 Task: Open a blank google sheet and write heading  Expense ManagerAdd Datesin a column and its values below  '2023-05-01, 2023-05-03, 2023-05-05, 2023-05-10, 2023-05-15, 2023-05-20, 2023-05-25 & 2023-05-31'Add Categories in next column and its values below  Food, Transportation, Utilities, Food, Housing, Entertainment, Utilities & FoodAdd Descriptionsin next column and its values below  Grocery Store, Bus Fare, Internet Bill, Restaurant, Rent, Movie Tickets, Electricity Bill & Grocery StoreAdd Amountin next column and its values below  $50, $5, $60, $30, $800, $20, $70 & $40Save page Budget Tracking Sheet
Action: Mouse moved to (1342, 91)
Screenshot: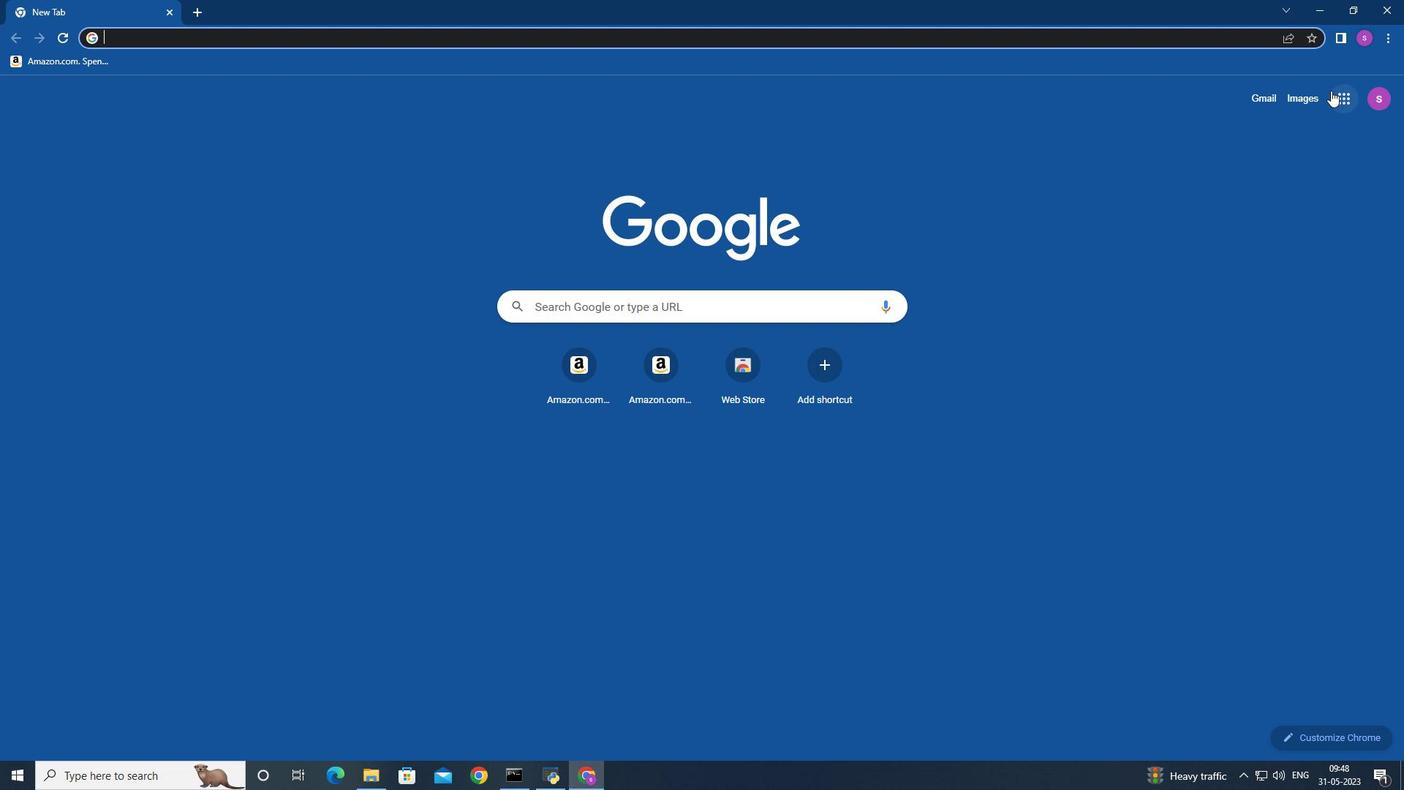 
Action: Mouse pressed left at (1342, 91)
Screenshot: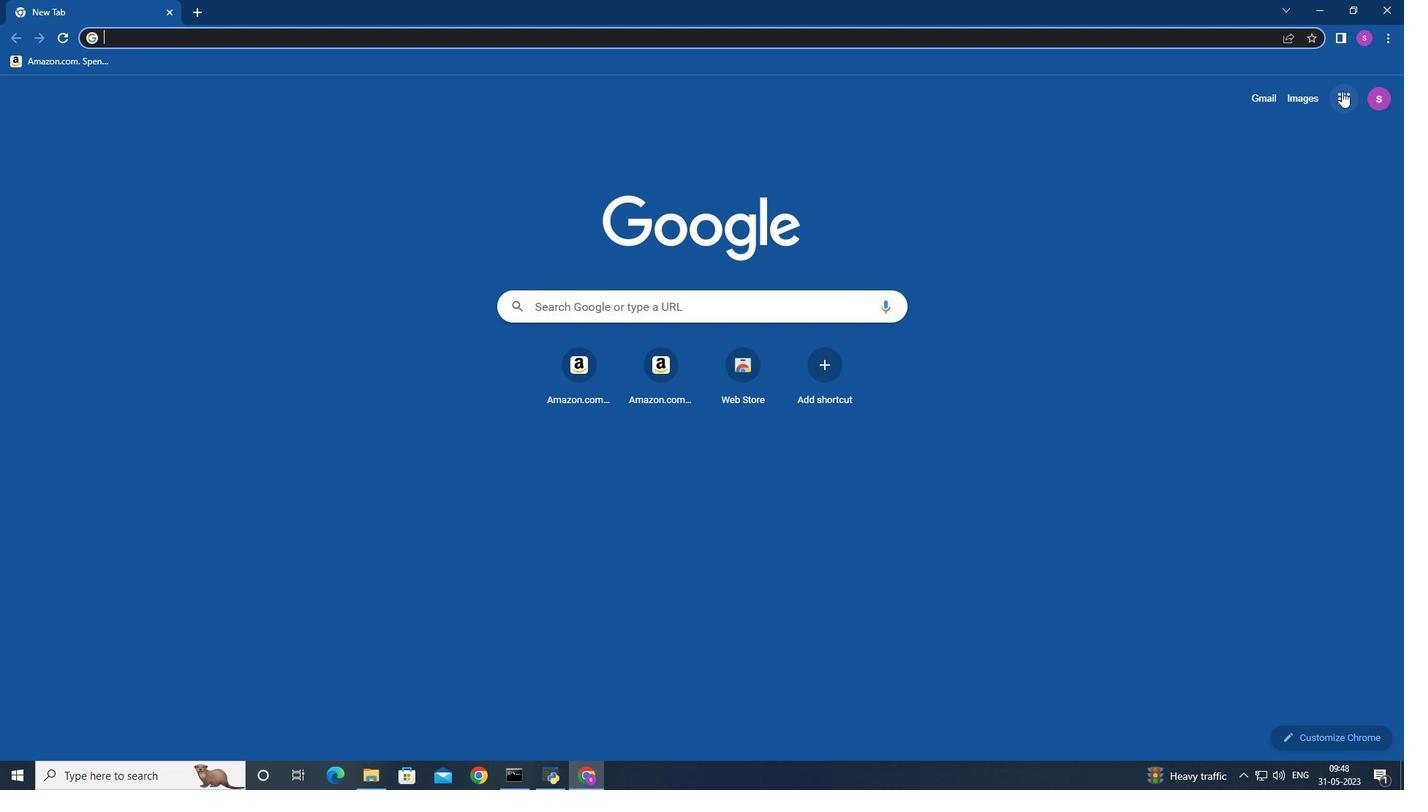 
Action: Mouse moved to (1328, 262)
Screenshot: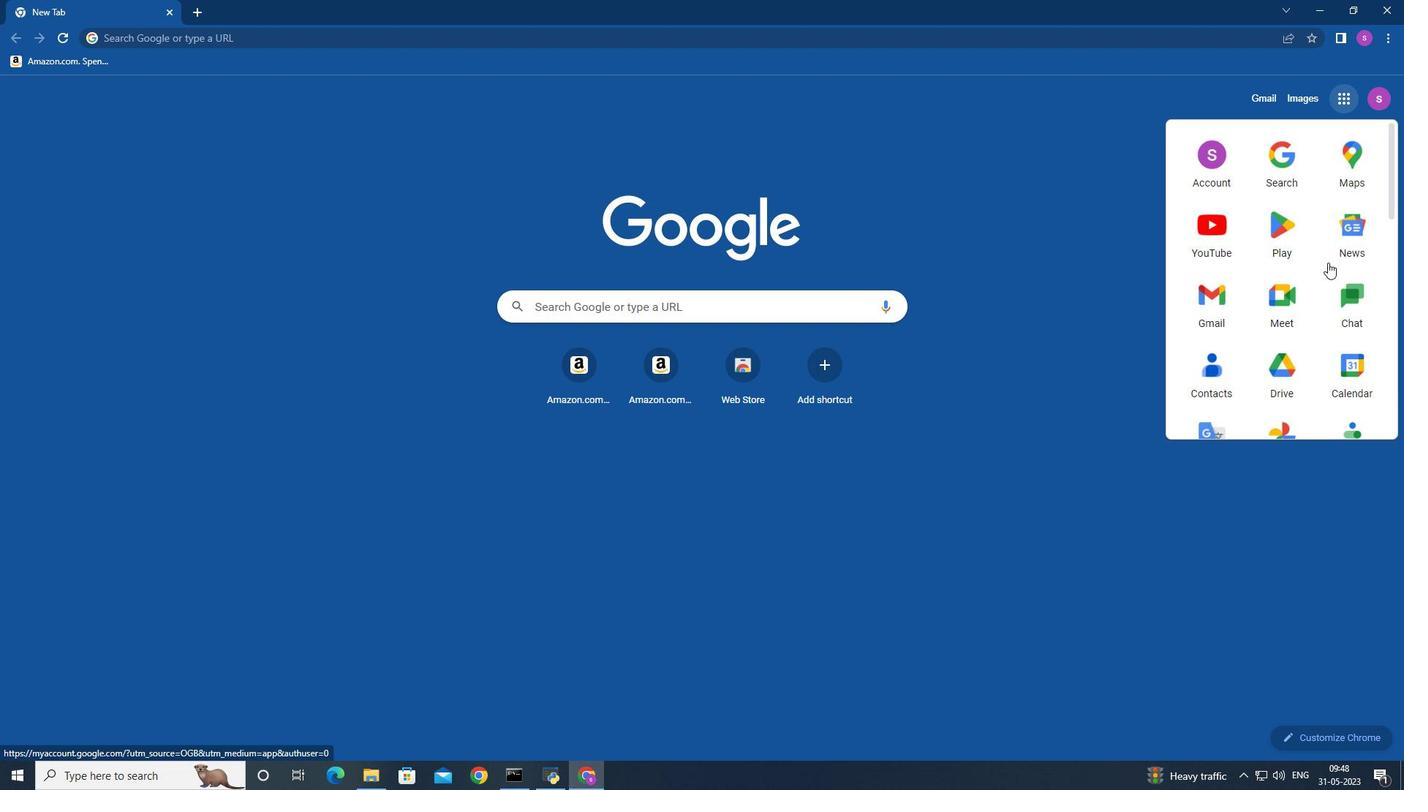 
Action: Mouse scrolled (1328, 261) with delta (0, 0)
Screenshot: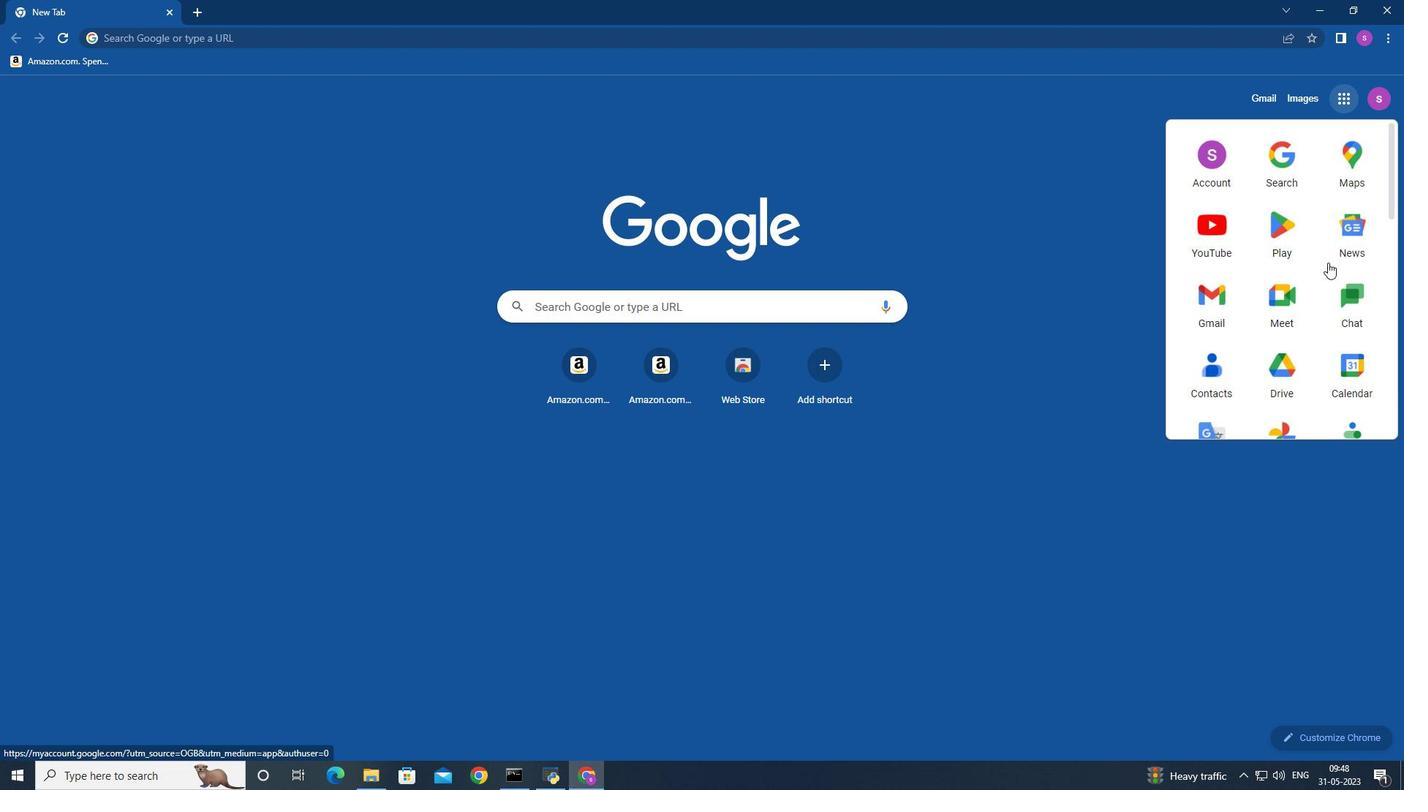 
Action: Mouse moved to (1328, 262)
Screenshot: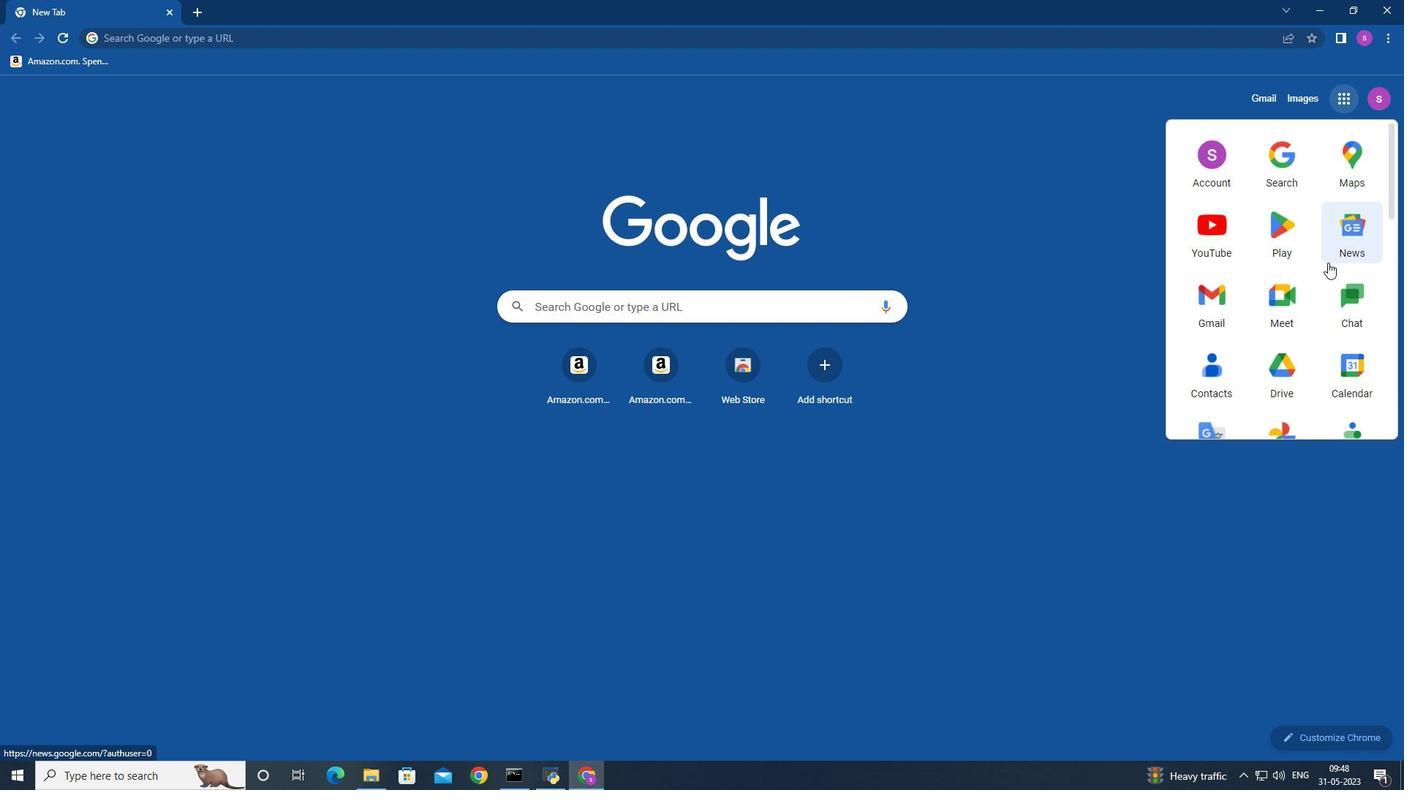 
Action: Mouse scrolled (1328, 261) with delta (0, 0)
Screenshot: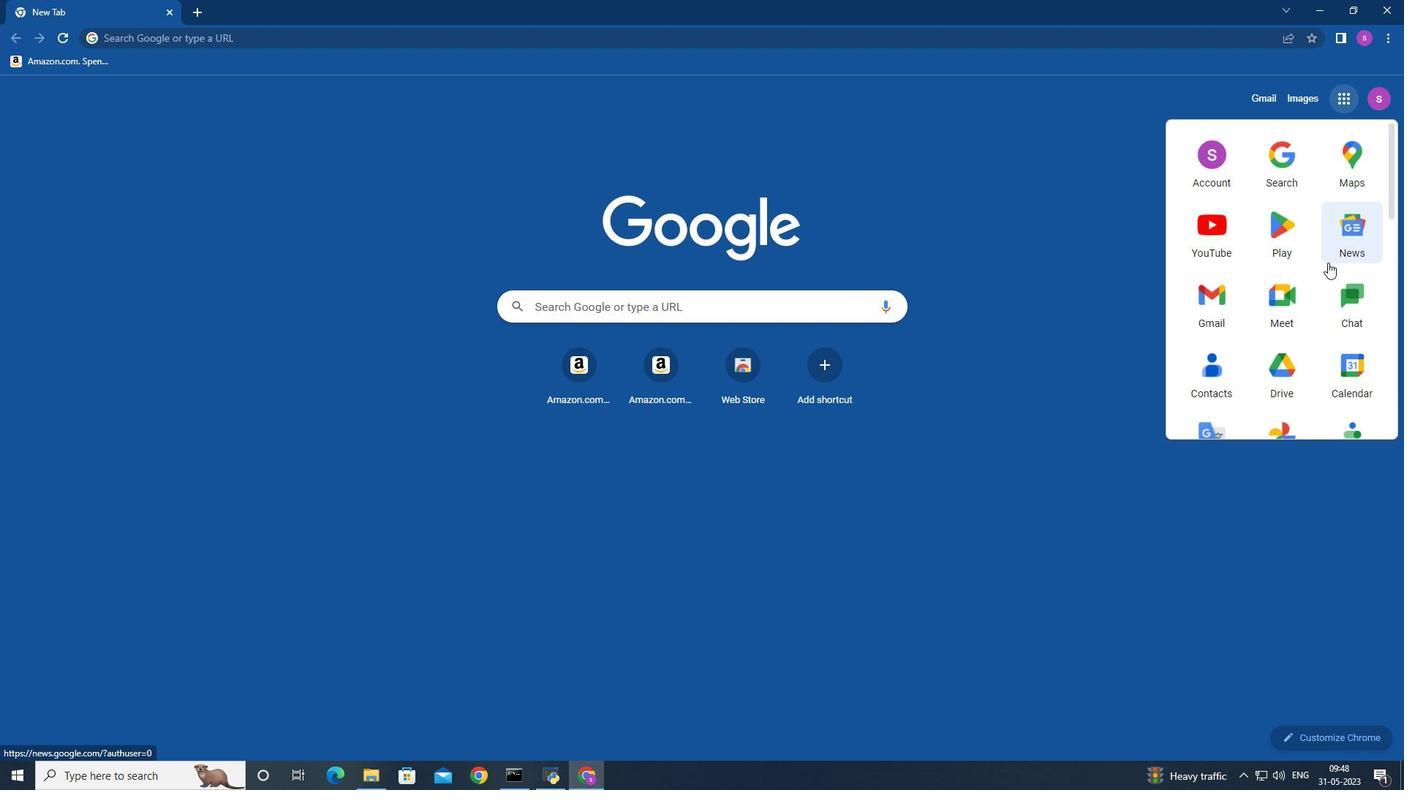
Action: Mouse moved to (1328, 262)
Screenshot: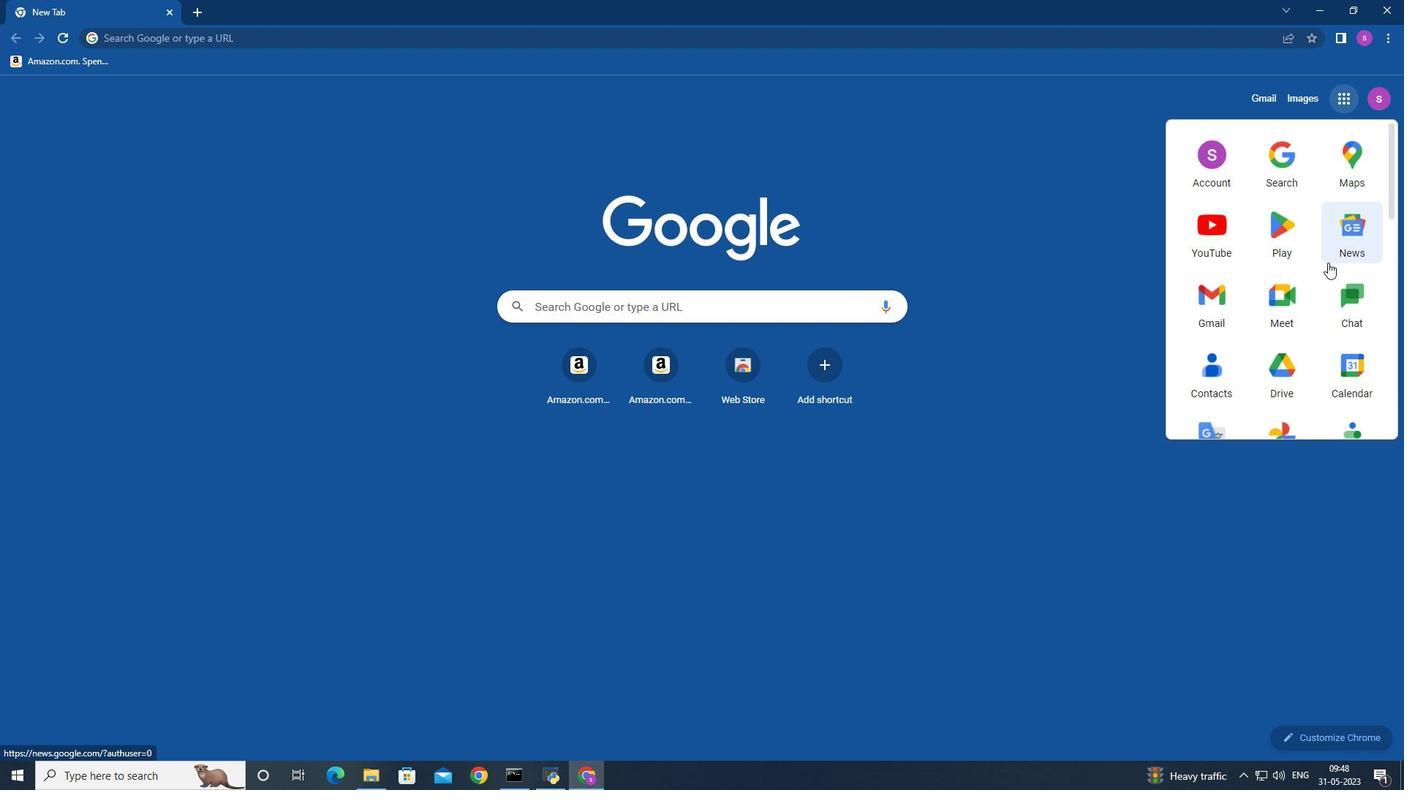 
Action: Mouse scrolled (1328, 261) with delta (0, 0)
Screenshot: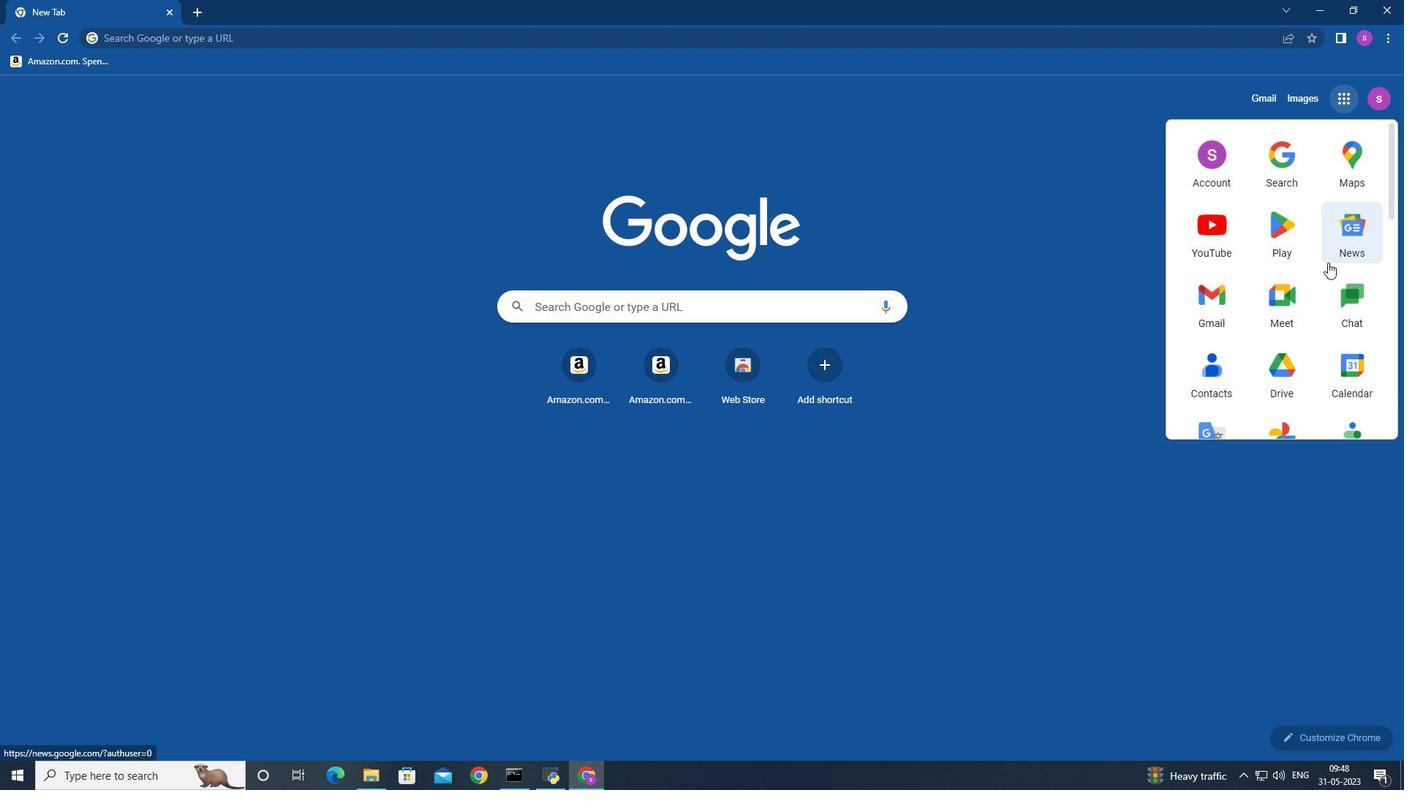 
Action: Mouse scrolled (1328, 261) with delta (0, 0)
Screenshot: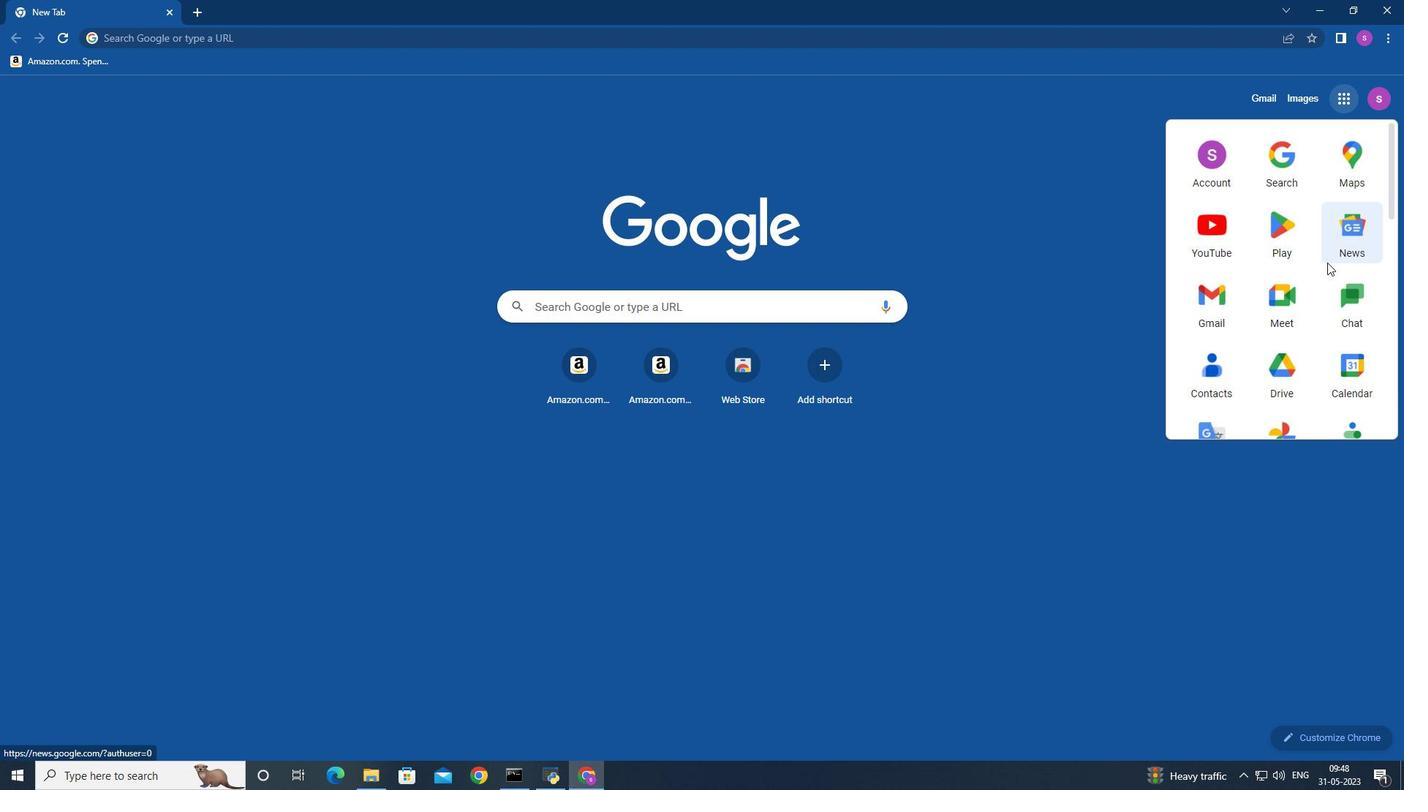 
Action: Mouse moved to (1358, 294)
Screenshot: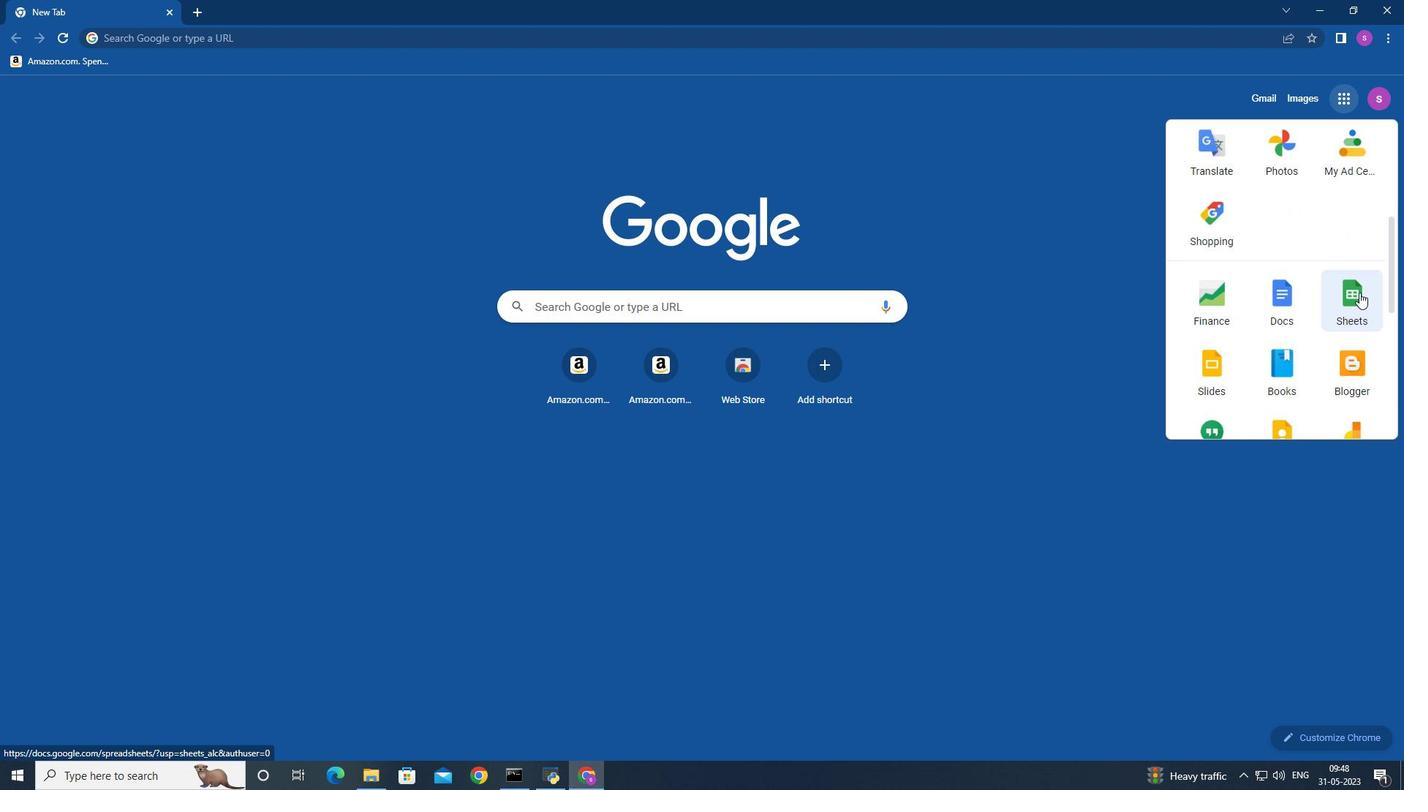 
Action: Mouse pressed left at (1358, 294)
Screenshot: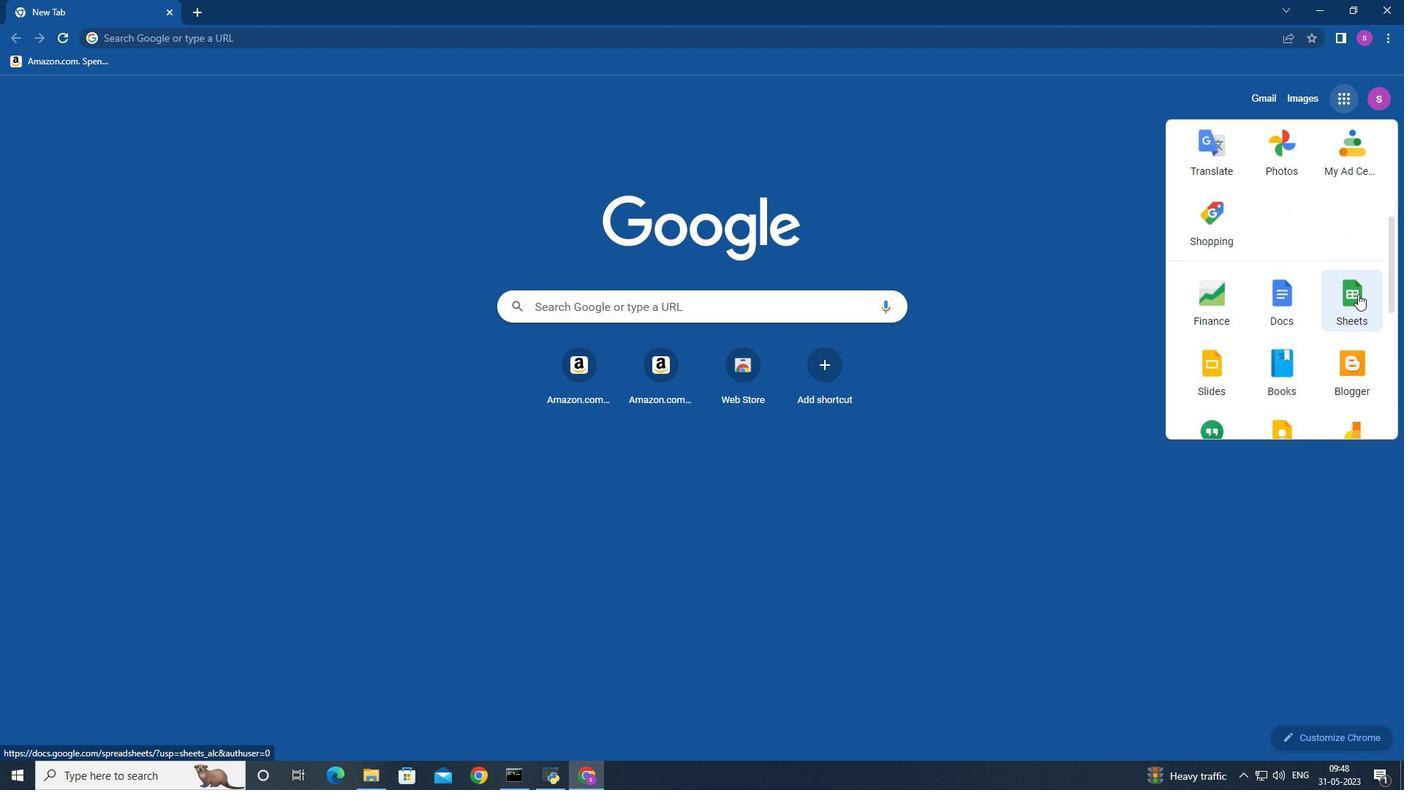 
Action: Mouse moved to (351, 196)
Screenshot: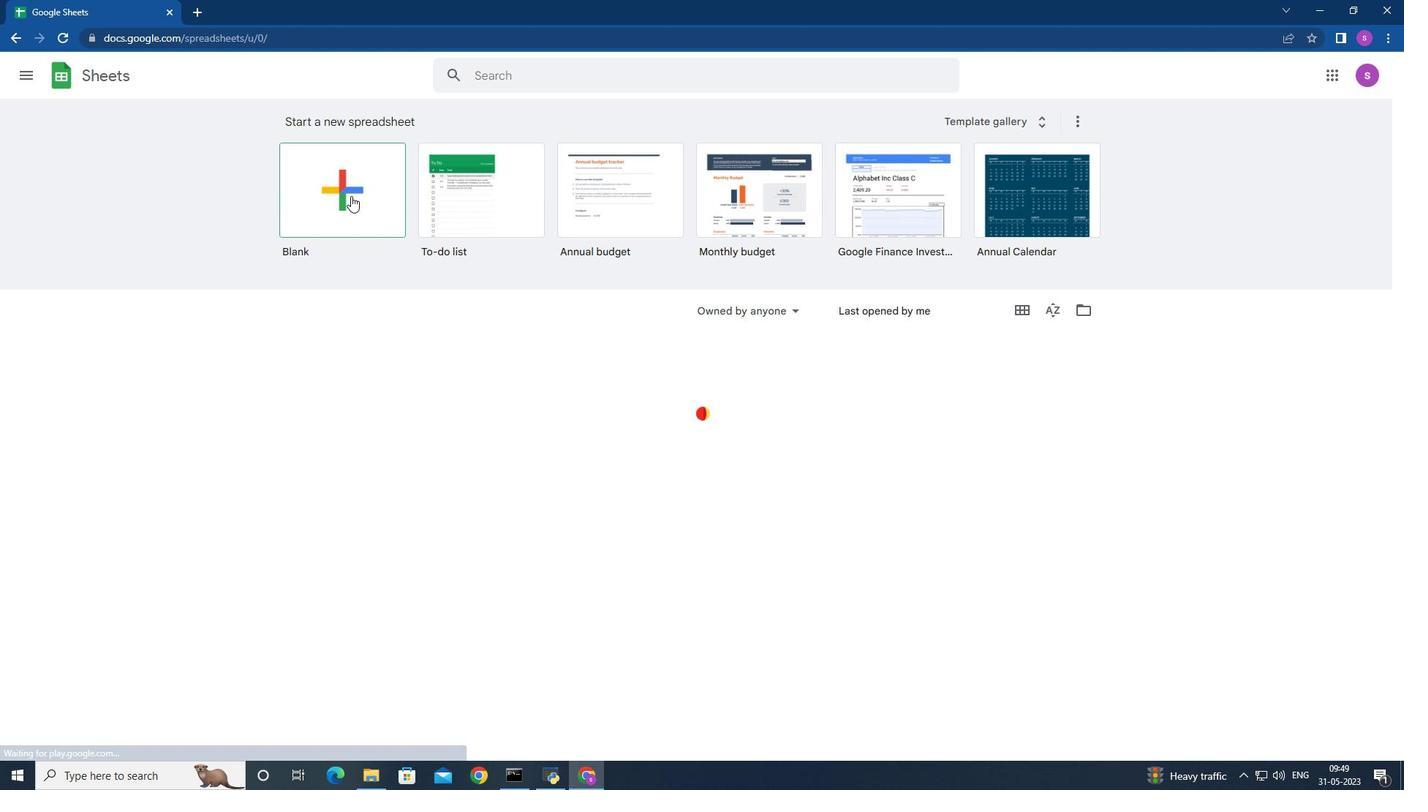 
Action: Mouse pressed left at (351, 196)
Screenshot: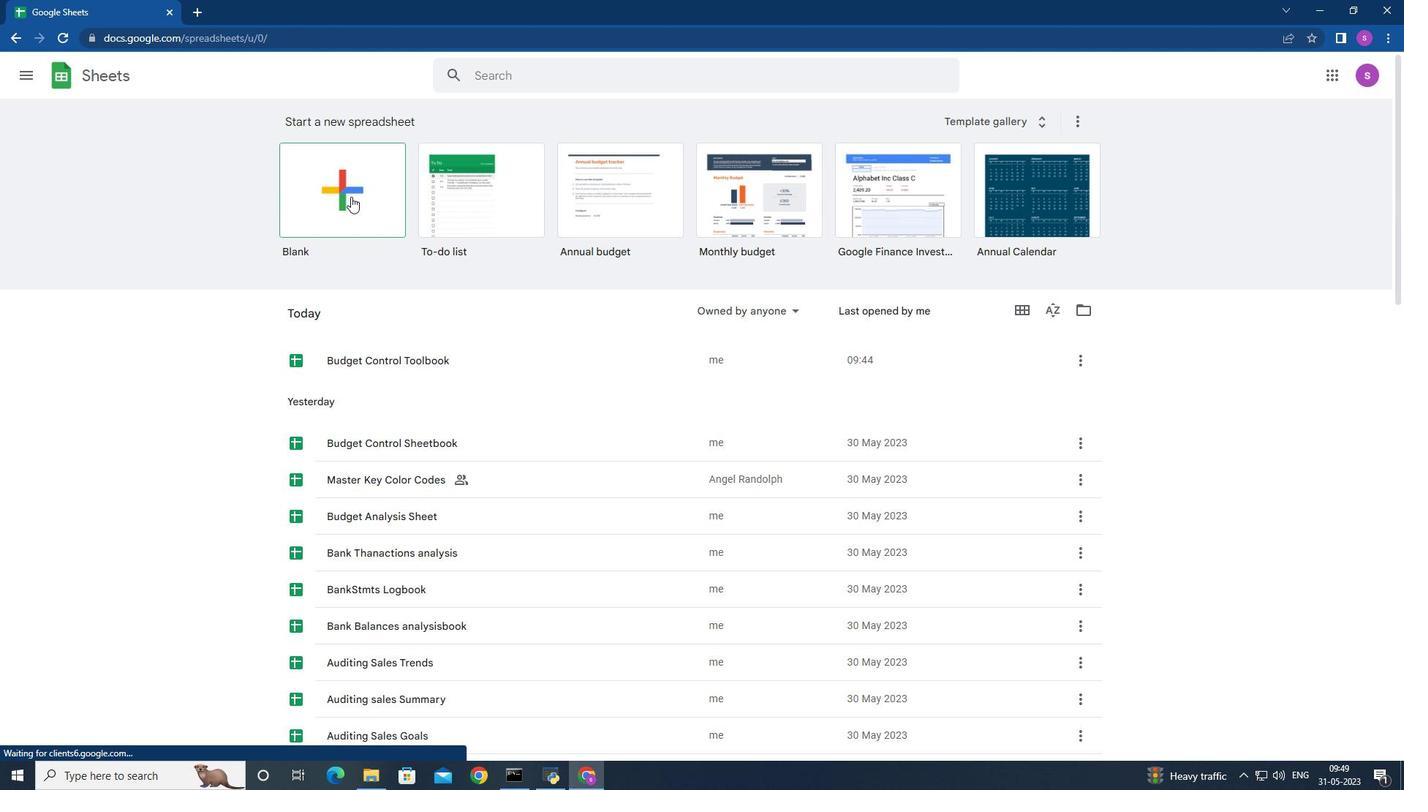 
Action: Mouse moved to (414, 197)
Screenshot: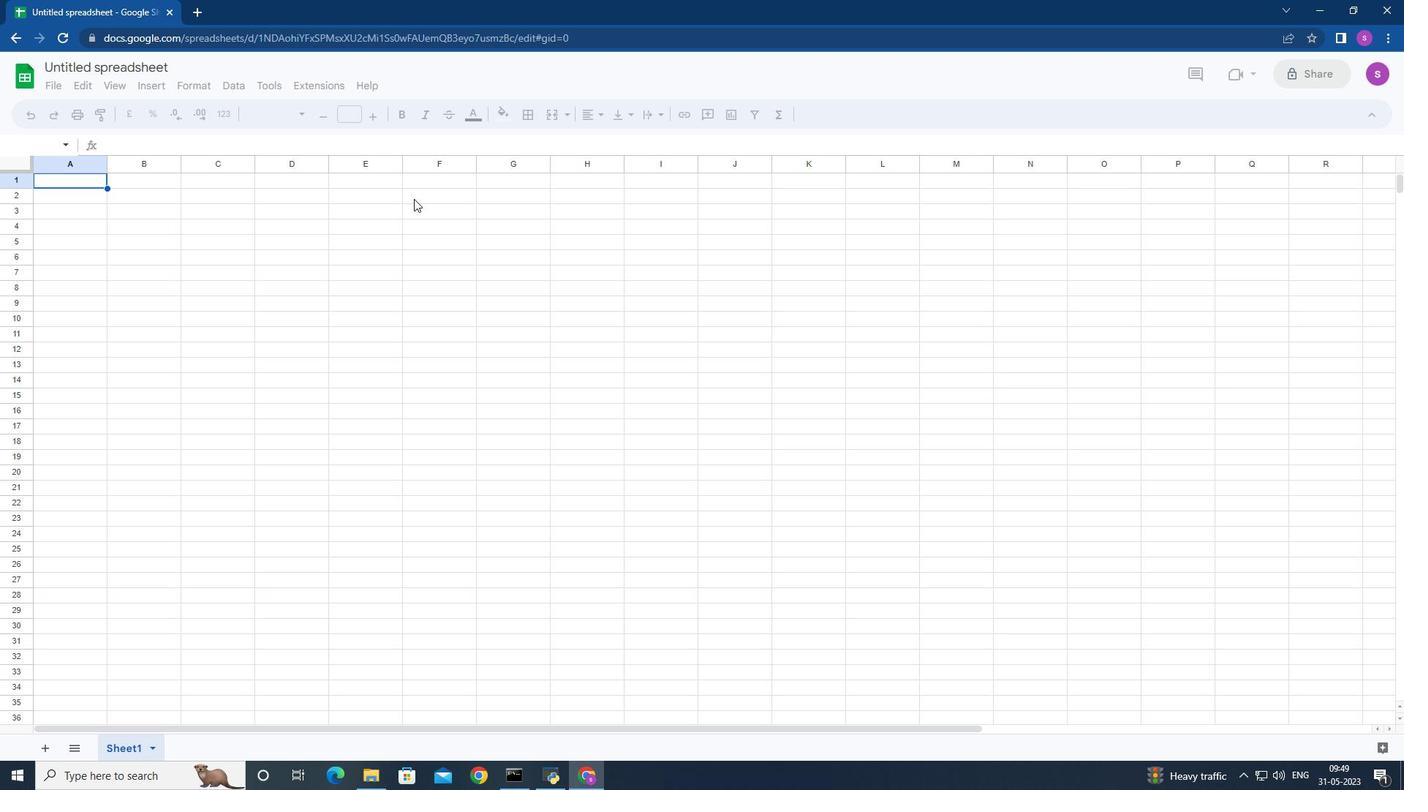 
Action: Mouse pressed left at (414, 197)
Screenshot: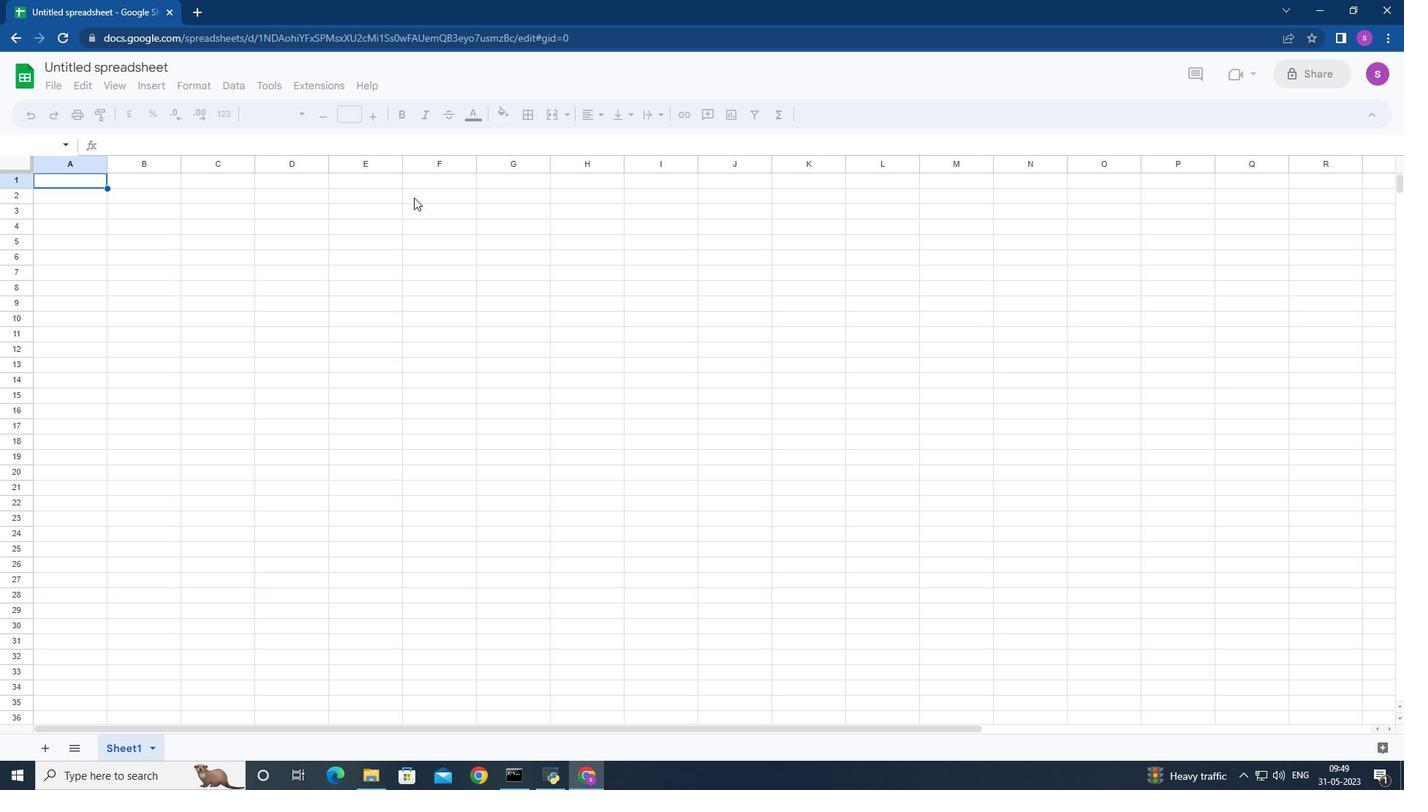 
Action: Key pressed <Key.shift>Exp
Screenshot: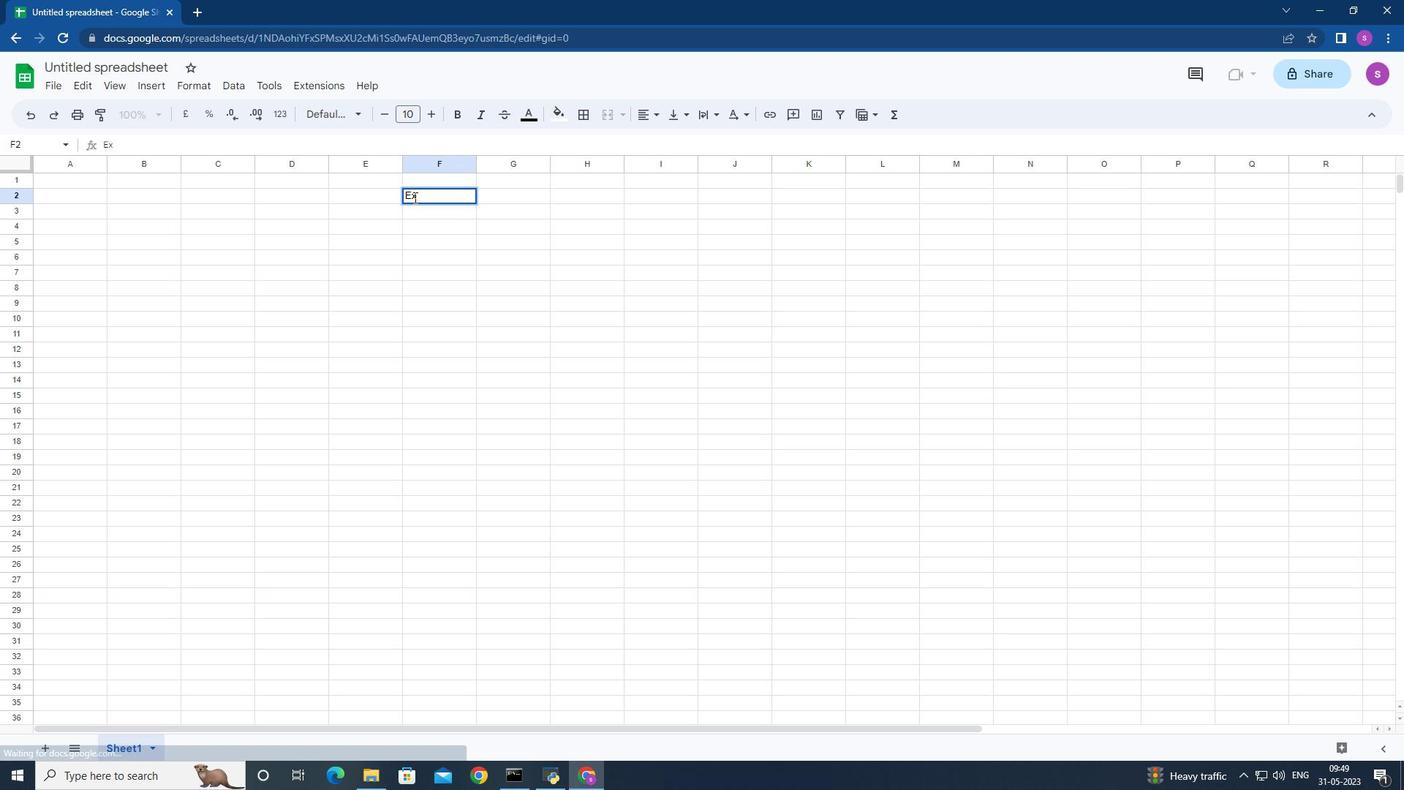 
Action: Mouse moved to (472, 340)
Screenshot: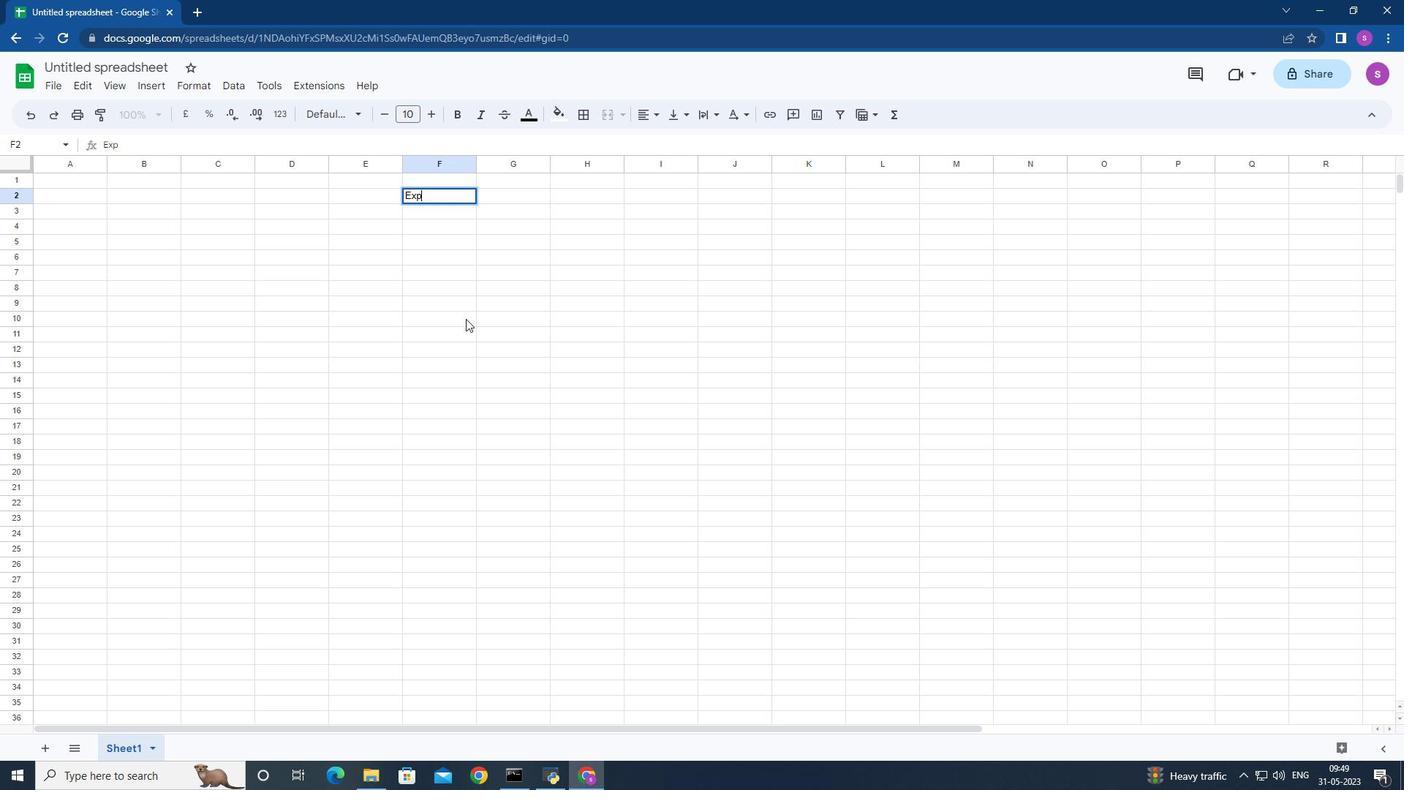 
Action: Key pressed ense<Key.space><Key.shift>Manager<Key.space><Key.down><Key.left><Key.left><Key.down><Key.shift>Date<Key.down>
Screenshot: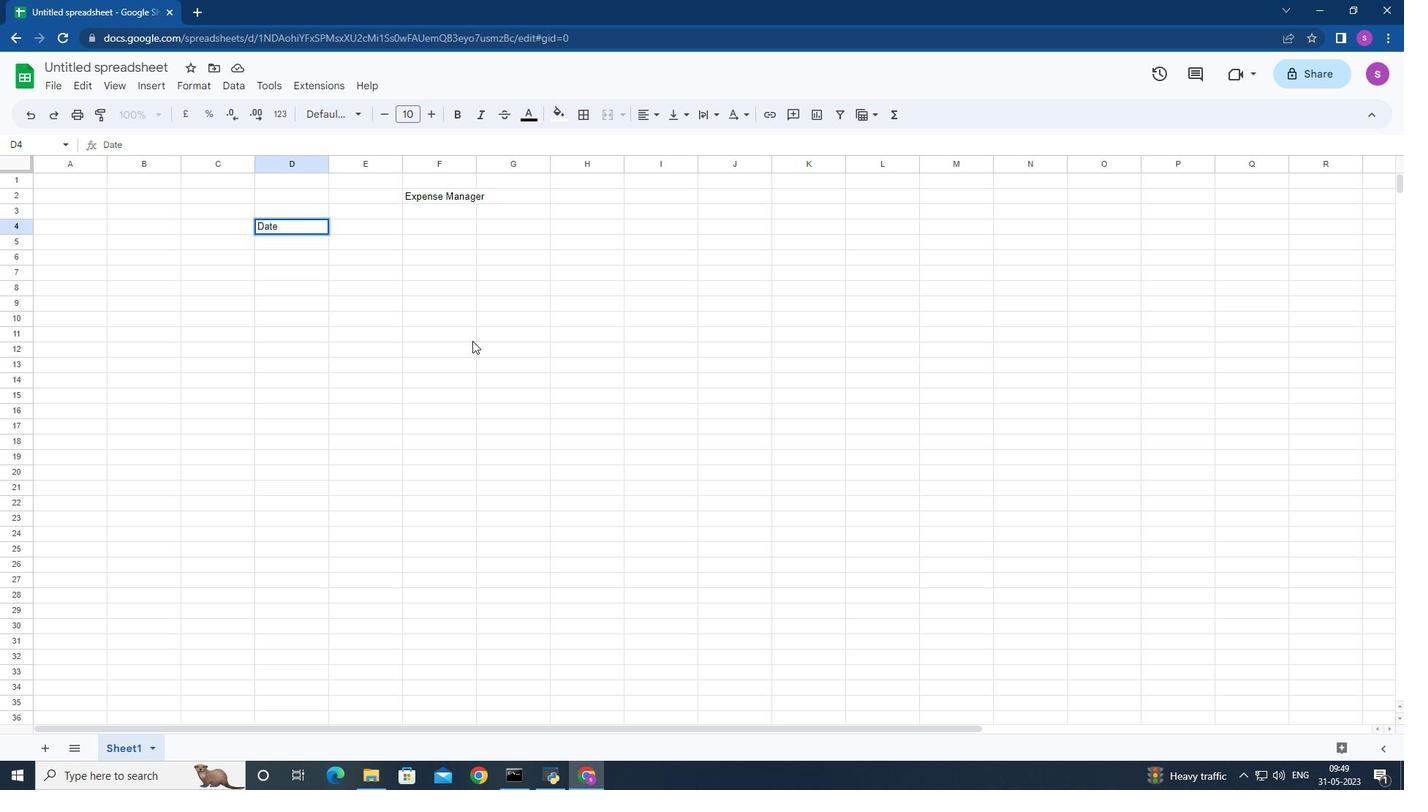
Action: Mouse moved to (482, 390)
Screenshot: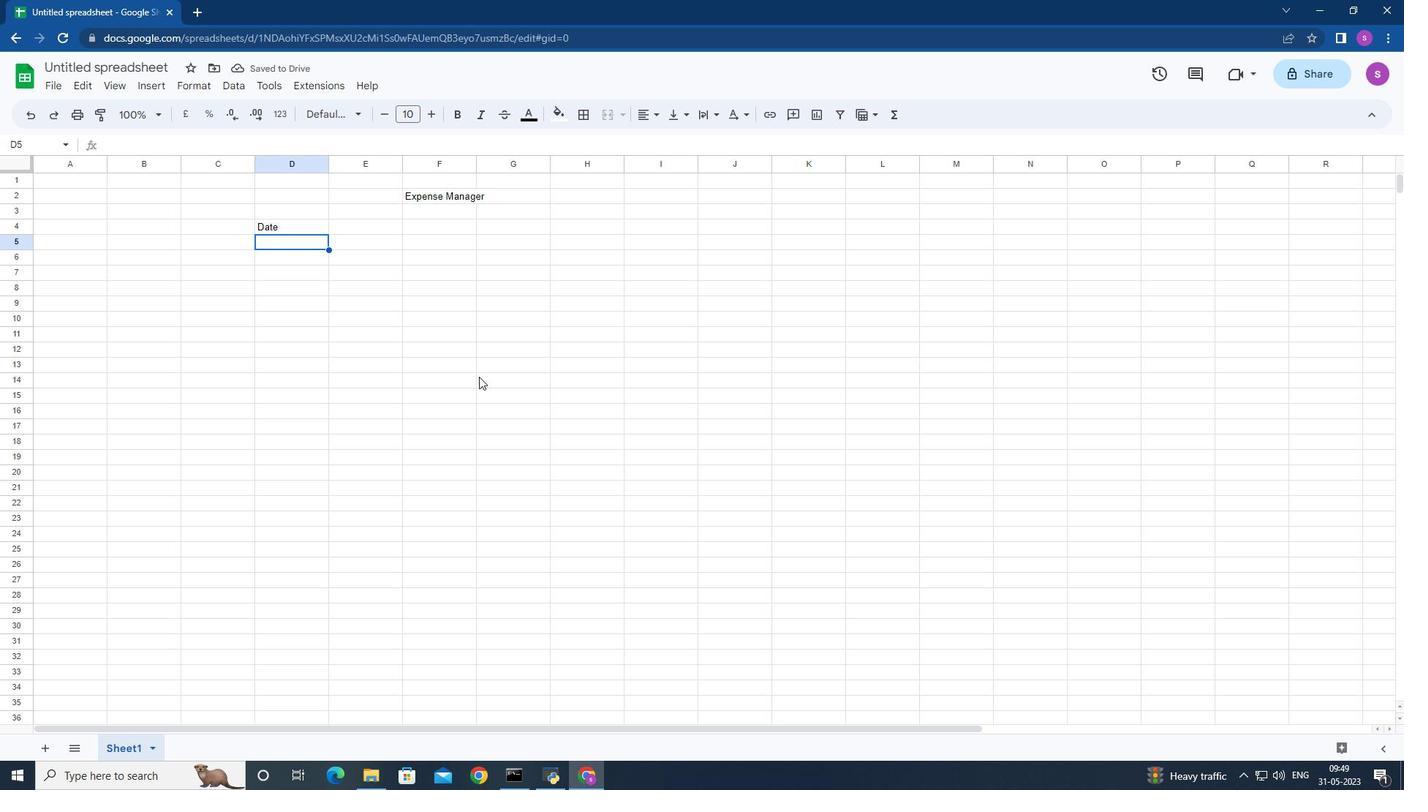 
Action: Key pressed 2023-05-01<Key.down>2023-05-03<Key.down>2023-05-05<Key.down>2023-05-10<Key.down>2023-05-15<Key.down>2023-05-20<Key.down>2023-05-25<Key.down>0<Key.backspace>2023-05-31<Key.right><Key.up><Key.up><Key.up><Key.up><Key.up><Key.up><Key.up>
Screenshot: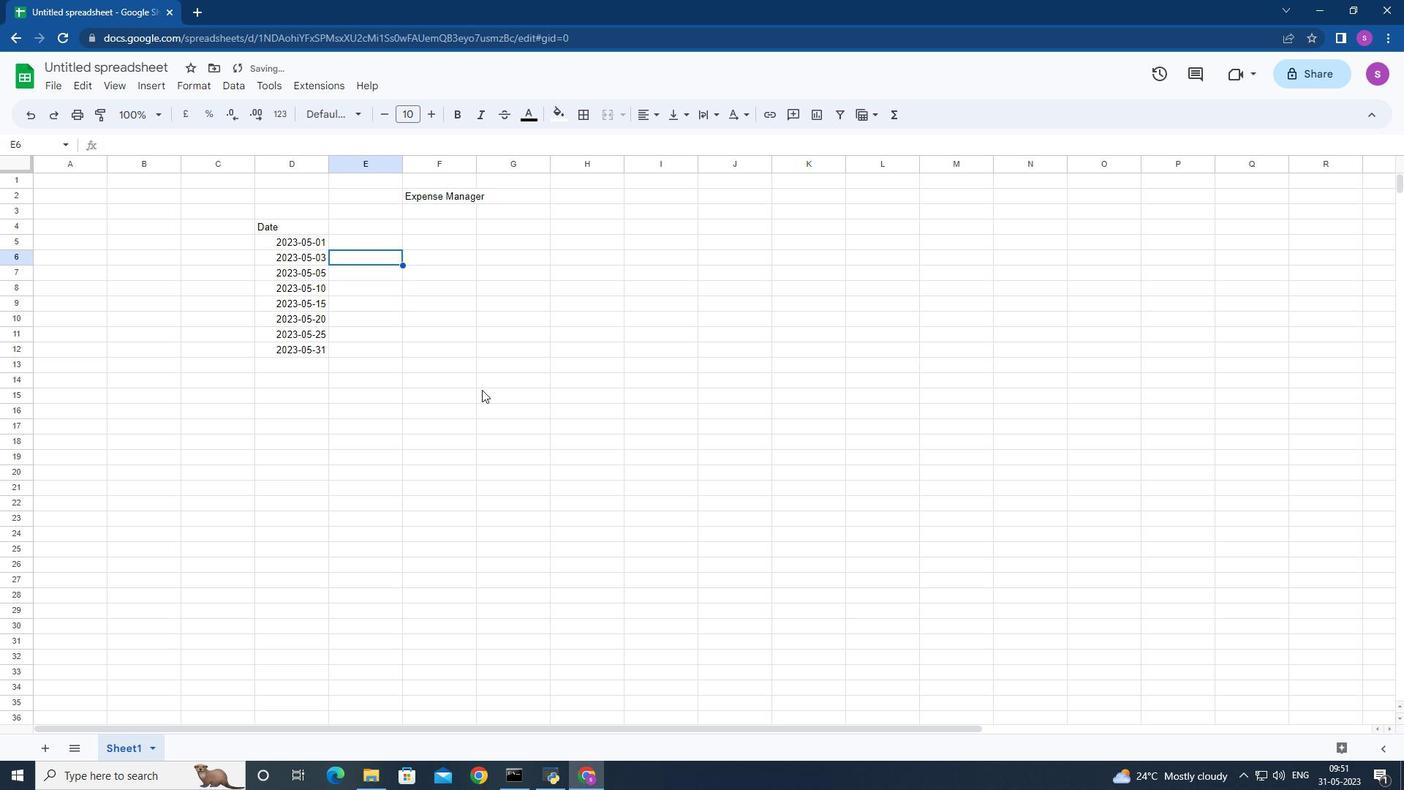 
Action: Mouse moved to (347, 220)
Screenshot: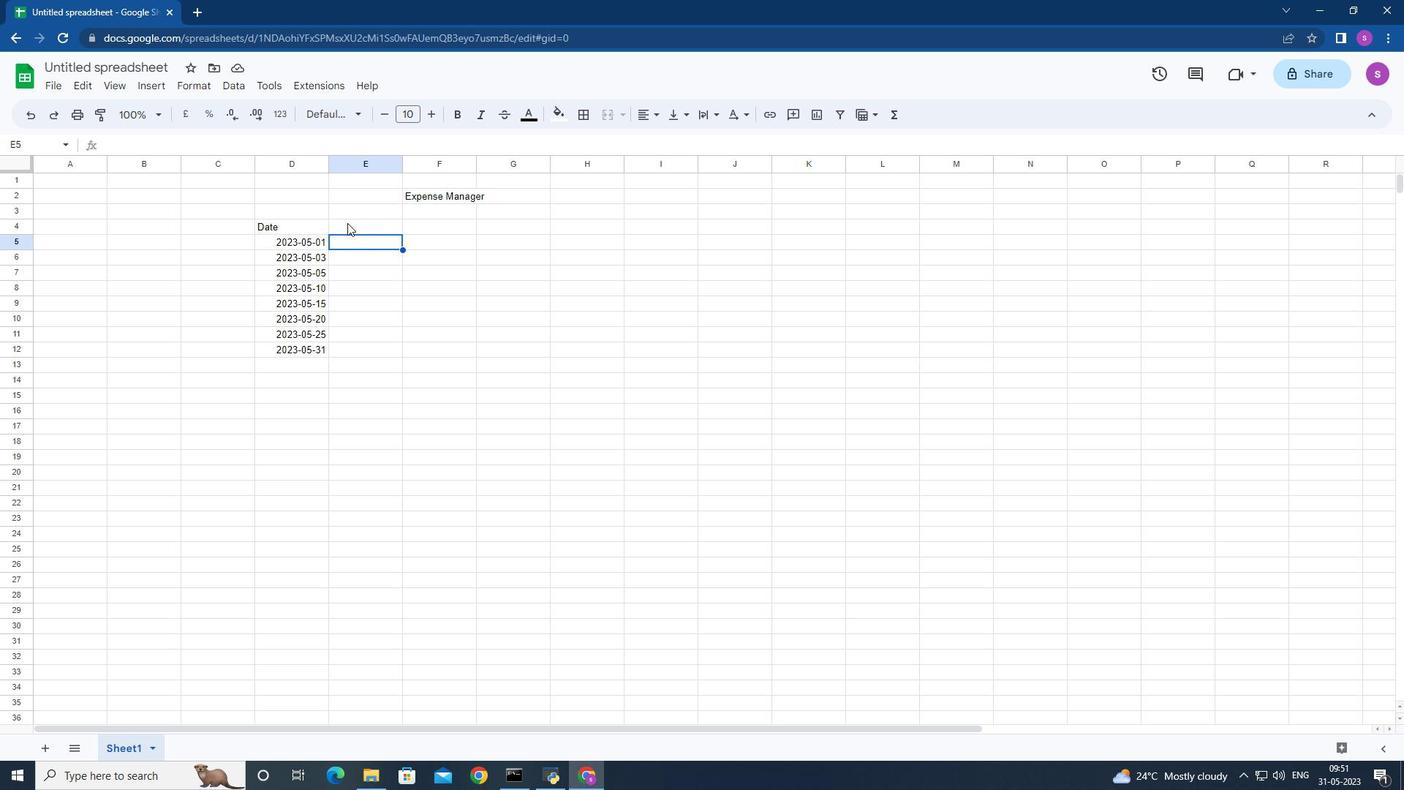 
Action: Mouse pressed left at (347, 220)
Screenshot: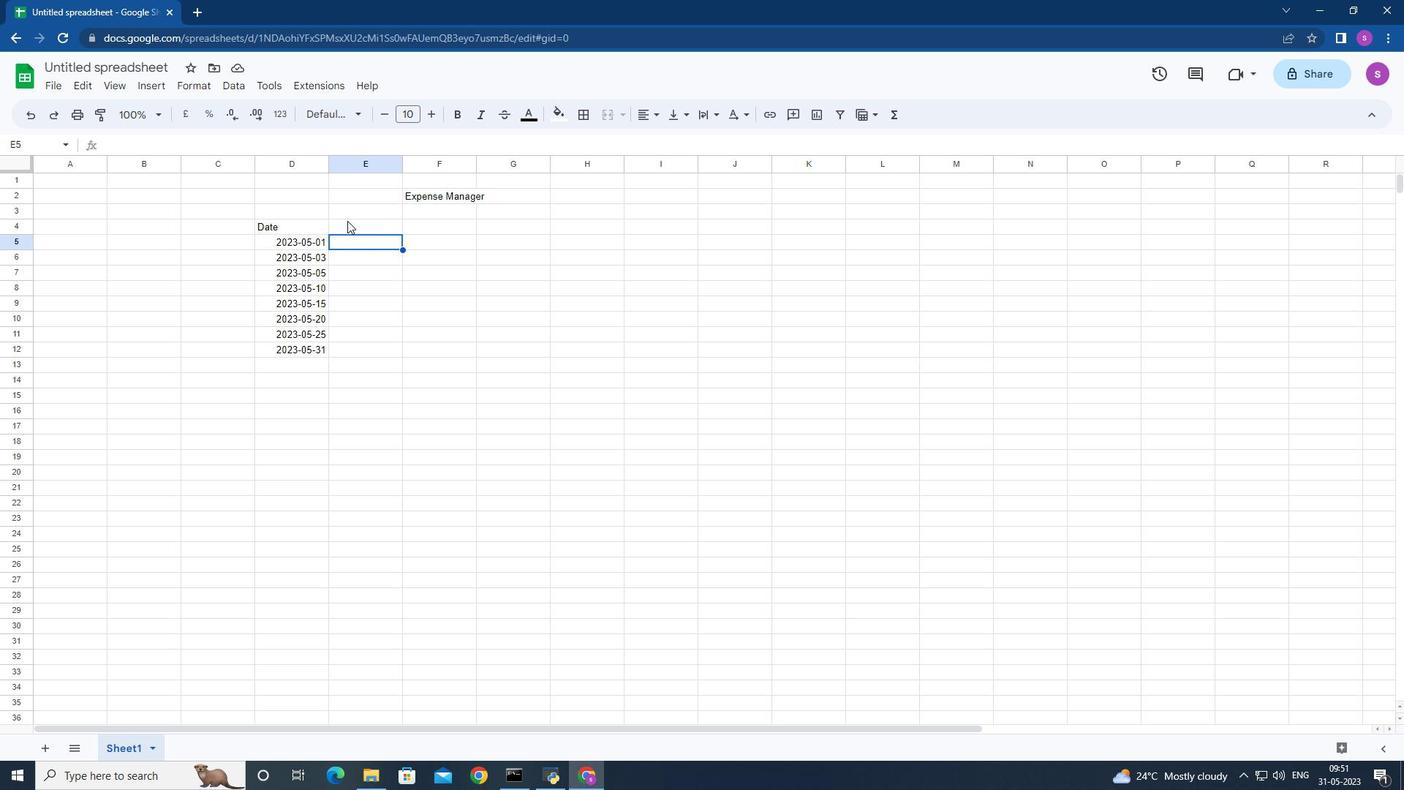 
Action: Mouse moved to (348, 226)
Screenshot: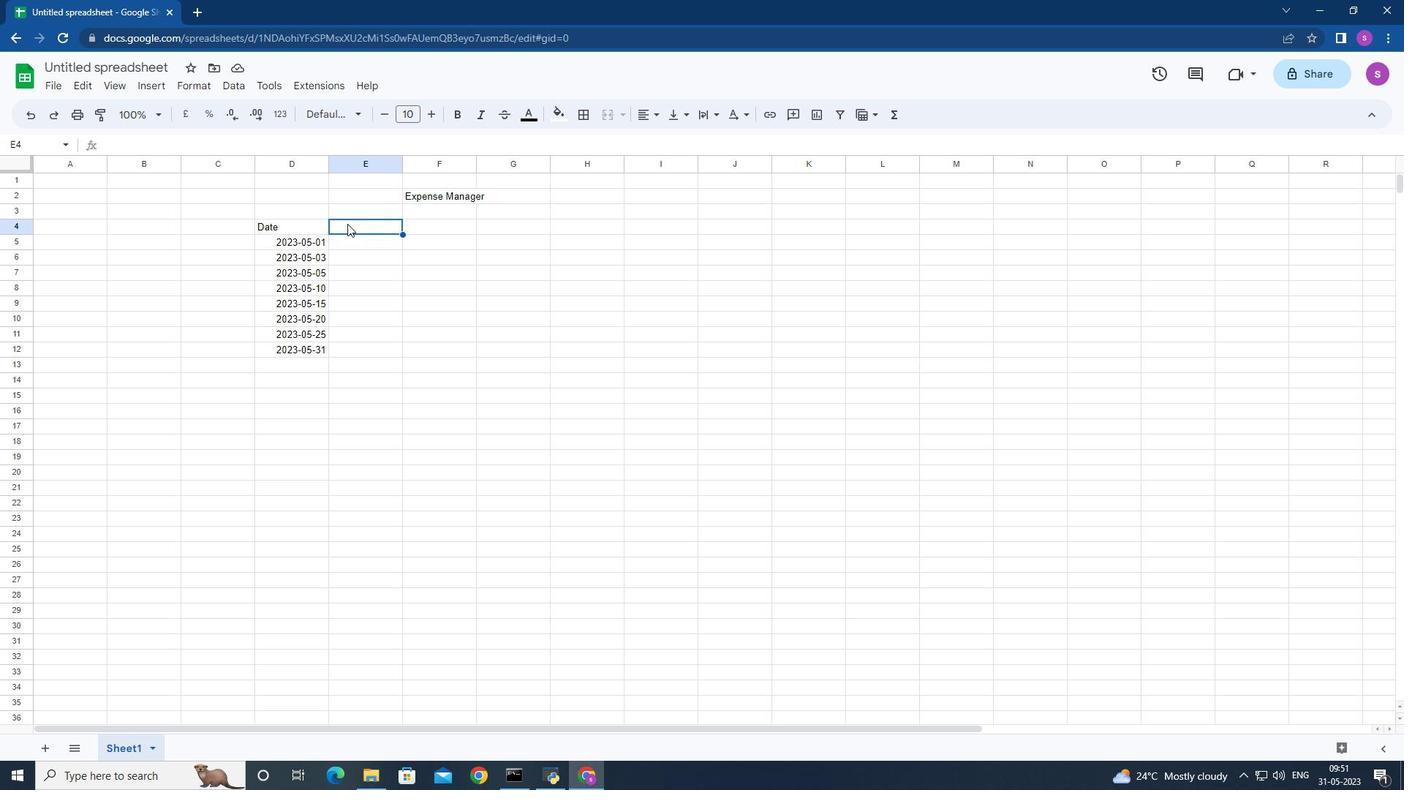 
Action: Key pressed <Key.shift><Key.shift><Key.shift><Key.shift><Key.shift><Key.shift><Key.shift><Key.shift><Key.shift><Key.shift><Key.shift><Key.shift><Key.shift><Key.shift><Key.shift><Key.shift><Key.shift><Key.shift><Key.shift><Key.shift><Key.shift>Cate
Screenshot: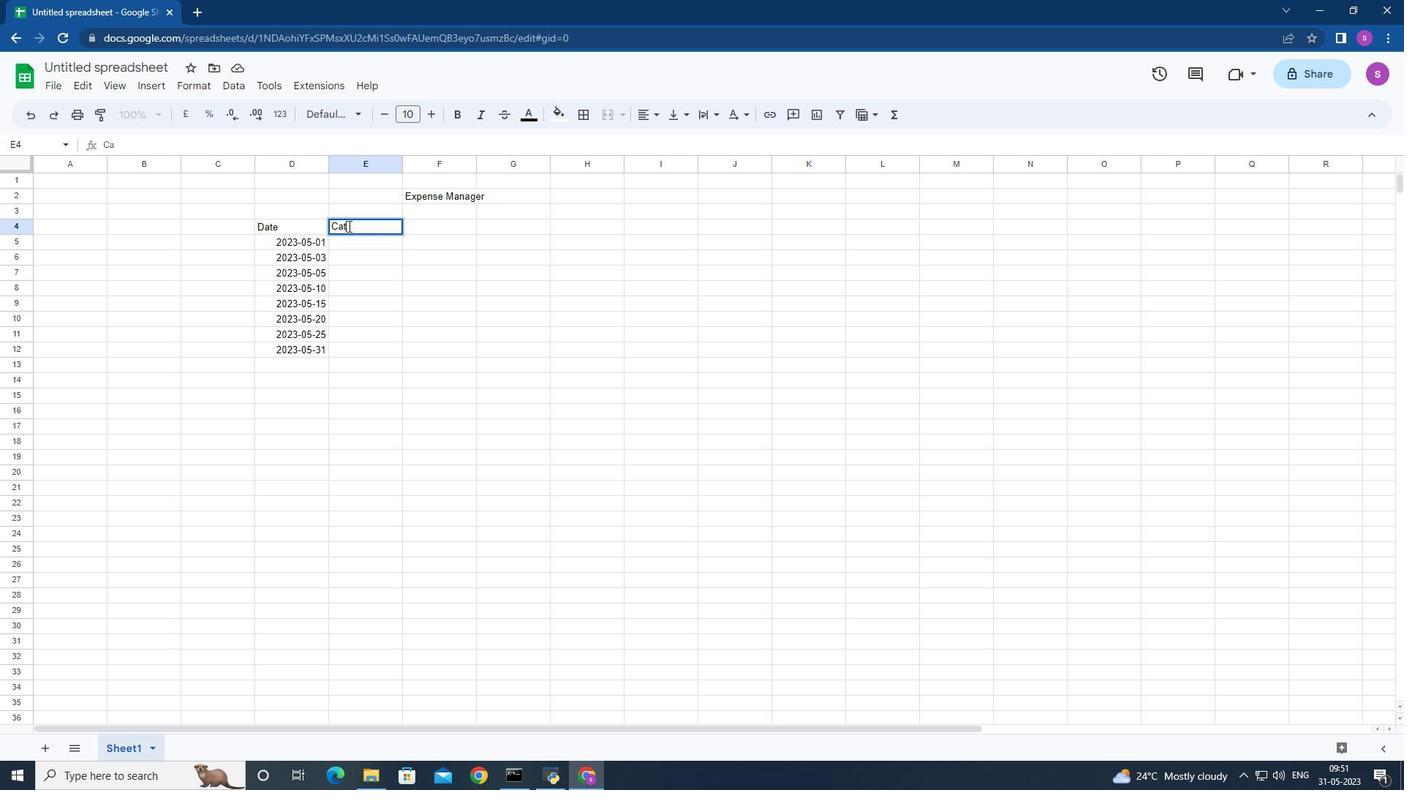 
Action: Mouse moved to (499, 324)
Screenshot: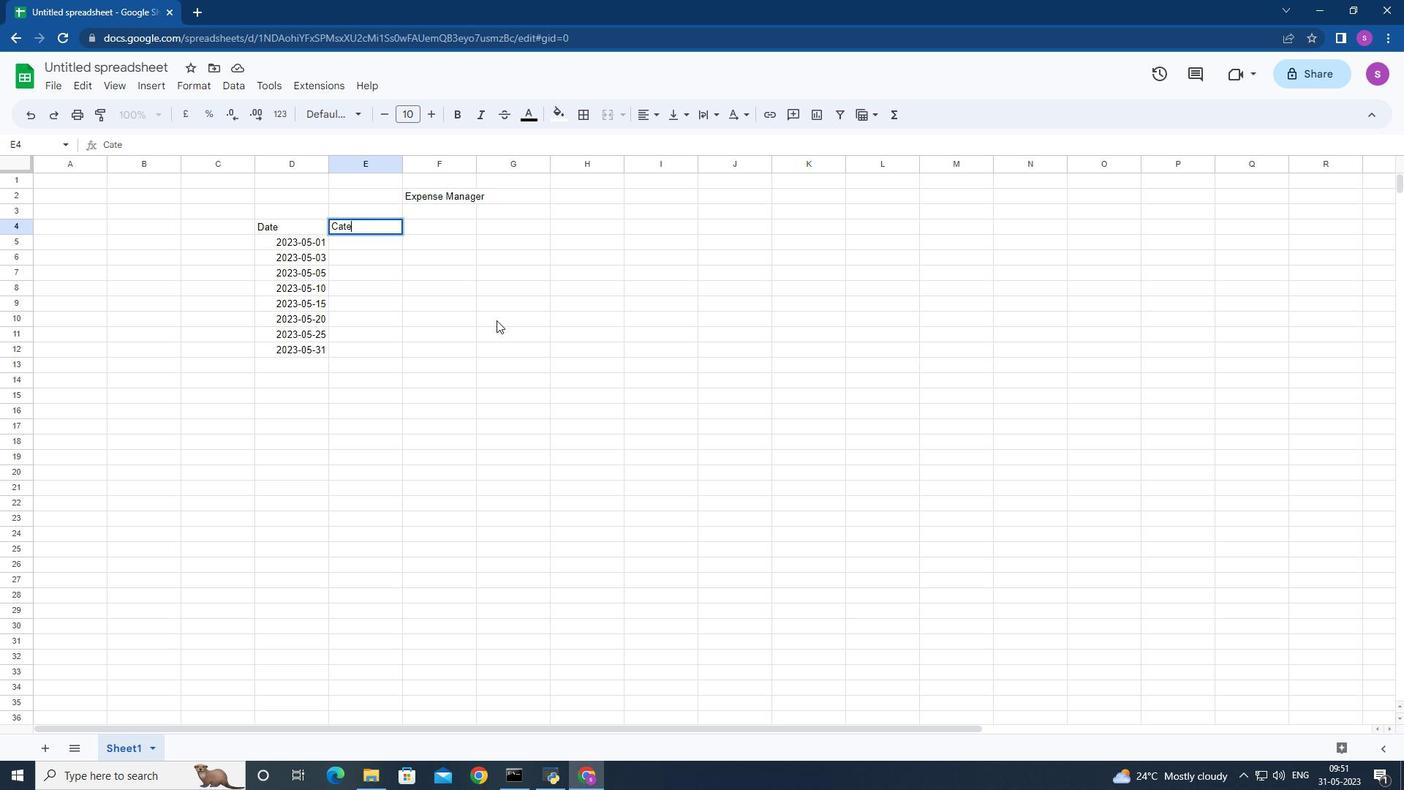 
Action: Key pressed gories<Key.down>
Screenshot: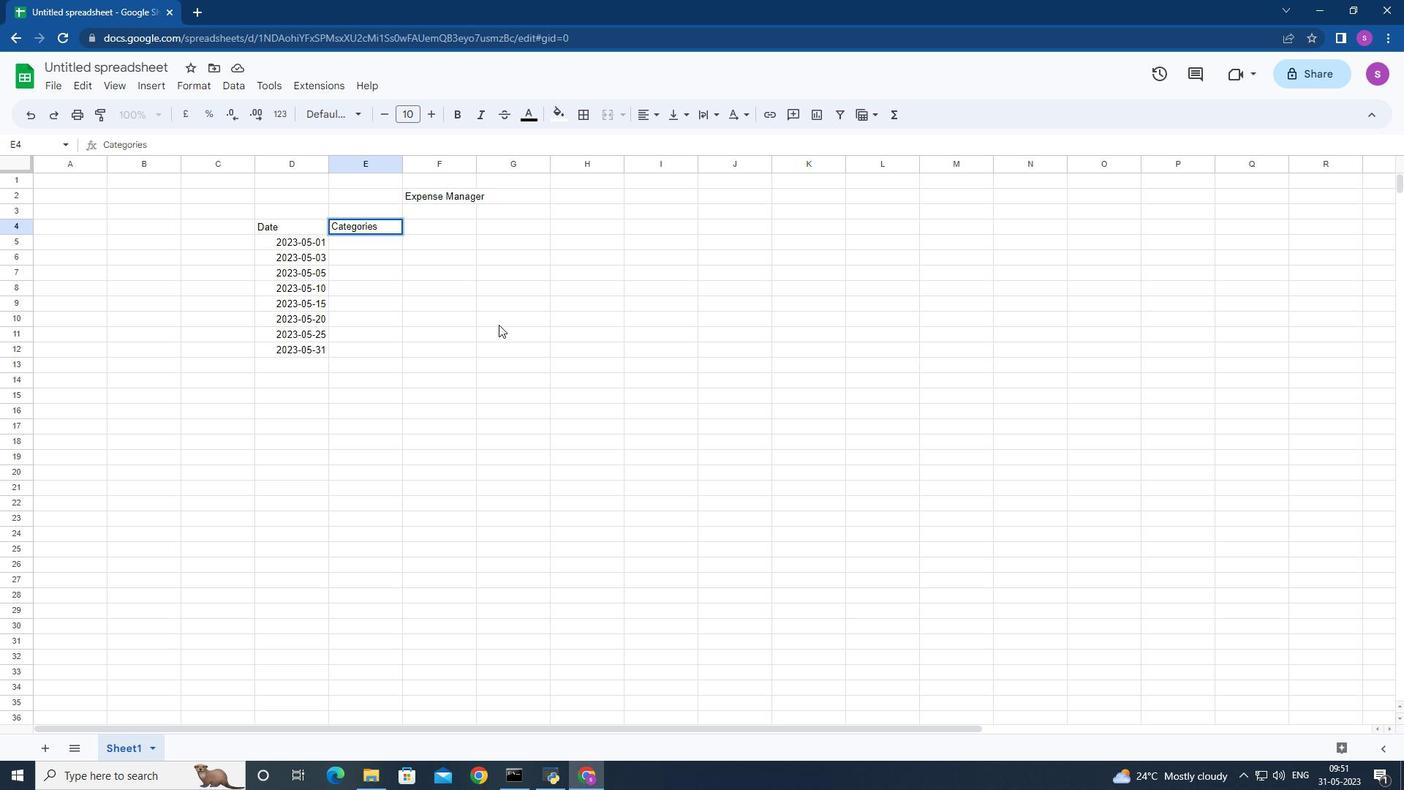 
Action: Mouse moved to (346, 377)
Screenshot: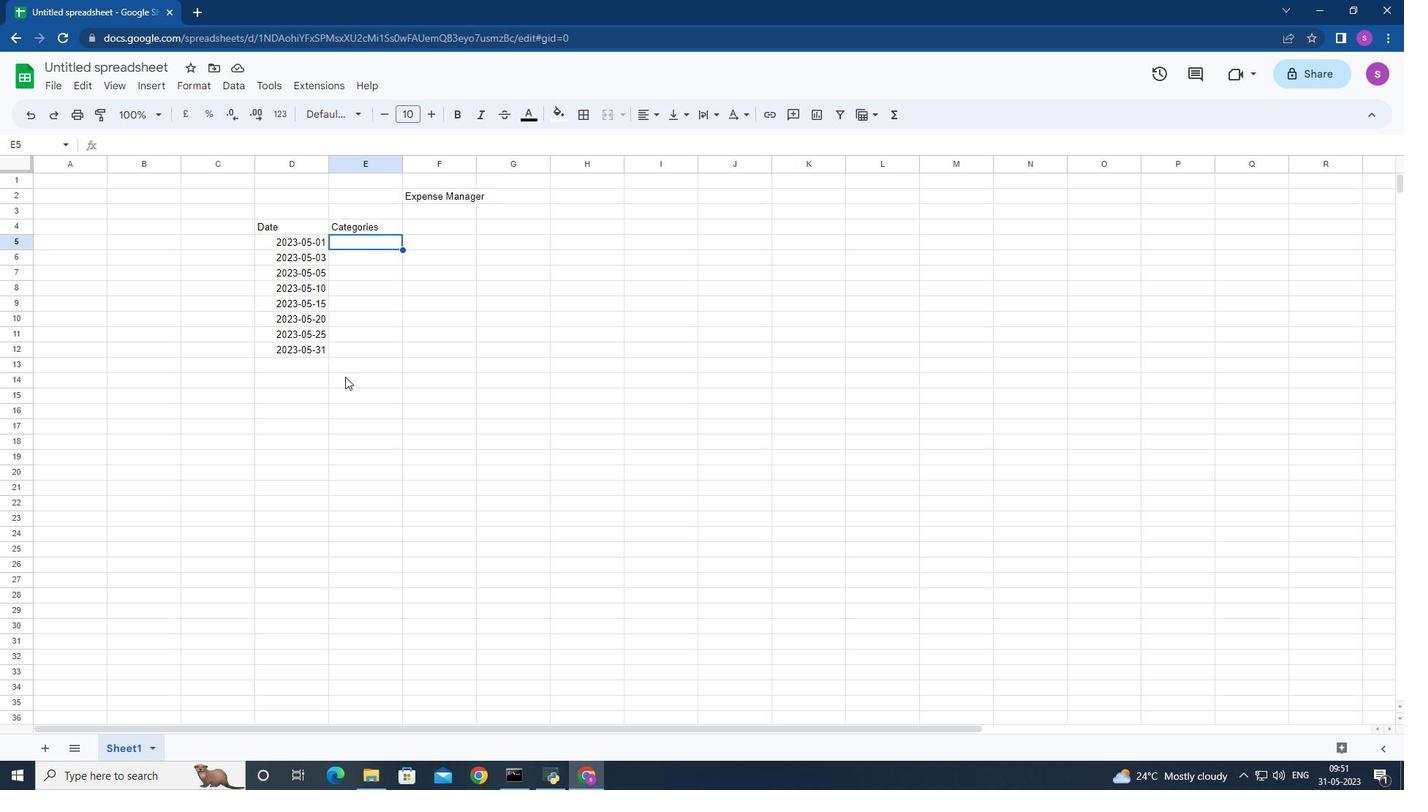 
Action: Key pressed <Key.shift>Food<Key.down><Key.shift>Transportation<Key.down><Key.shift>Utilities<Key.down>food<Key.down><Key.shift>Housing<Key.down><Key.shift>Entertainment<Key.down><Key.shift>Ut<Key.enter><Key.shift><Key.shift><Key.shift>Food<Key.right><Key.up><Key.up><Key.up><Key.up><Key.up><Key.up>
Screenshot: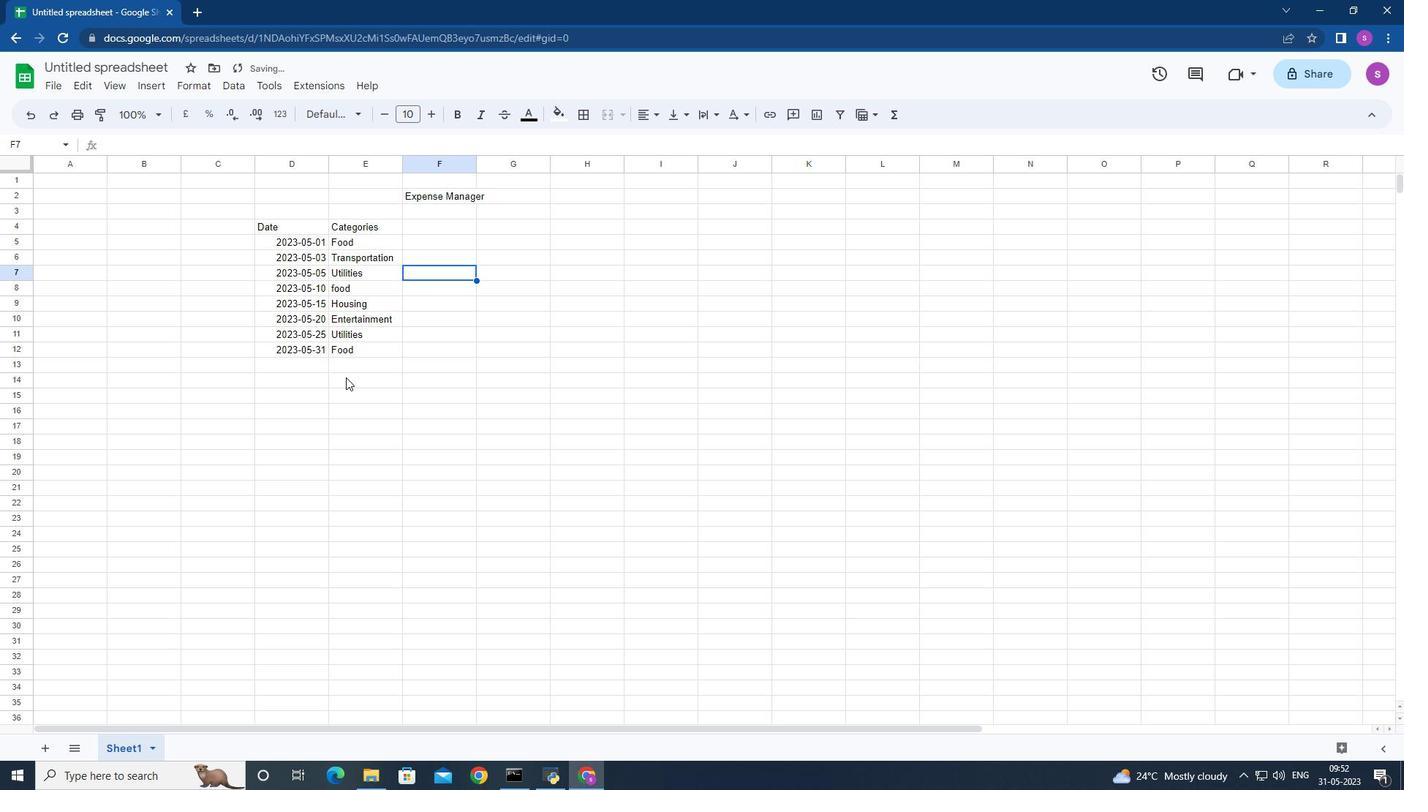 
Action: Mouse moved to (327, 160)
Screenshot: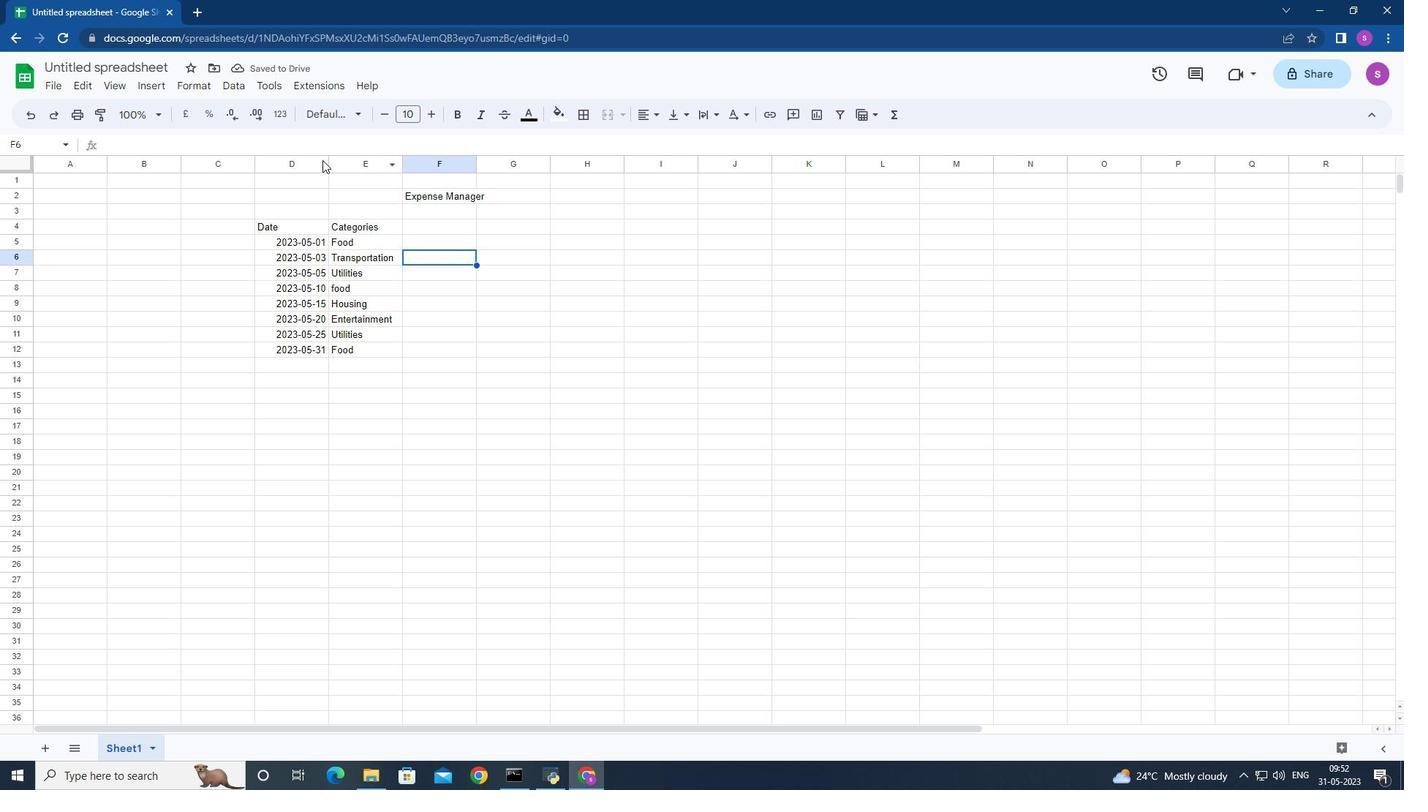 
Action: Mouse pressed left at (327, 160)
Screenshot: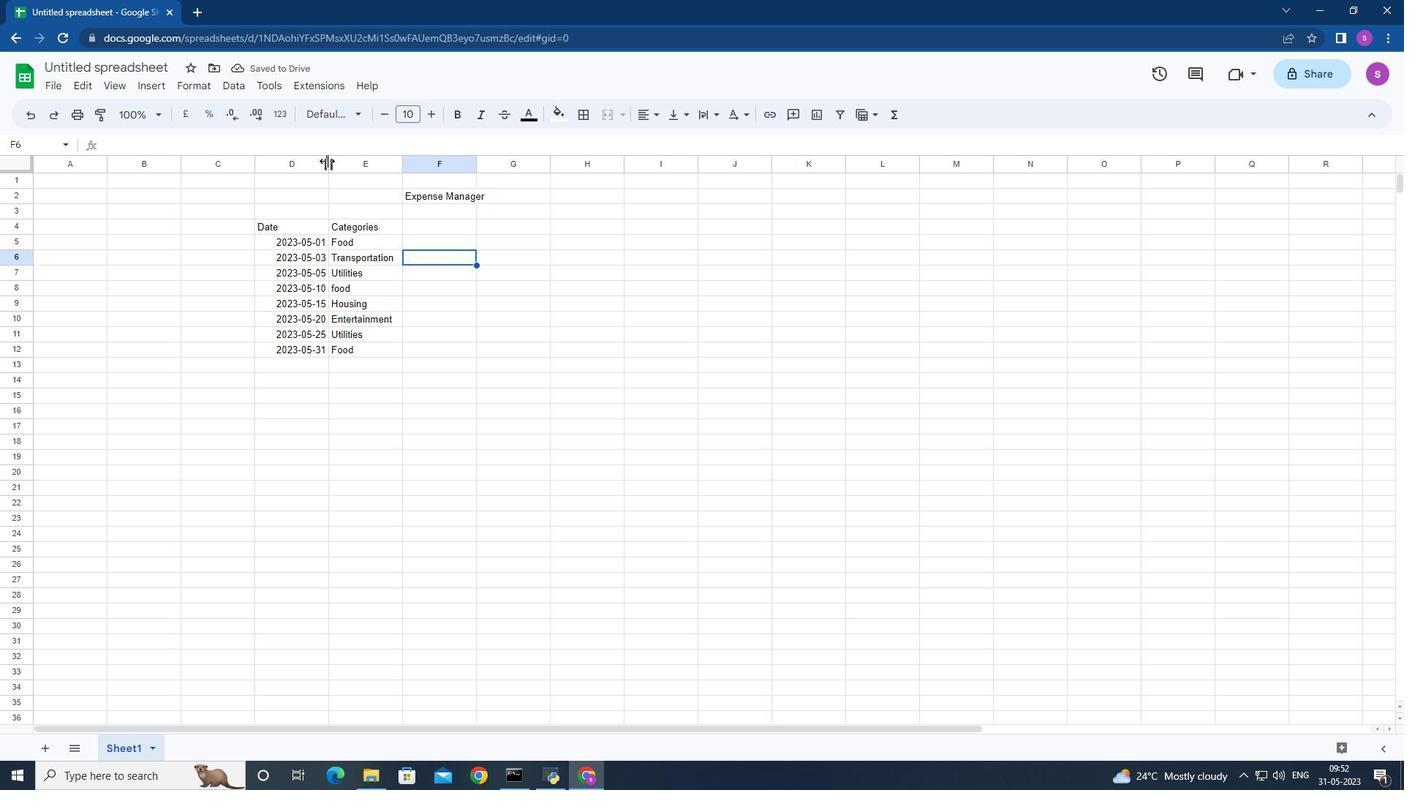
Action: Mouse moved to (346, 160)
Screenshot: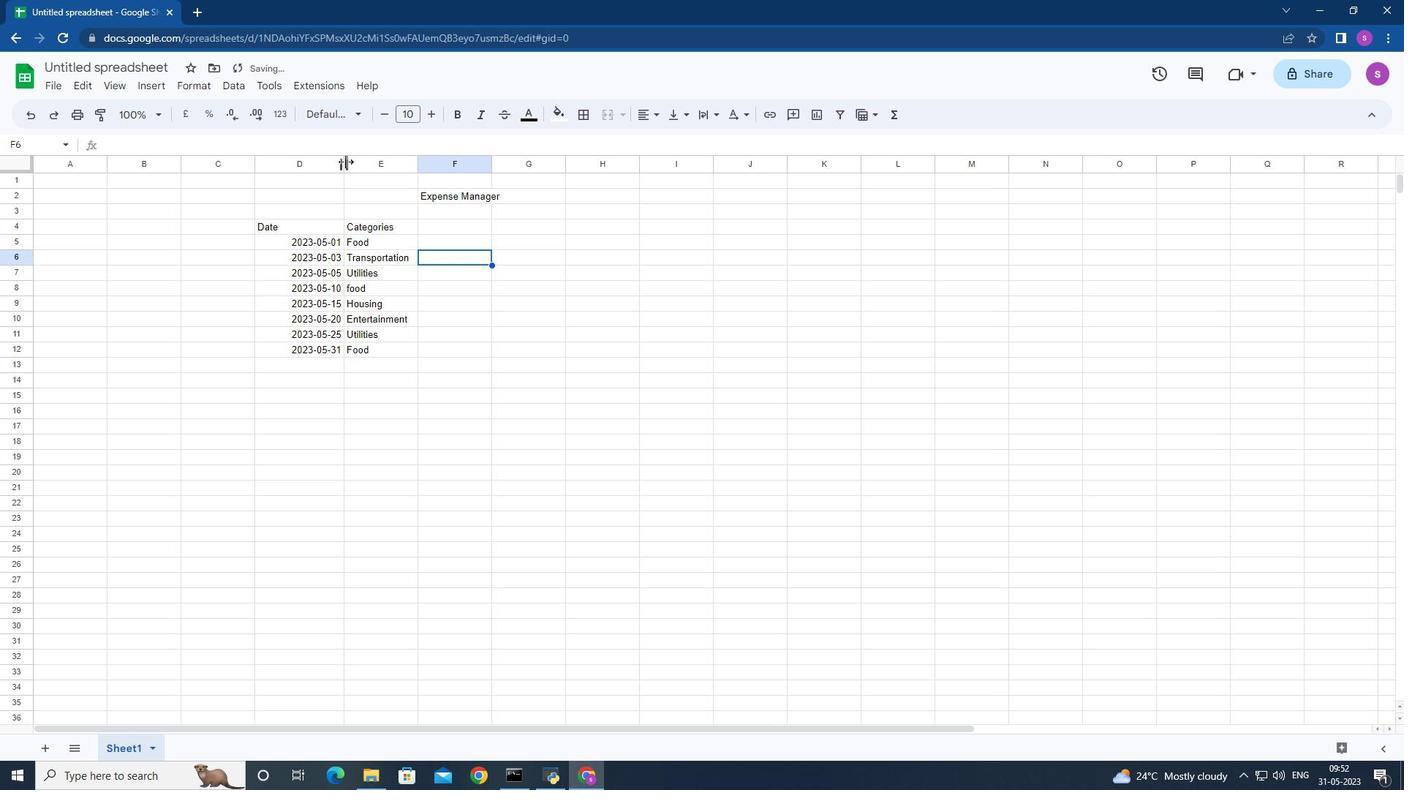 
Action: Mouse pressed left at (346, 160)
Screenshot: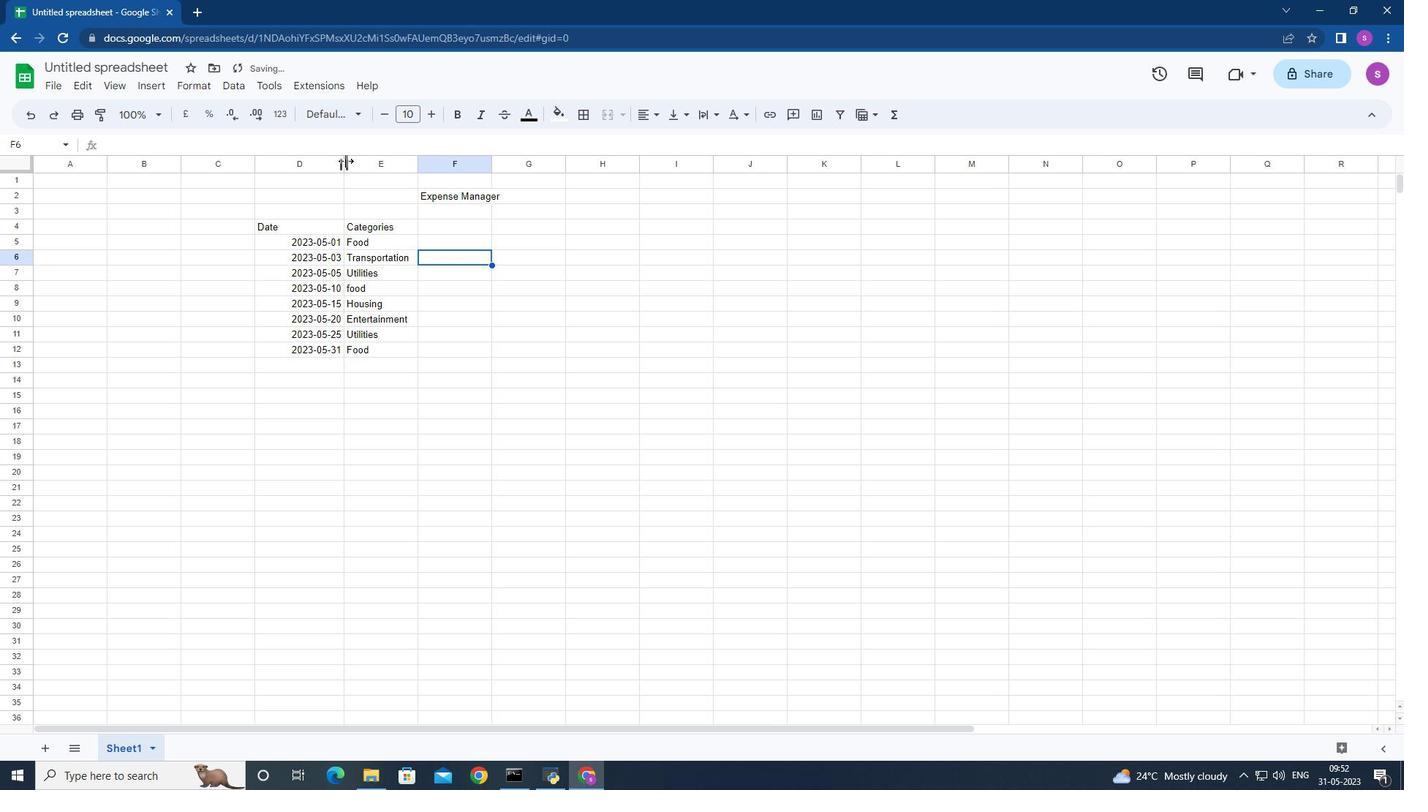 
Action: Mouse moved to (436, 225)
Screenshot: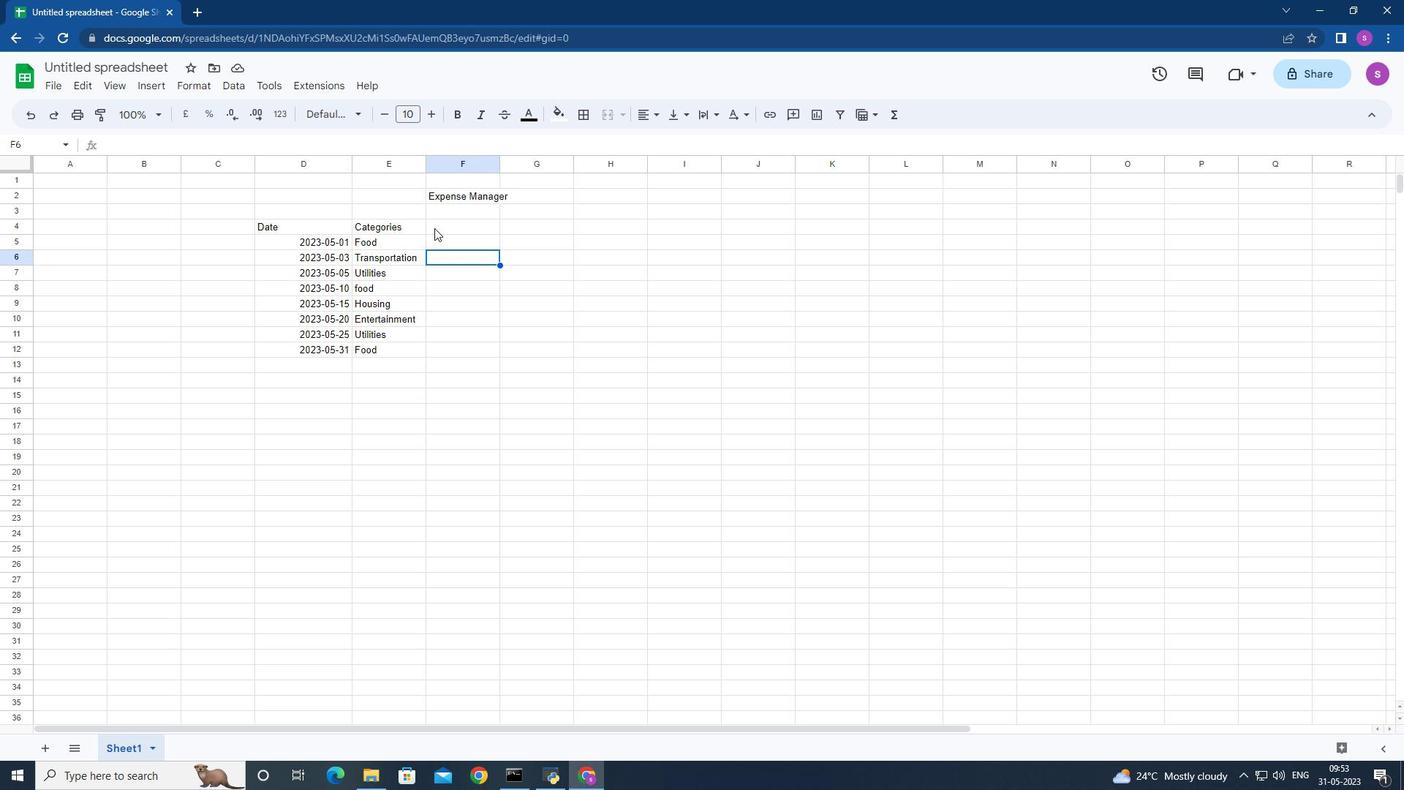 
Action: Mouse pressed left at (436, 225)
Screenshot: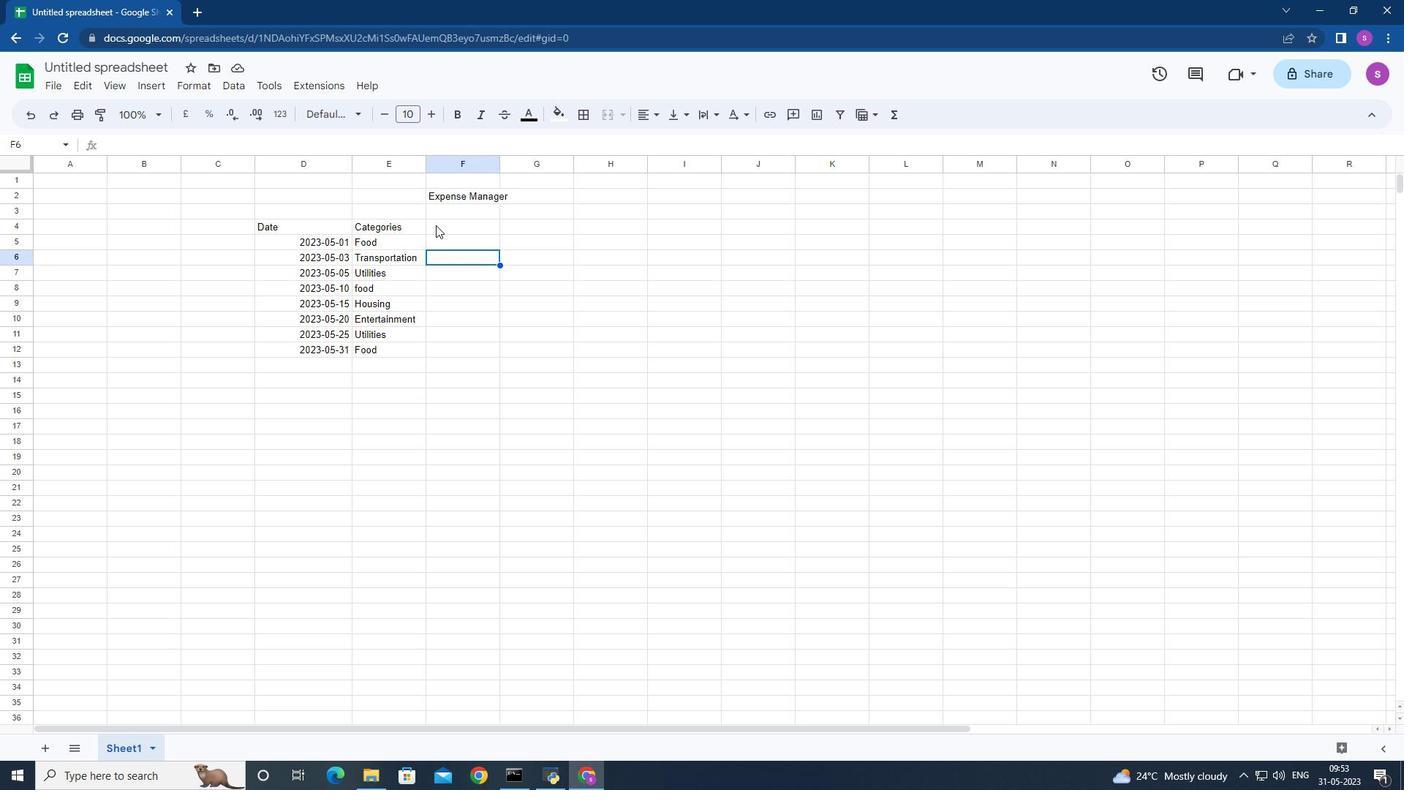 
Action: Mouse moved to (435, 226)
Screenshot: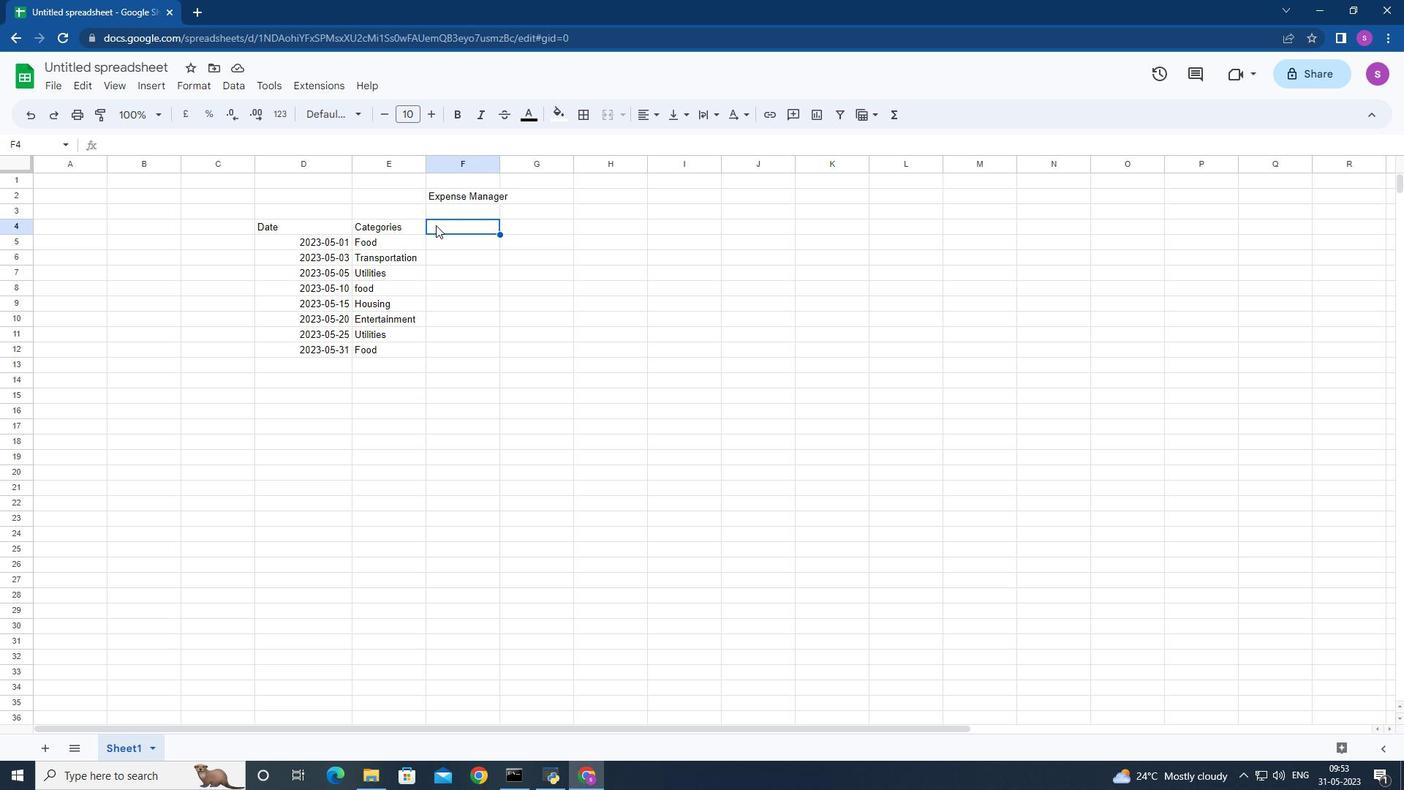 
Action: Key pressed <Key.shift>Descro<Key.backspace>iption<Key.space>sin<Key.down>
Screenshot: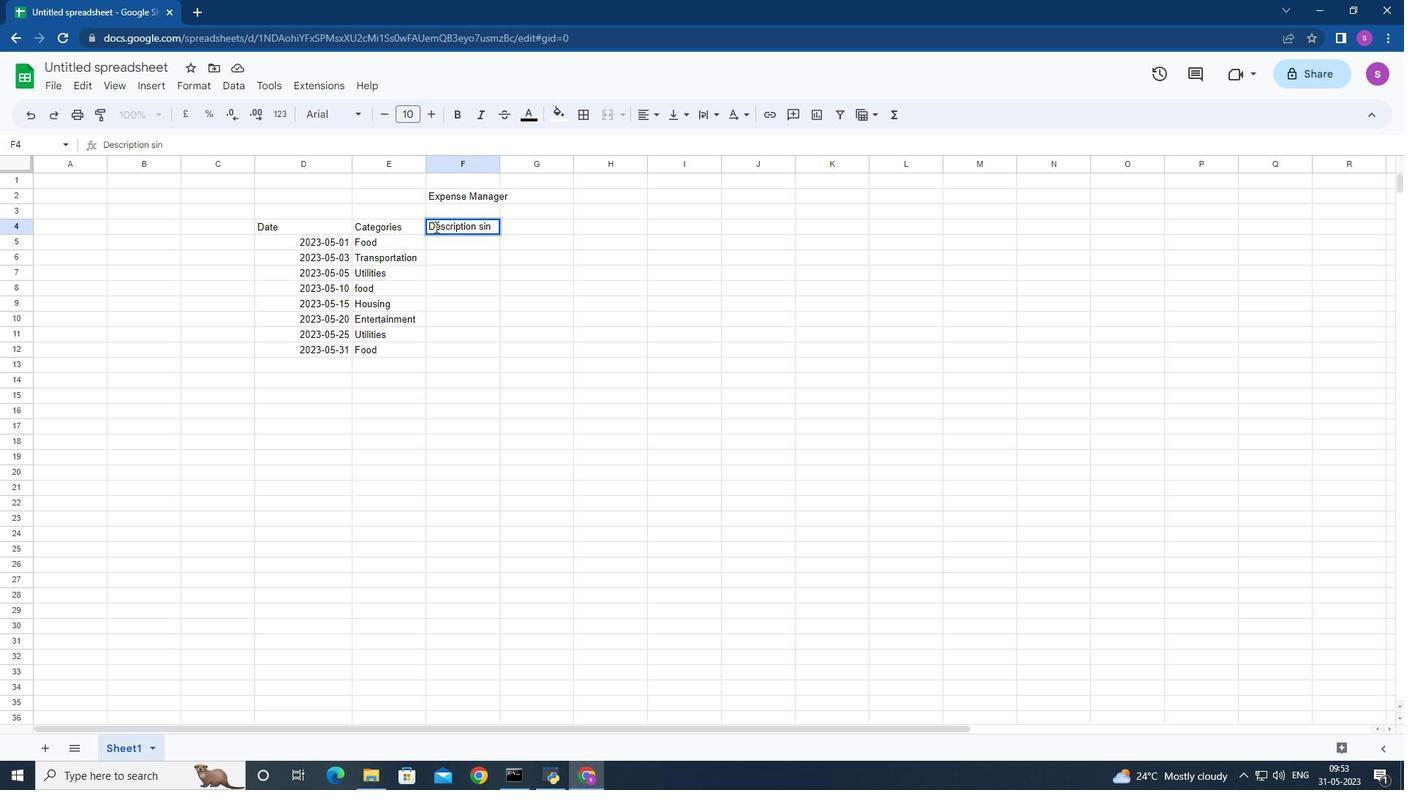 
Action: Mouse moved to (477, 225)
Screenshot: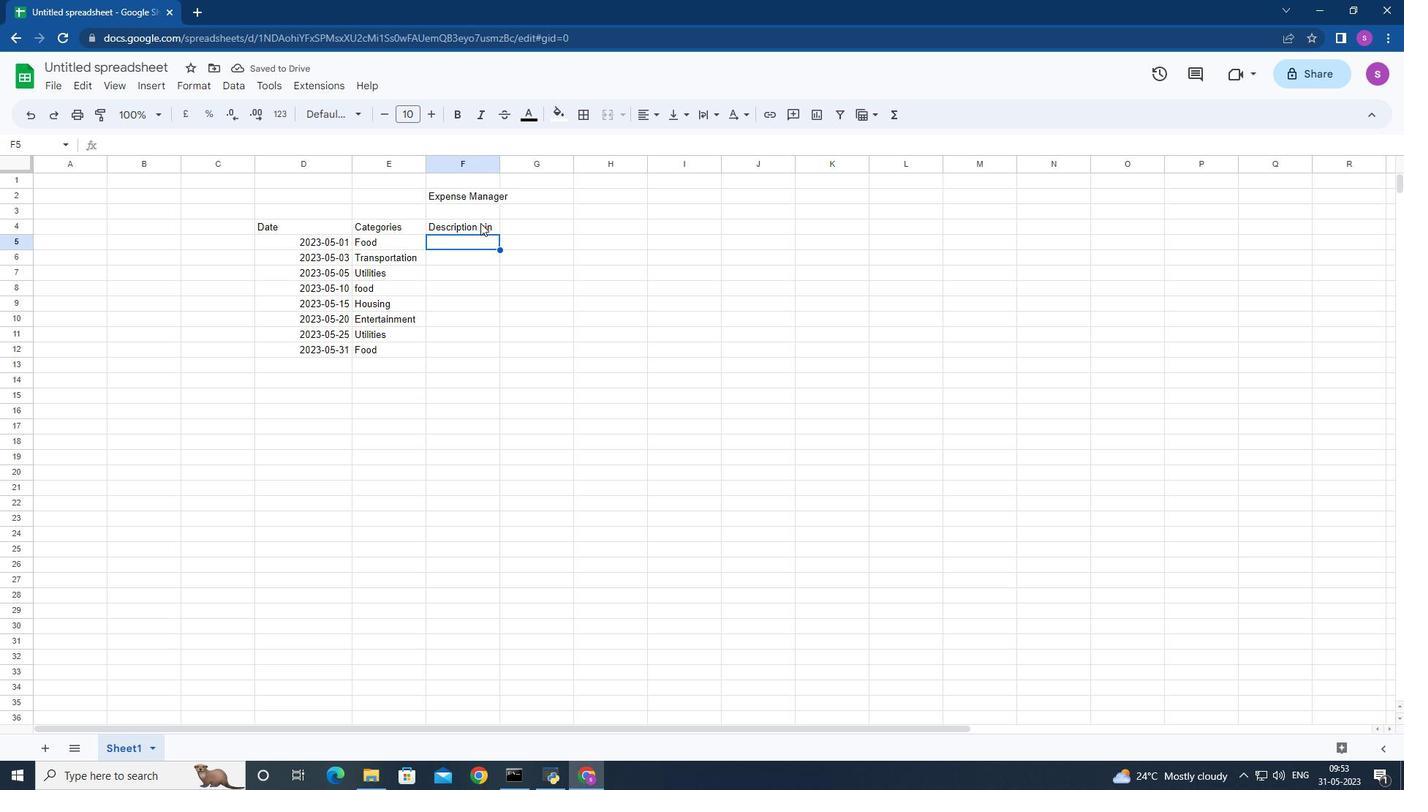 
Action: Mouse pressed left at (477, 225)
Screenshot: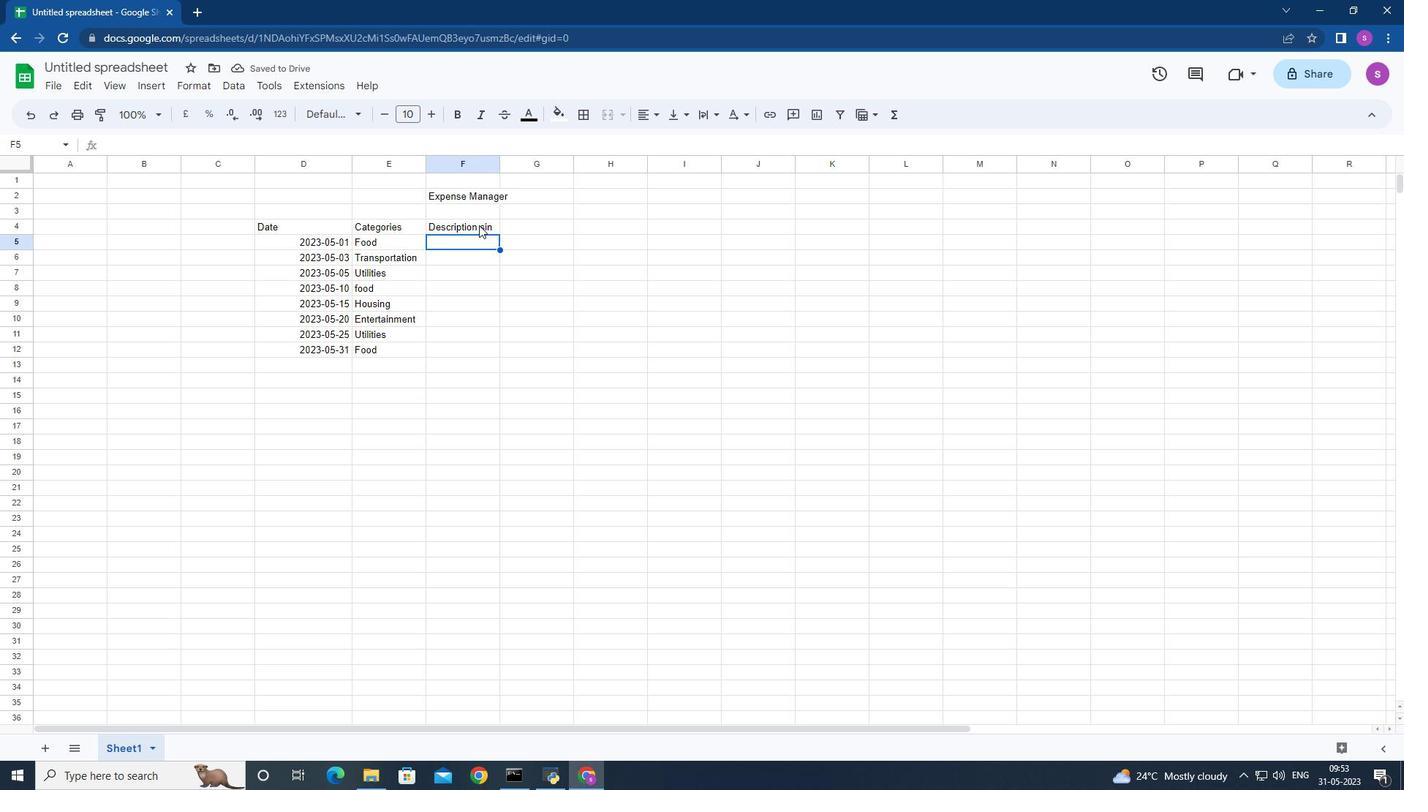 
Action: Mouse moved to (480, 225)
Screenshot: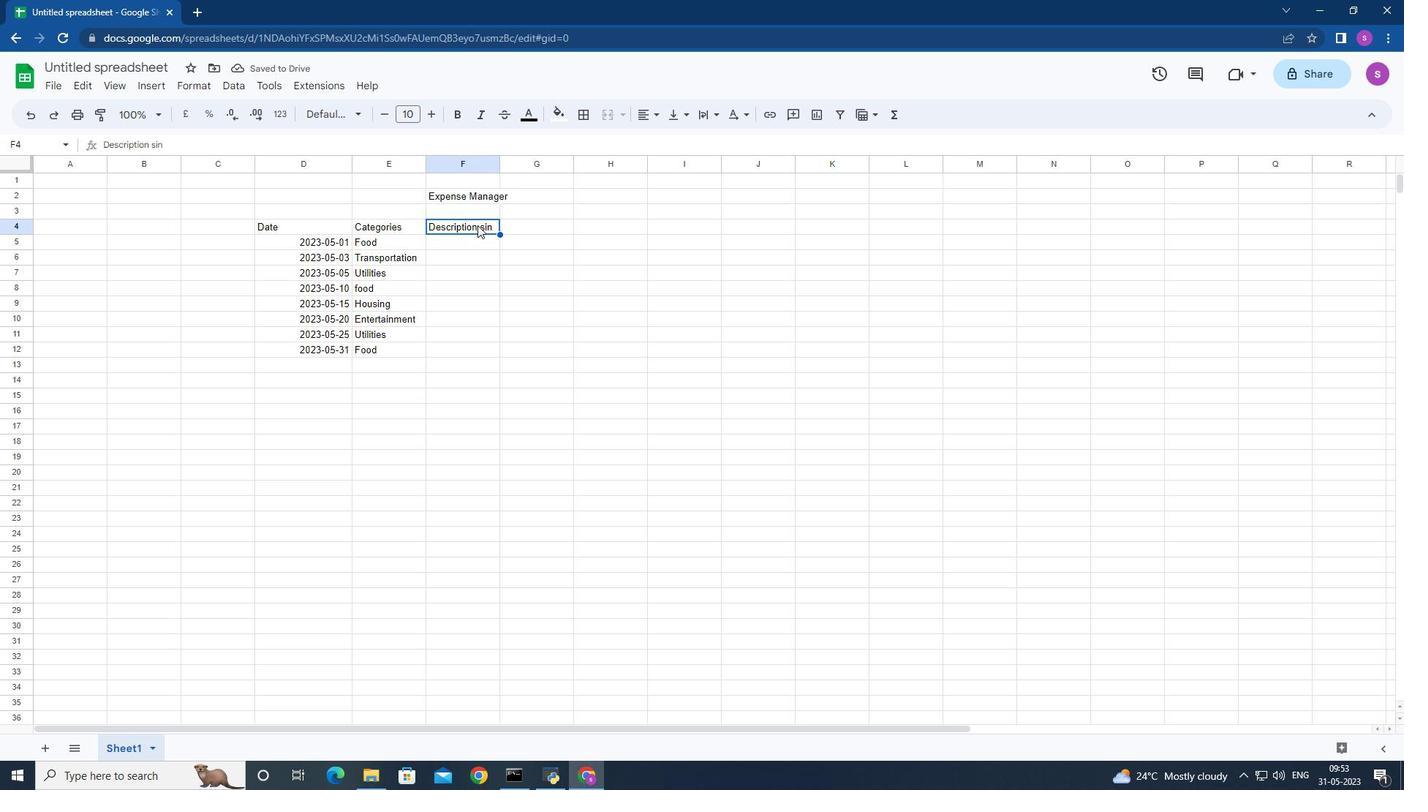 
Action: Key pressed <Key.backspace><Key.shift>Descriptionsin<Key.down>
Screenshot: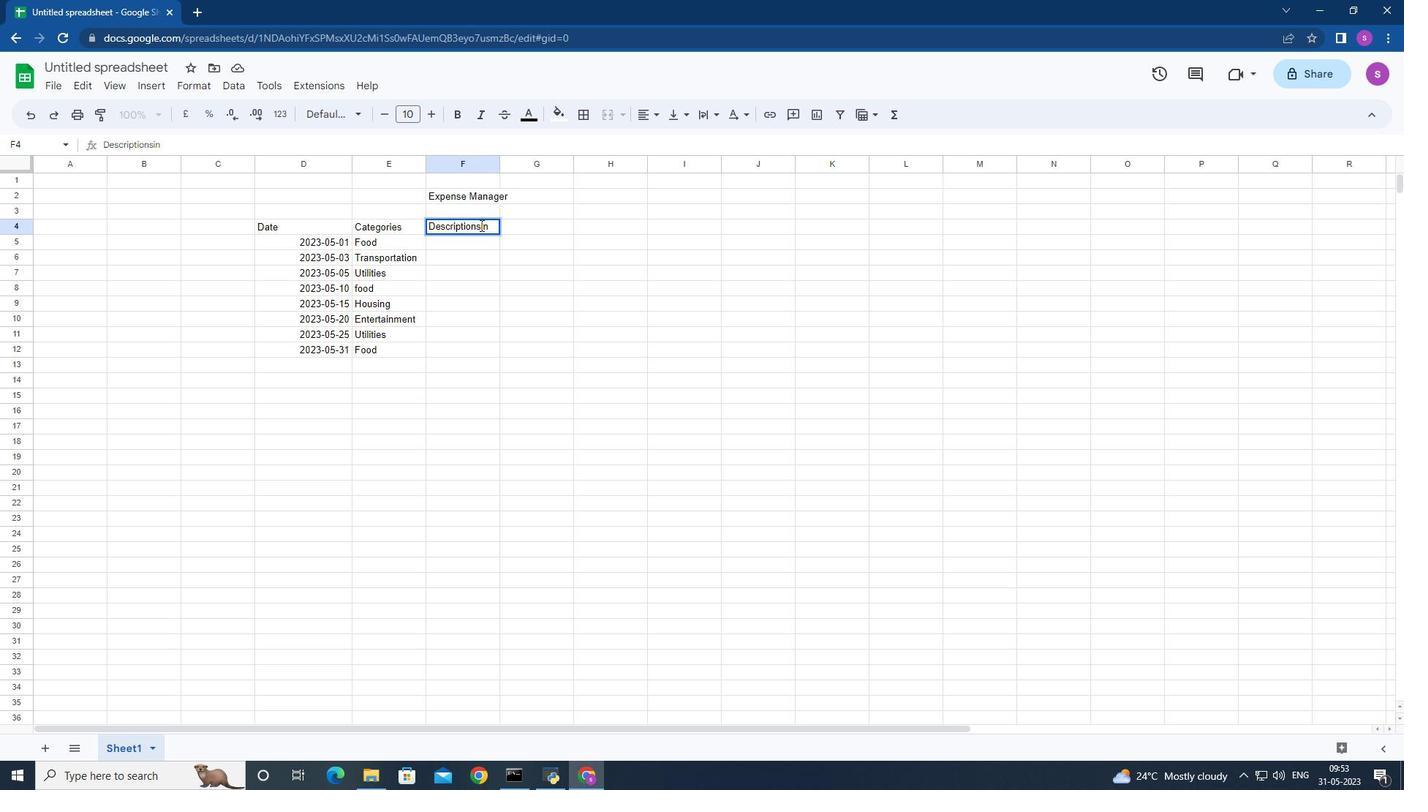 
Action: Mouse moved to (541, 324)
Screenshot: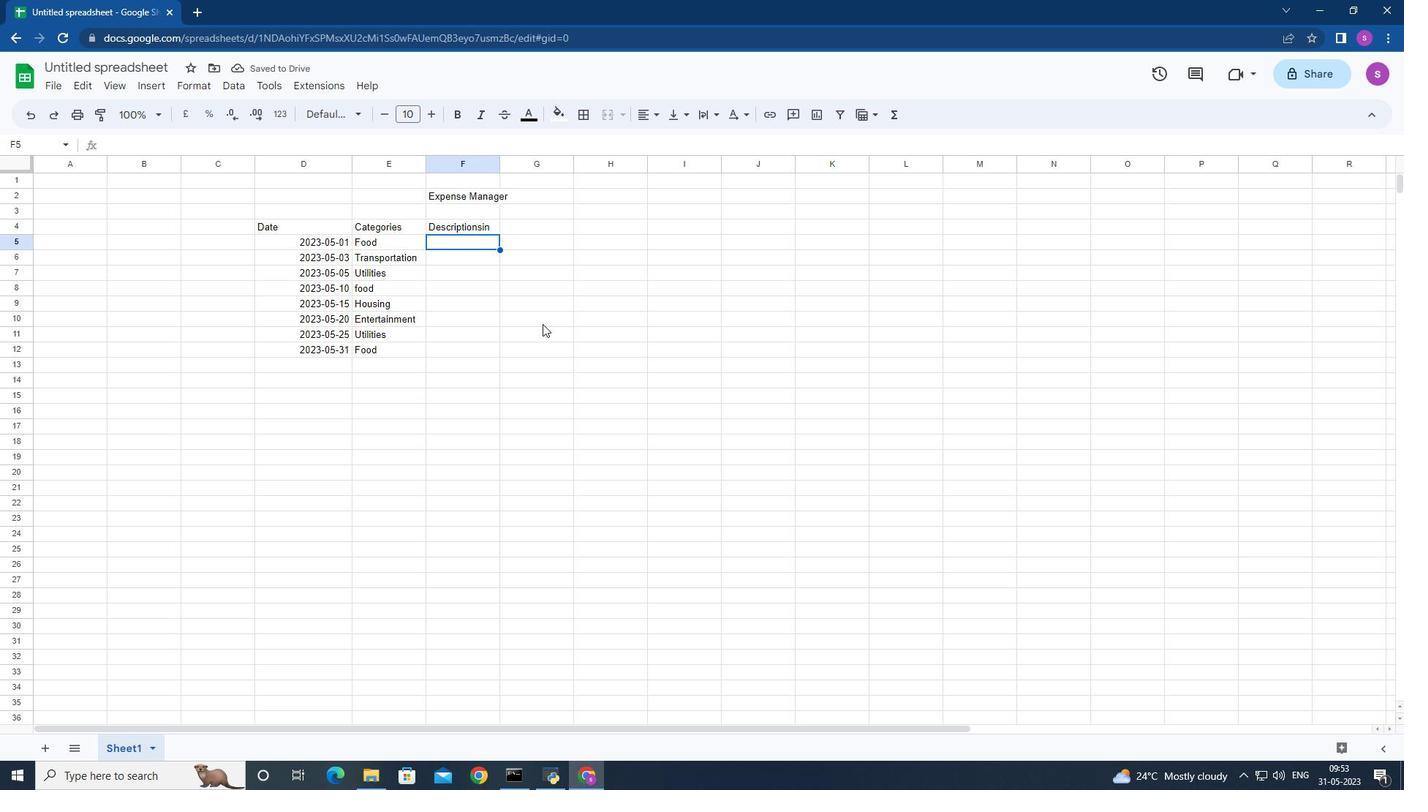 
Action: Key pressed <Key.shift><Key.shift>Grocery<Key.down><Key.up><Key.backspace><Key.shift><Key.shift><Key.shift><Key.shift><Key.shift><Key.shift><Key.shift><Key.shift><Key.shift><Key.shift><Key.shift><Key.shift><Key.shift><Key.shift><Key.shift>Grocery<Key.space><Key.shift>Store<Key.down><Key.shift>Bus<Key.space><Key.shift>Fare<Key.down><Key.shift>Internet<Key.space><Key.shift>Bill<Key.down><Key.shift>Restaurant<Key.down><Key.shift>Rent<Key.space><Key.down><Key.shift>Movie<Key.down><Key.shift>Tickets<Key.down><Key.shift>Electricity<Key.space><Key.shift>Bill<Key.right><Key.up><Key.up><Key.up><Key.up><Key.up><Key.up><Key.up><Key.up><Key.shift>Amountin<Key.down>
Screenshot: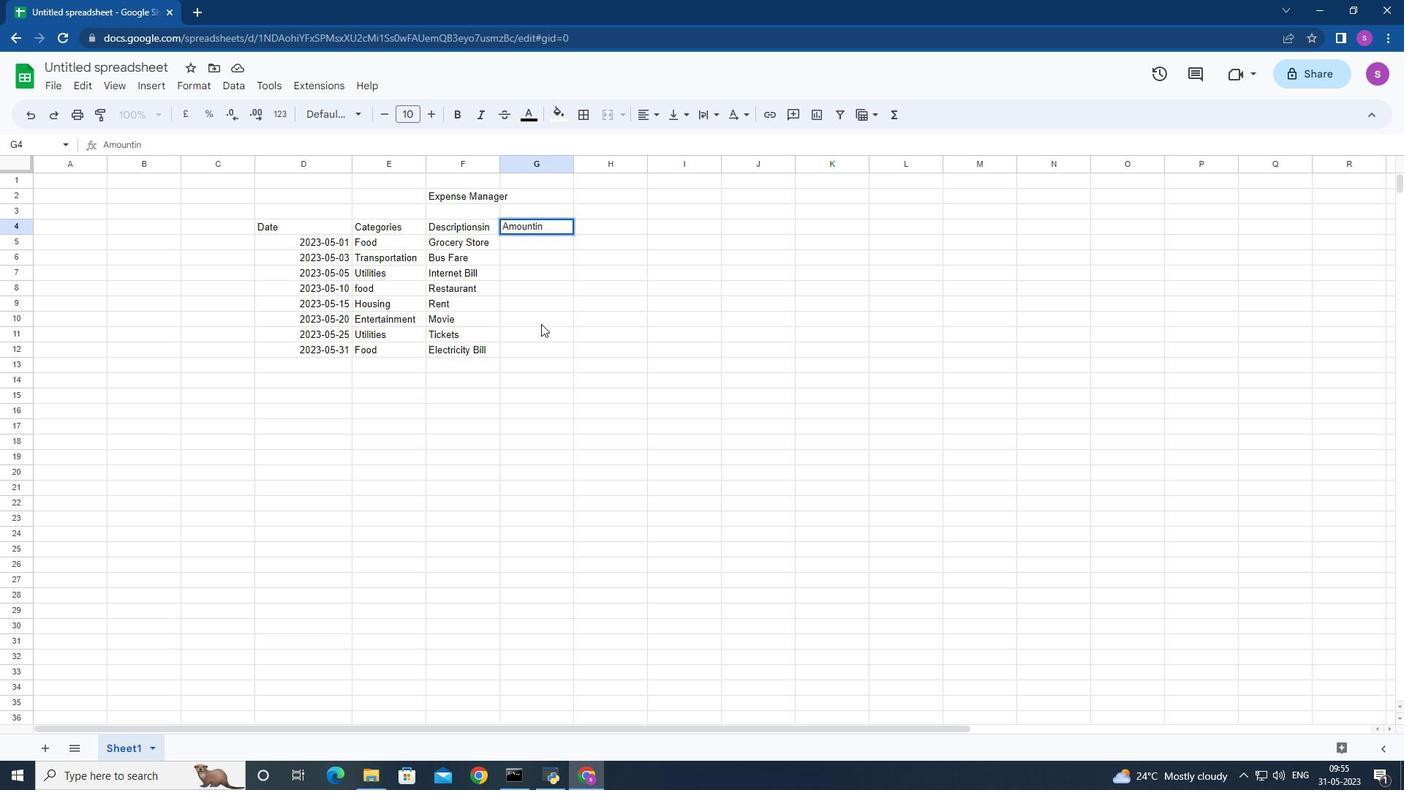 
Action: Mouse moved to (282, 114)
Screenshot: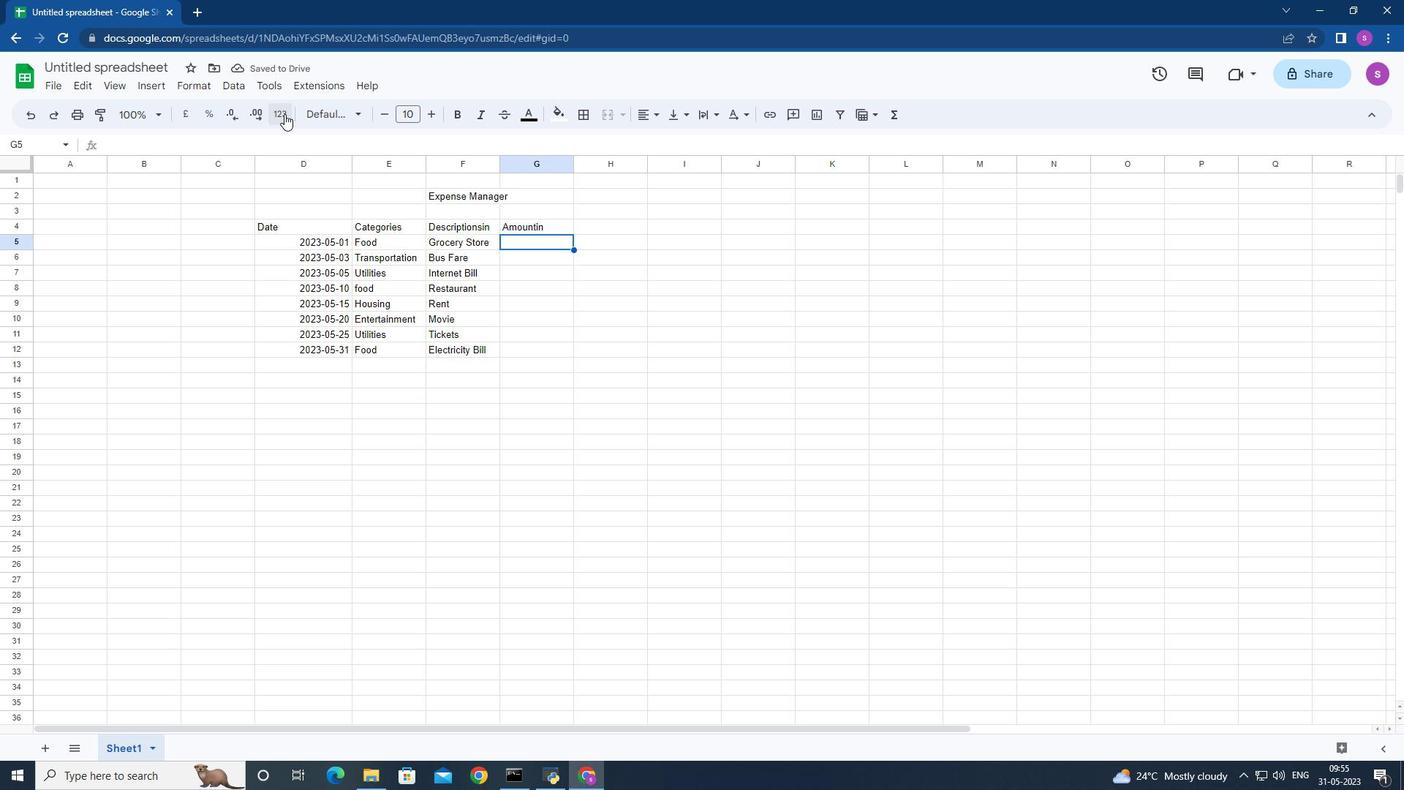 
Action: Mouse pressed left at (282, 114)
Screenshot: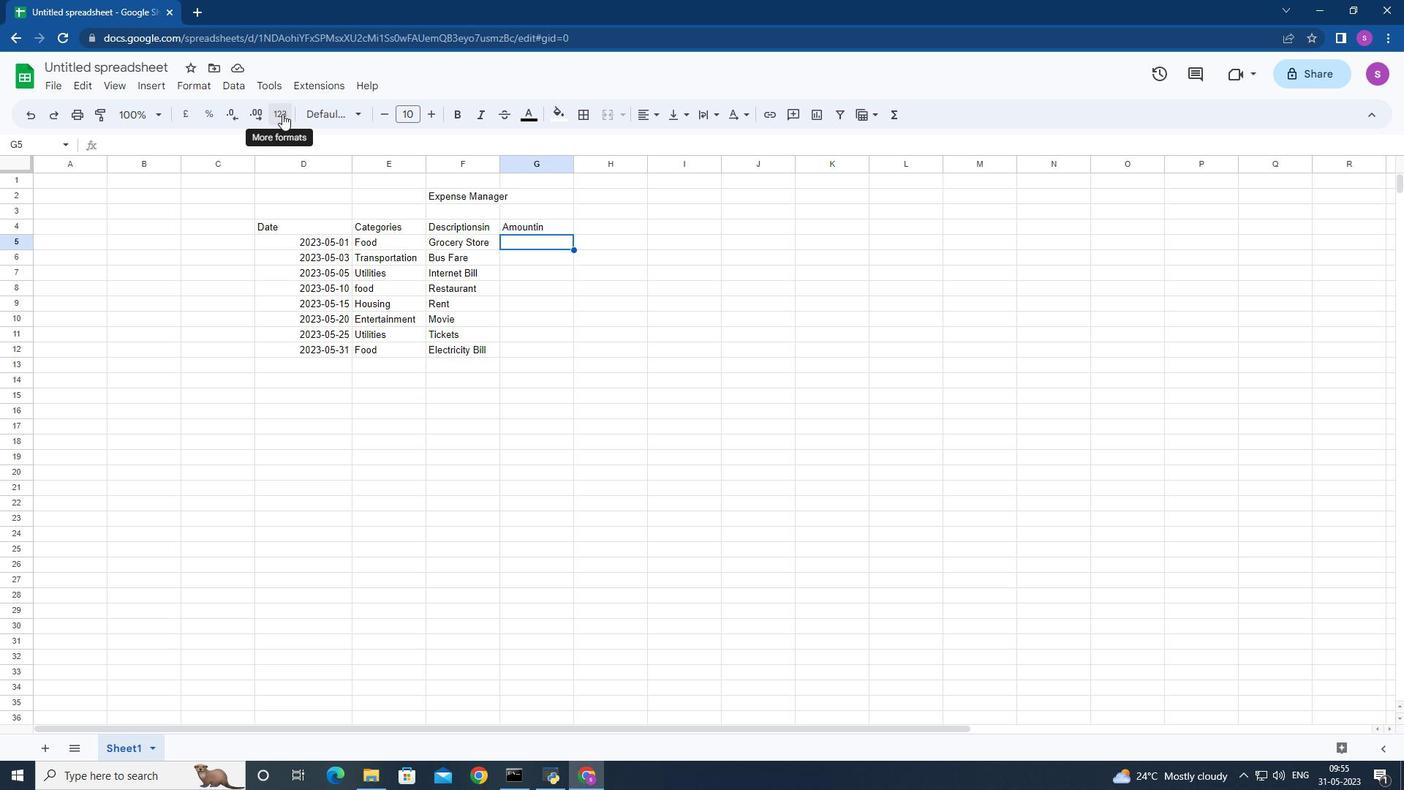 
Action: Mouse moved to (515, 240)
Screenshot: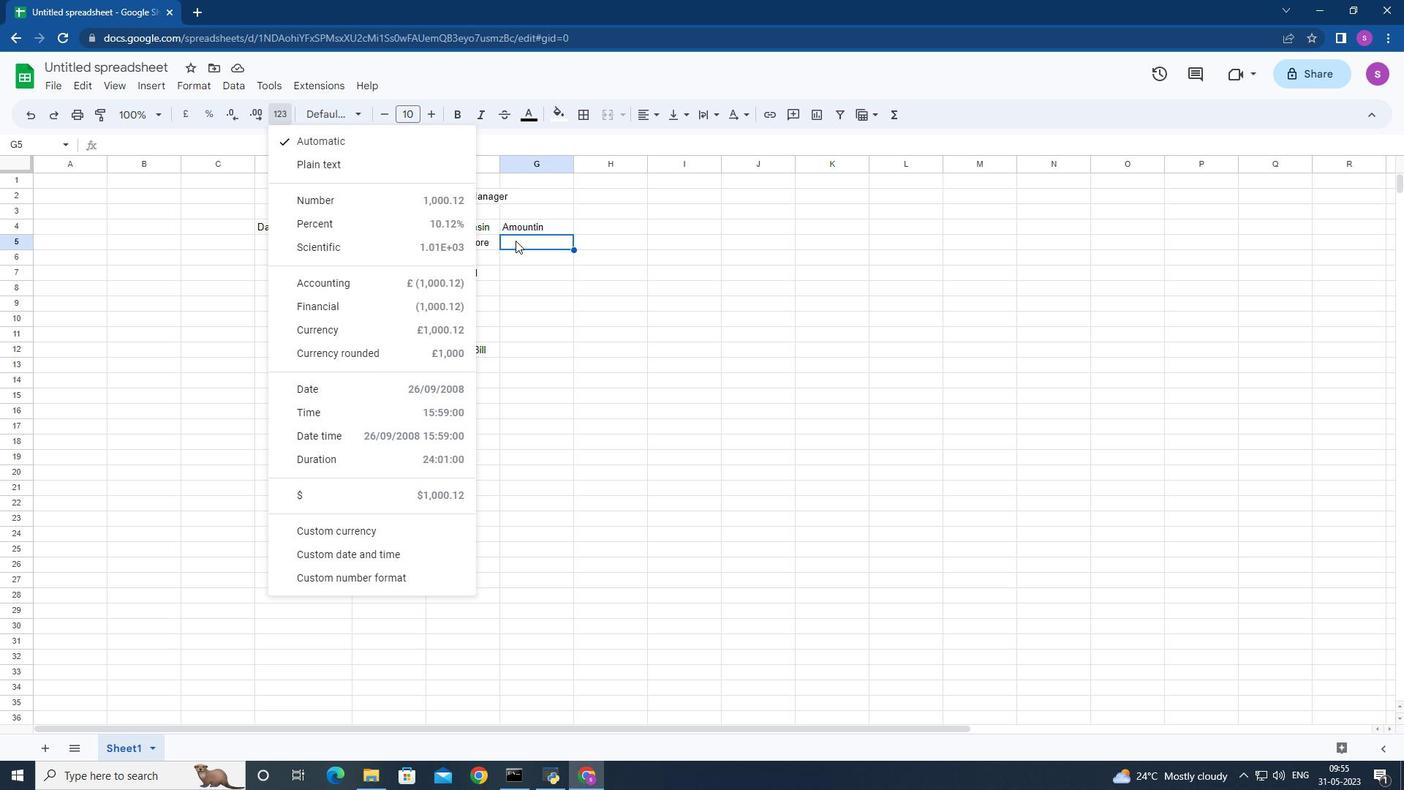 
Action: Mouse pressed left at (515, 240)
Screenshot: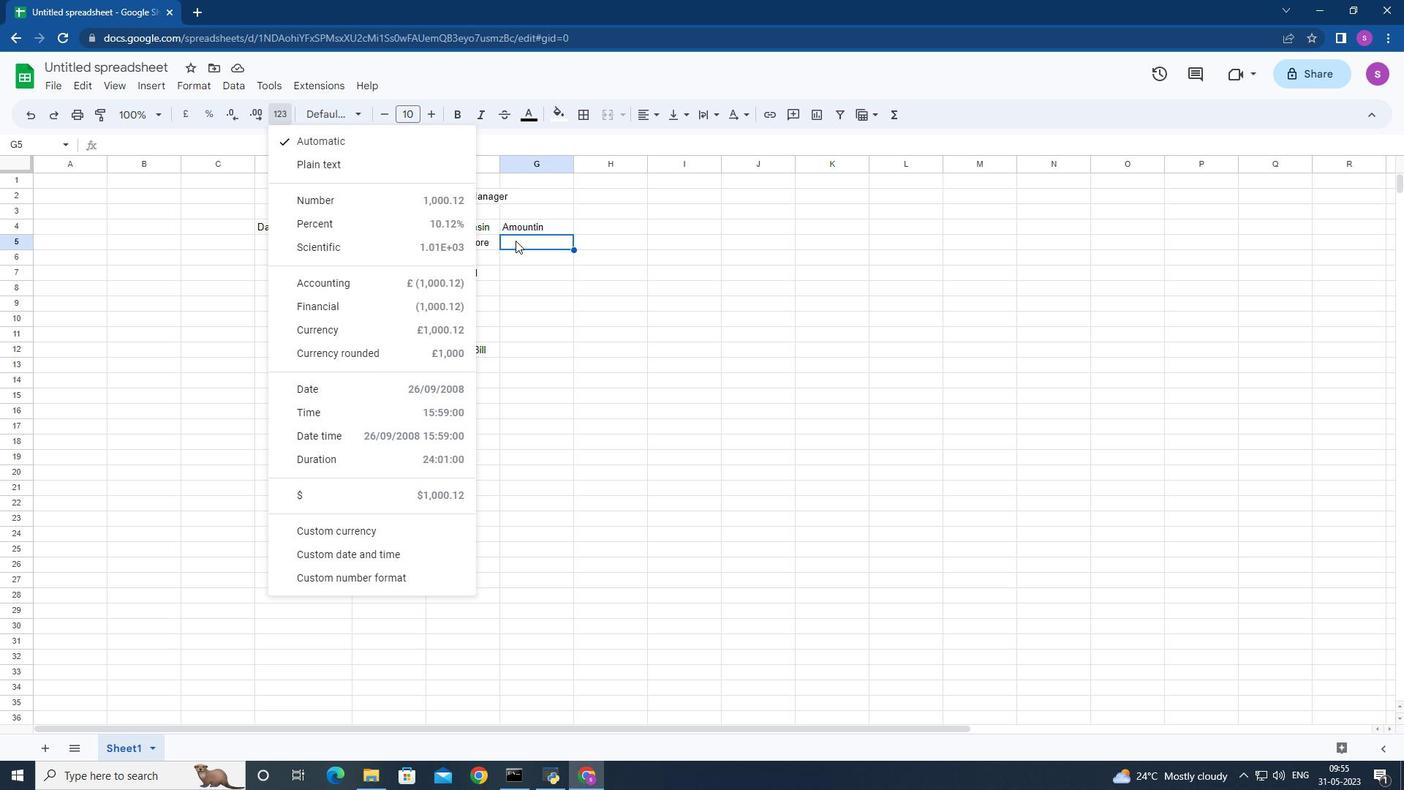 
Action: Key pressed 50<Key.down>5<Key.down>60<Key.down>30<Key.down>800<Key.down>20<Key.down>70<Key.down>40
Screenshot: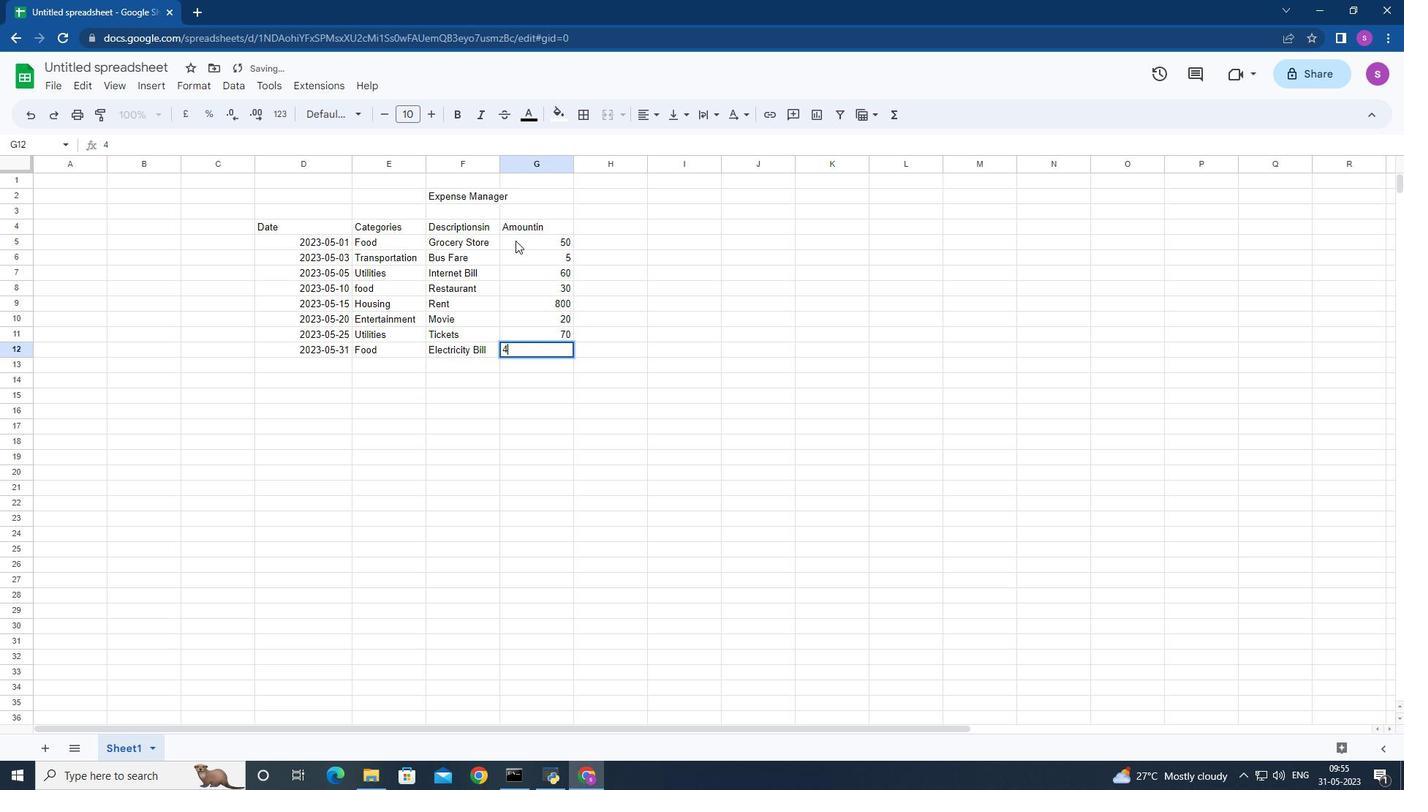 
Action: Mouse moved to (529, 242)
Screenshot: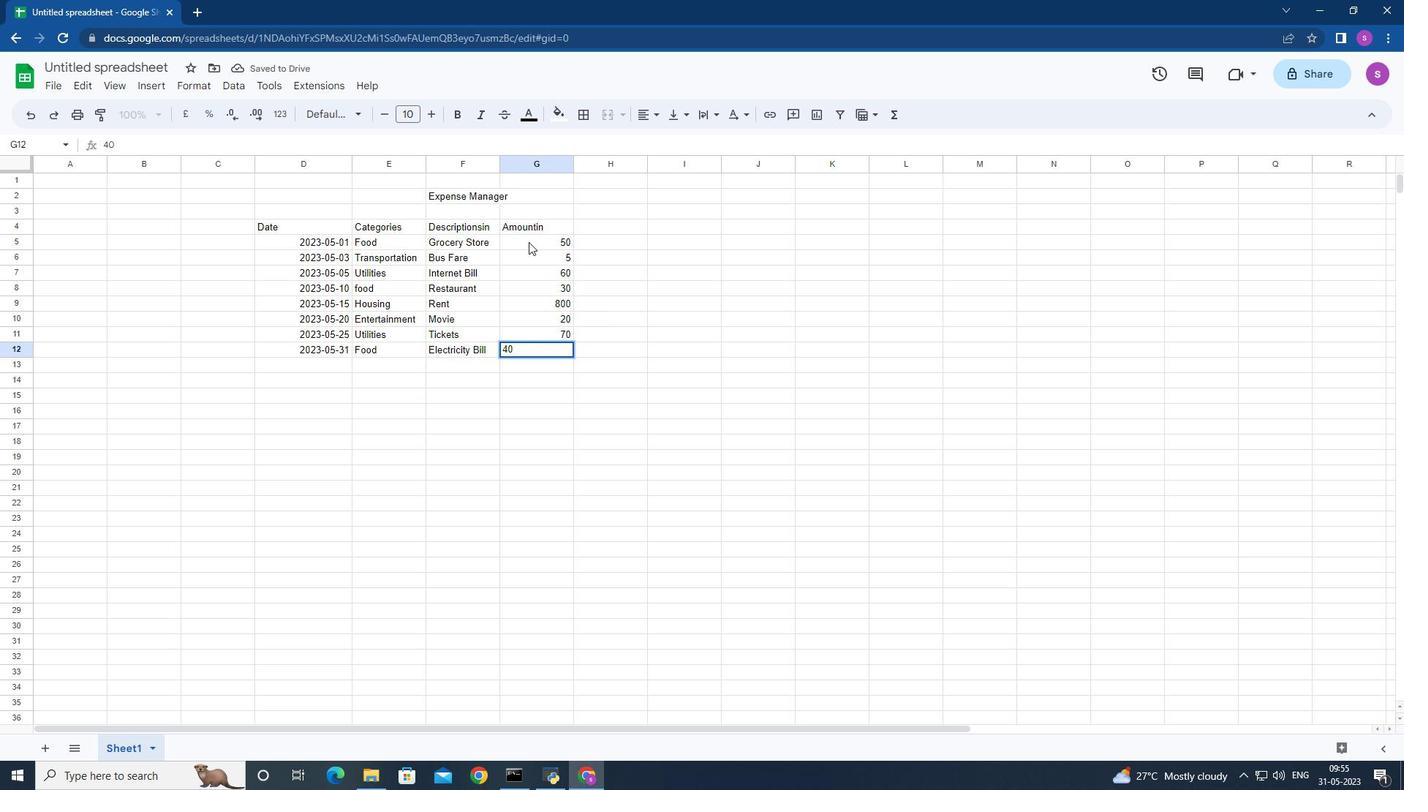 
Action: Mouse pressed left at (529, 242)
Screenshot: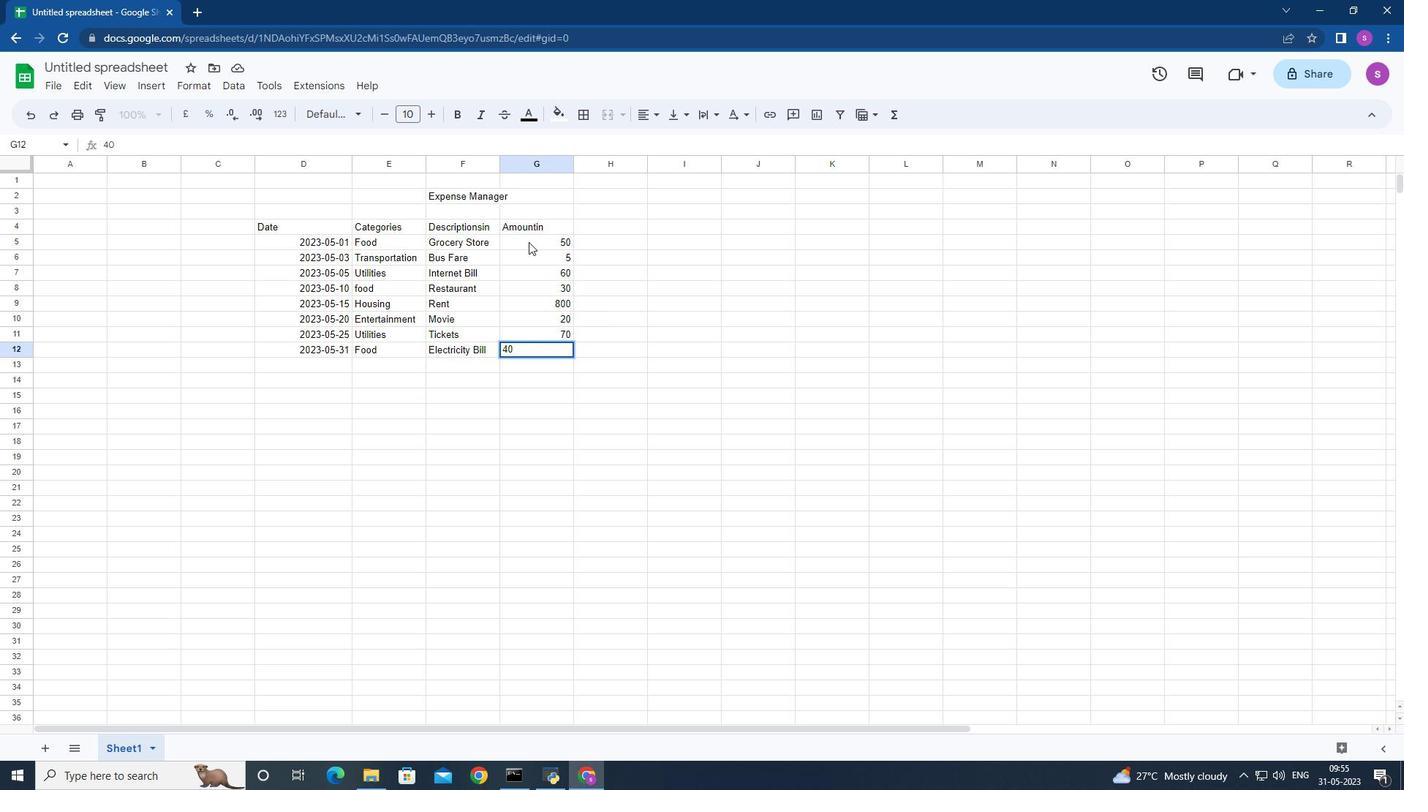 
Action: Mouse moved to (278, 111)
Screenshot: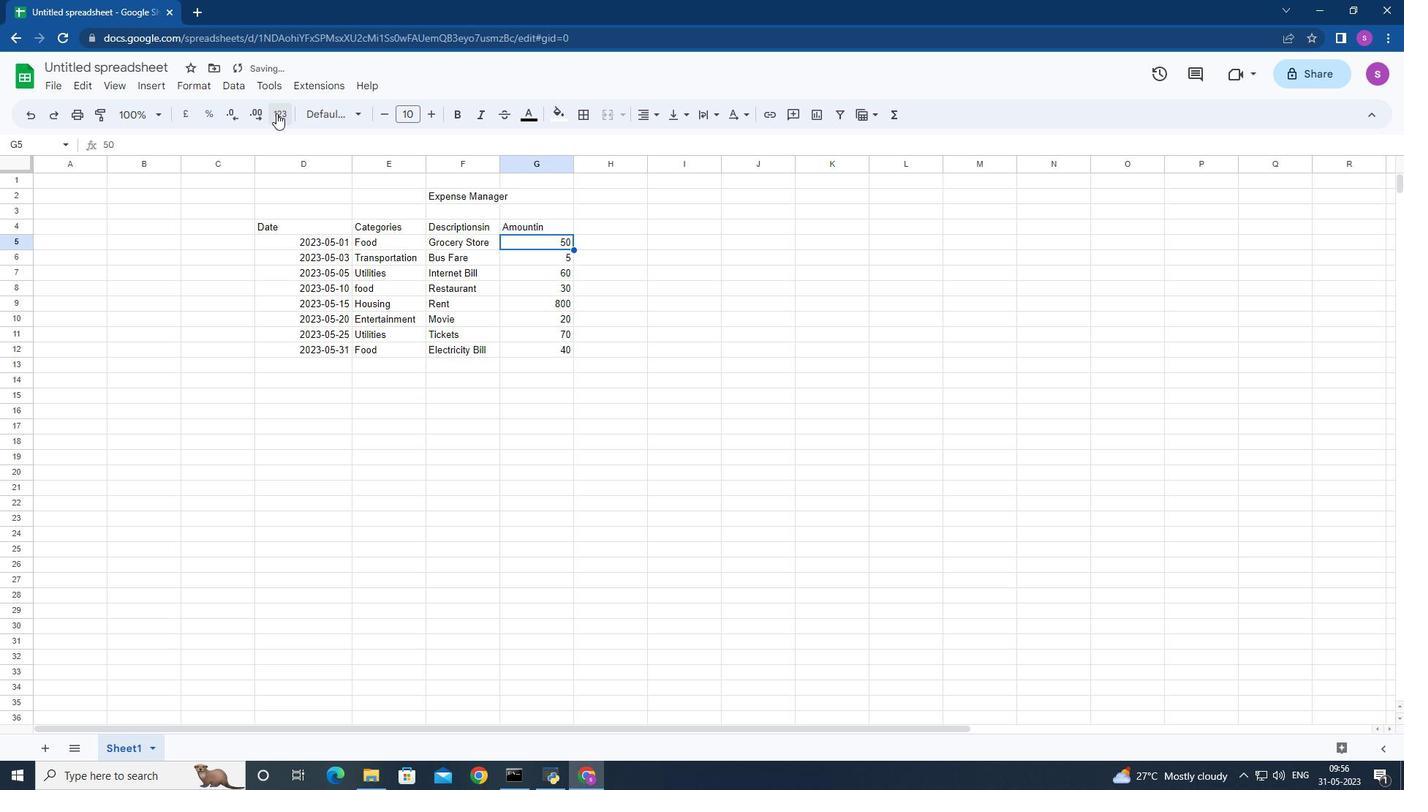 
Action: Mouse pressed left at (278, 111)
Screenshot: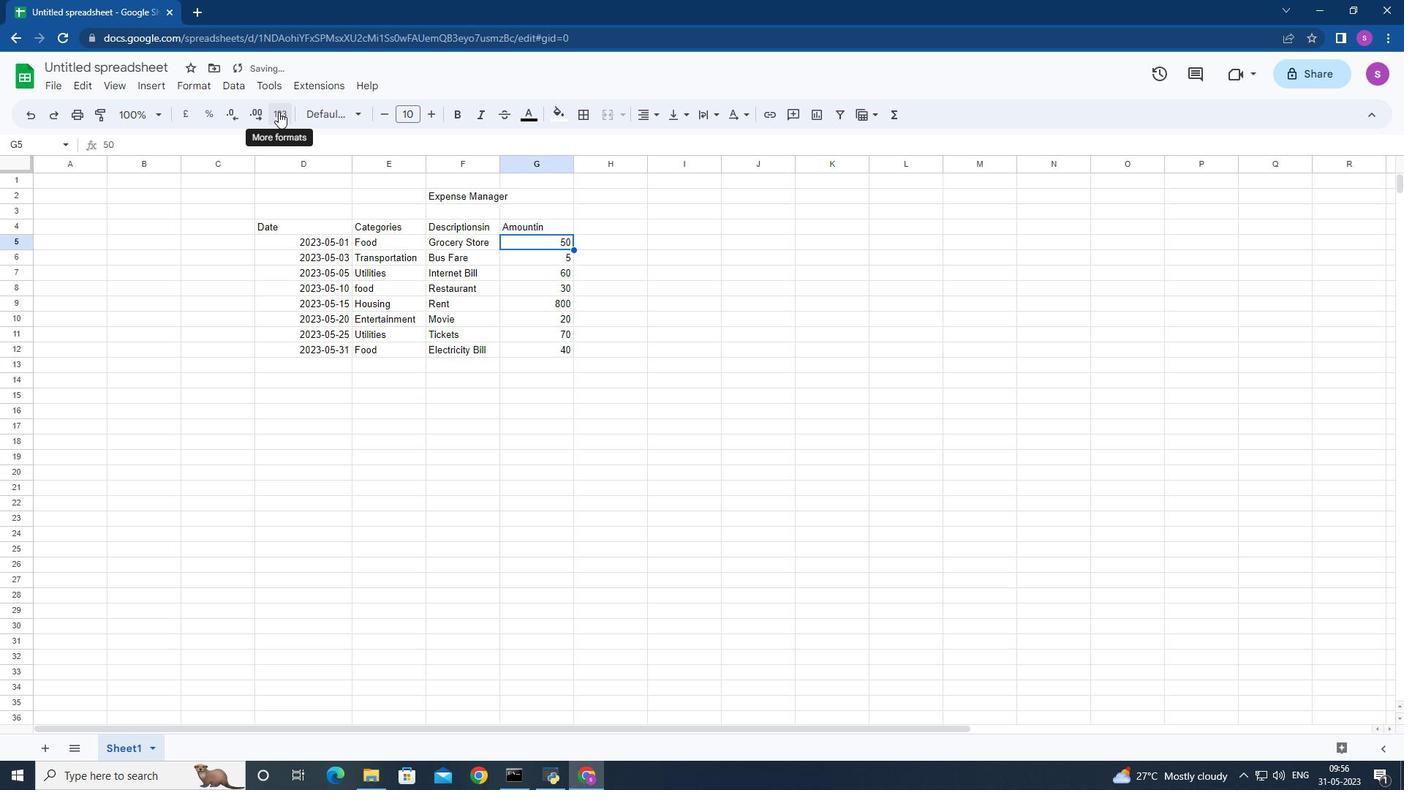 
Action: Mouse moved to (370, 491)
Screenshot: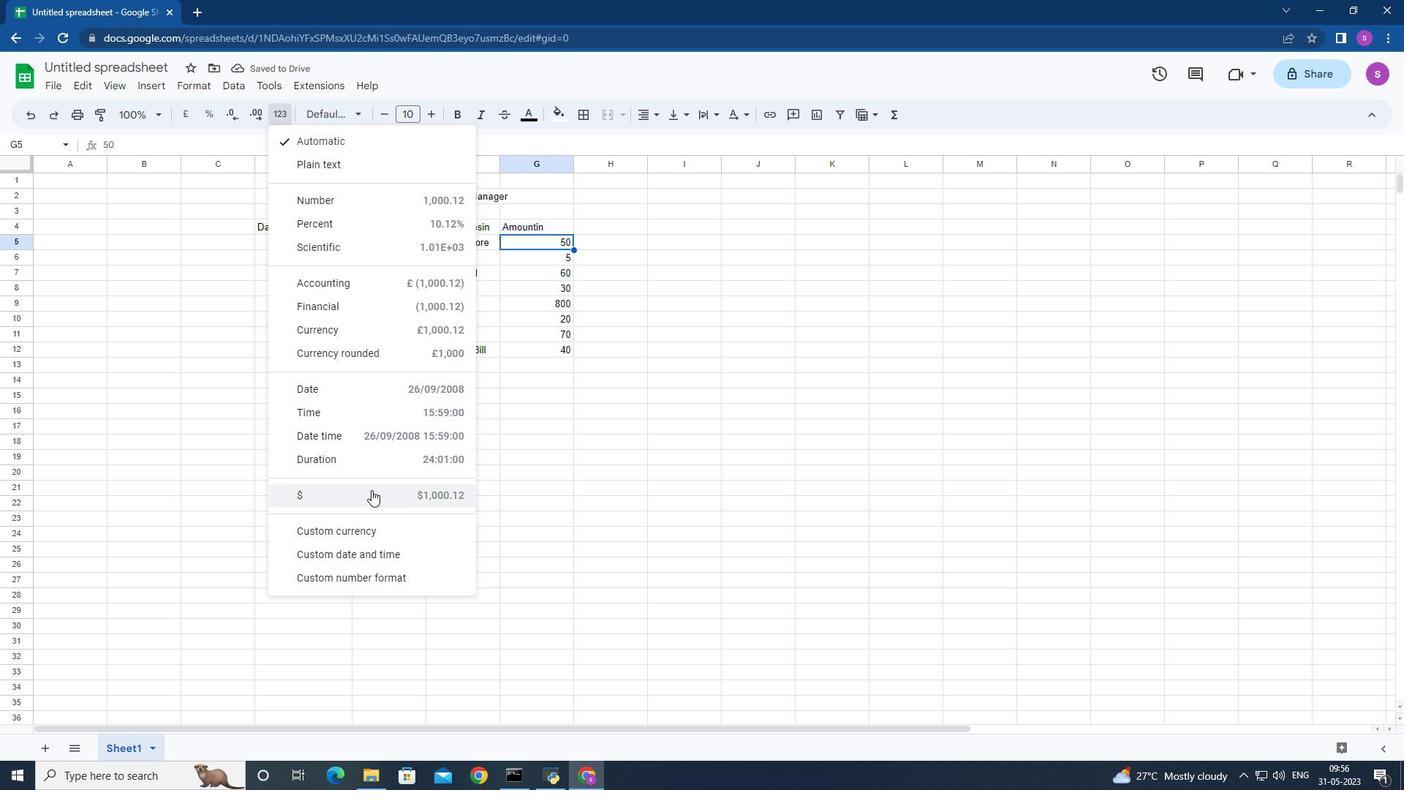 
Action: Mouse pressed left at (370, 491)
Screenshot: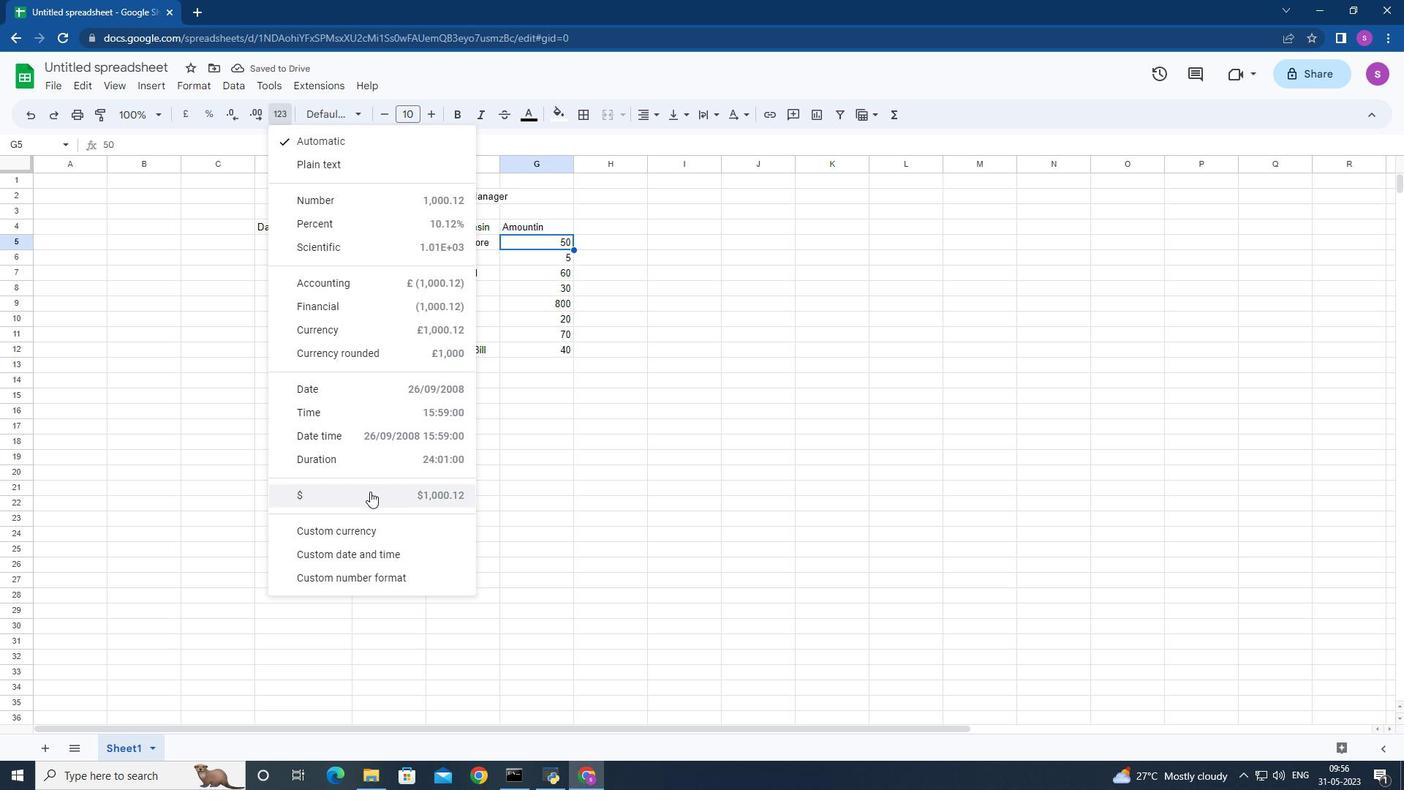 
Action: Mouse moved to (529, 256)
Screenshot: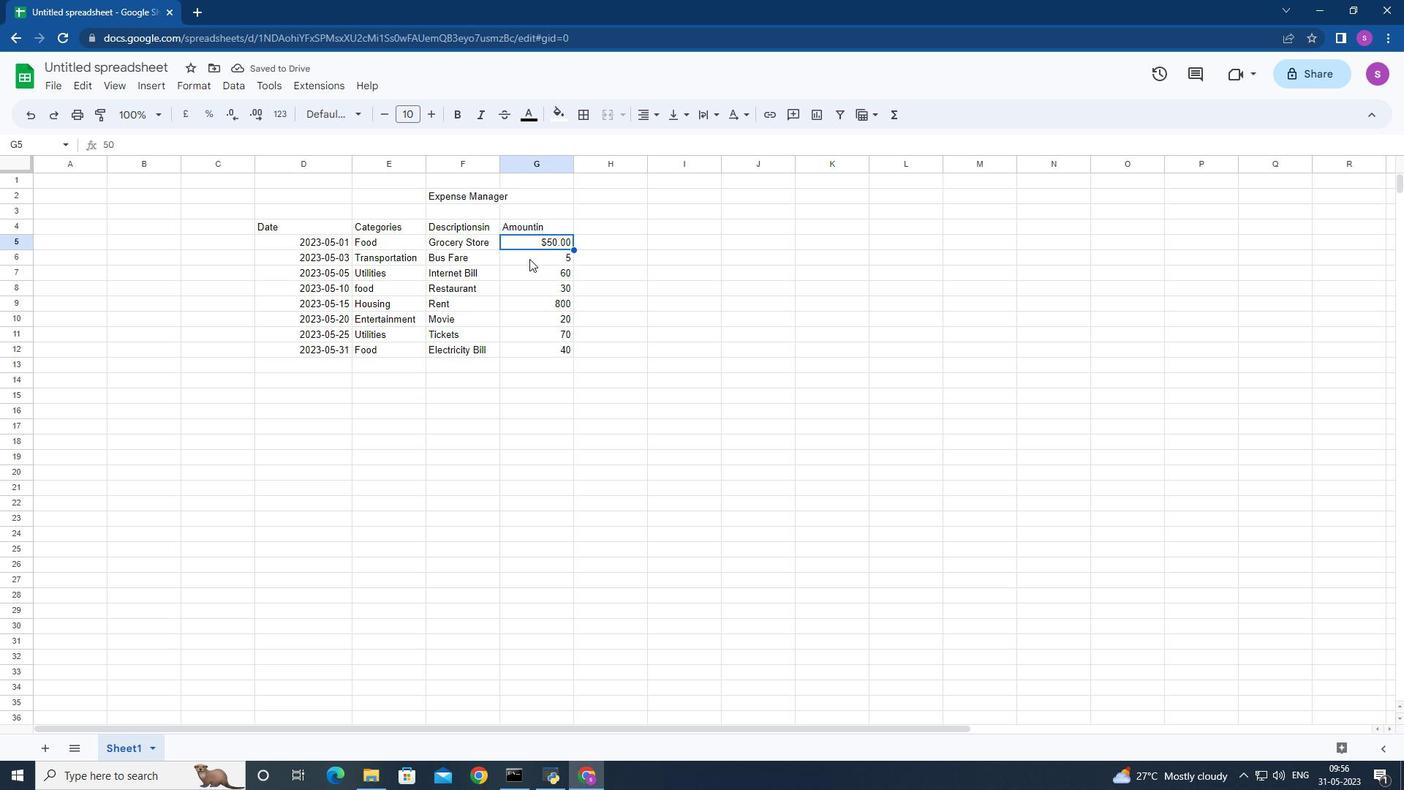 
Action: Mouse pressed left at (529, 256)
Screenshot: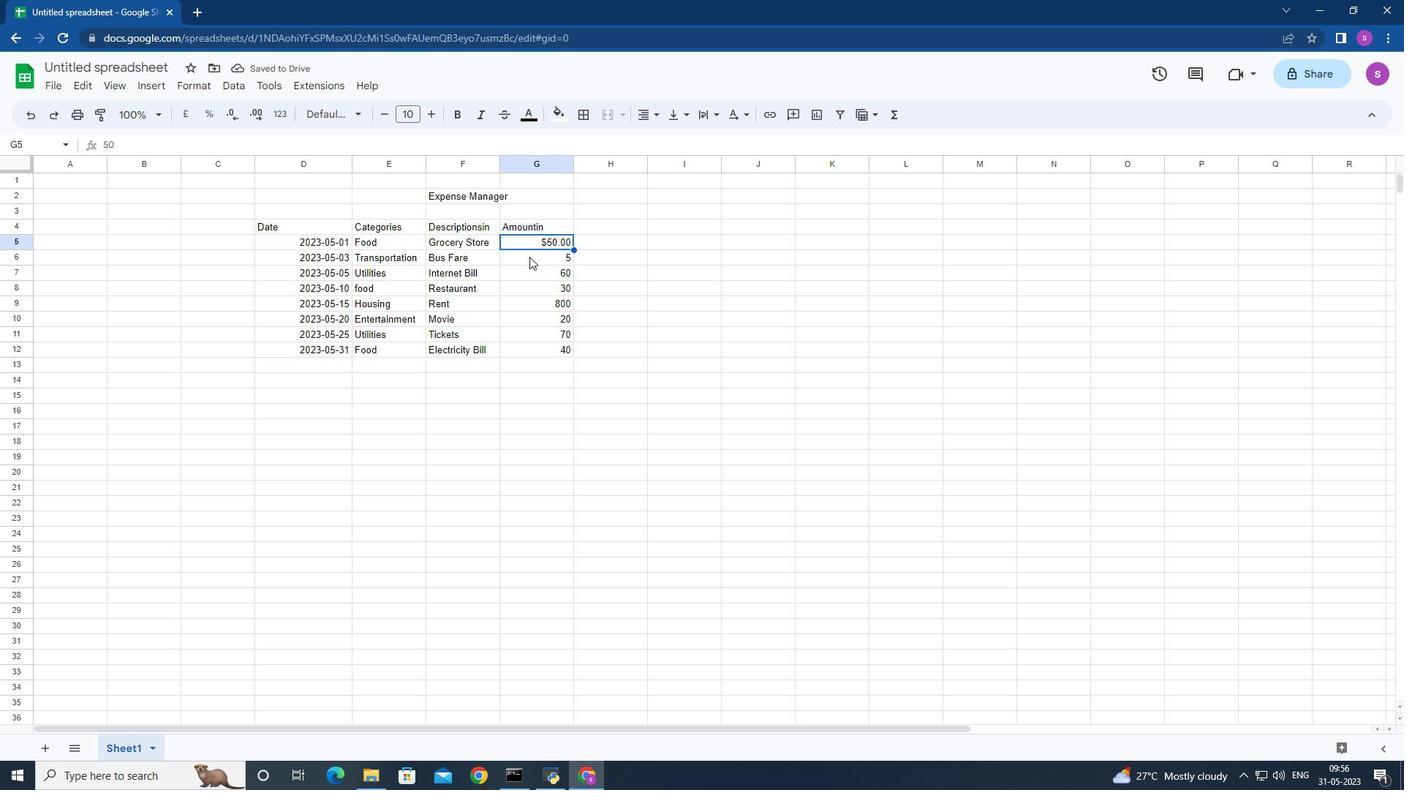 
Action: Mouse moved to (573, 265)
Screenshot: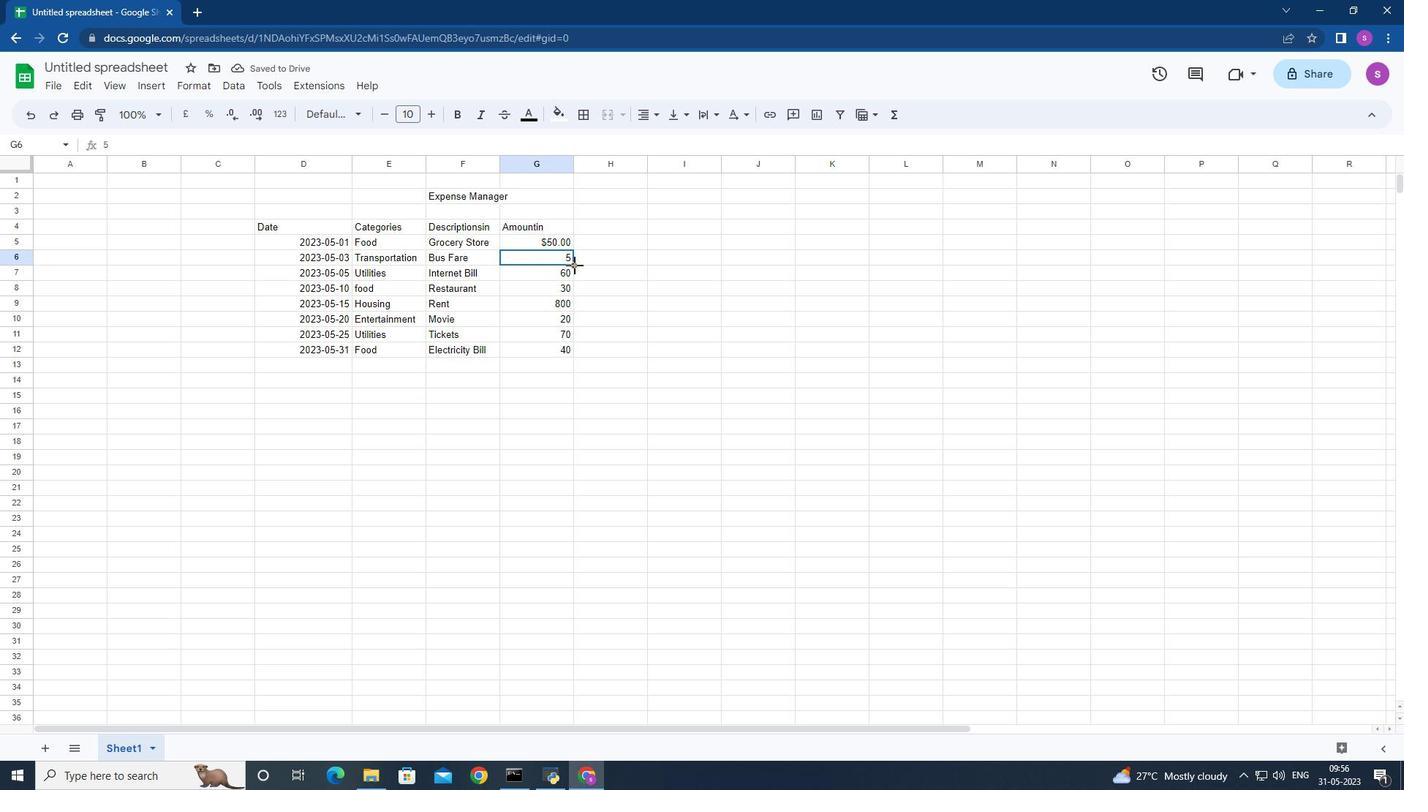 
Action: Mouse pressed left at (573, 265)
Screenshot: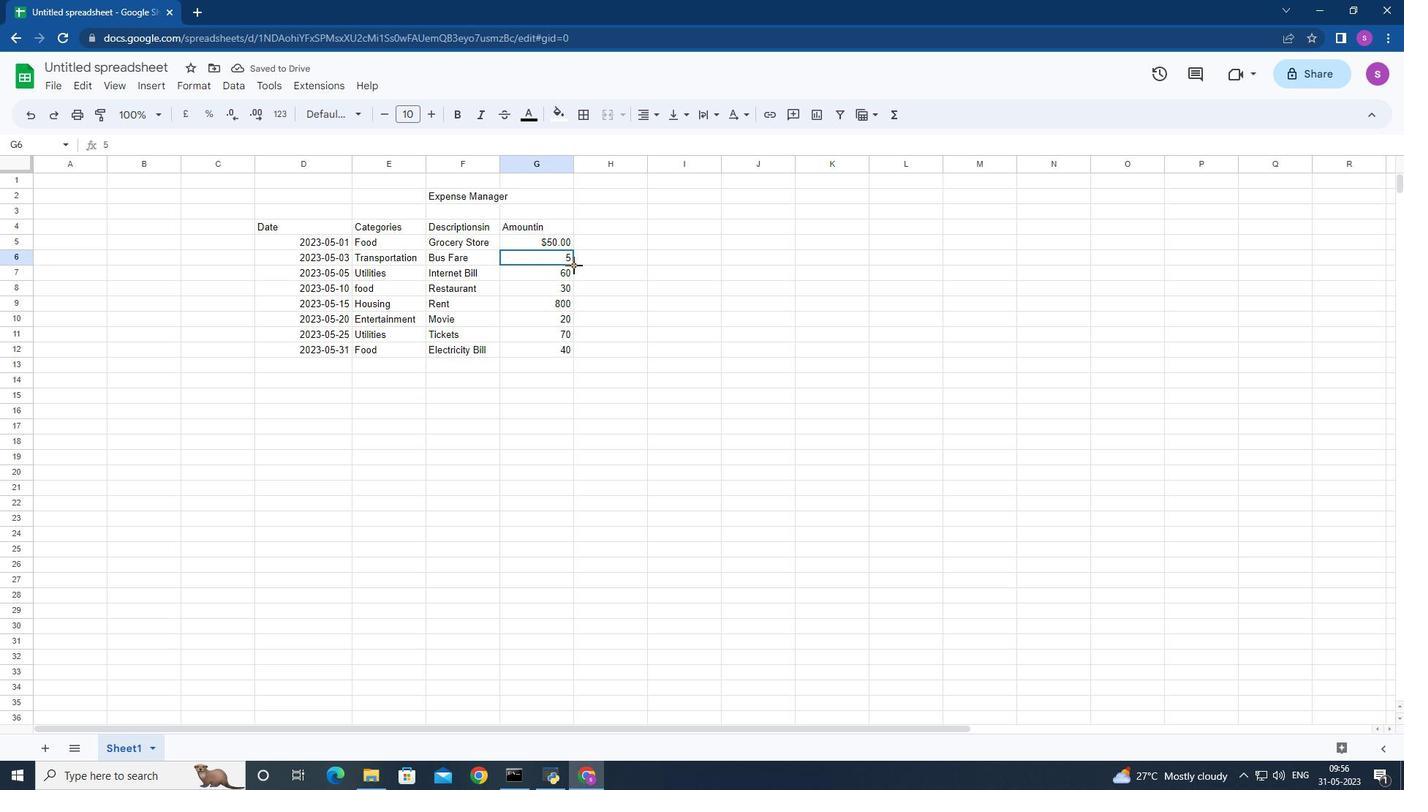 
Action: Mouse moved to (280, 112)
Screenshot: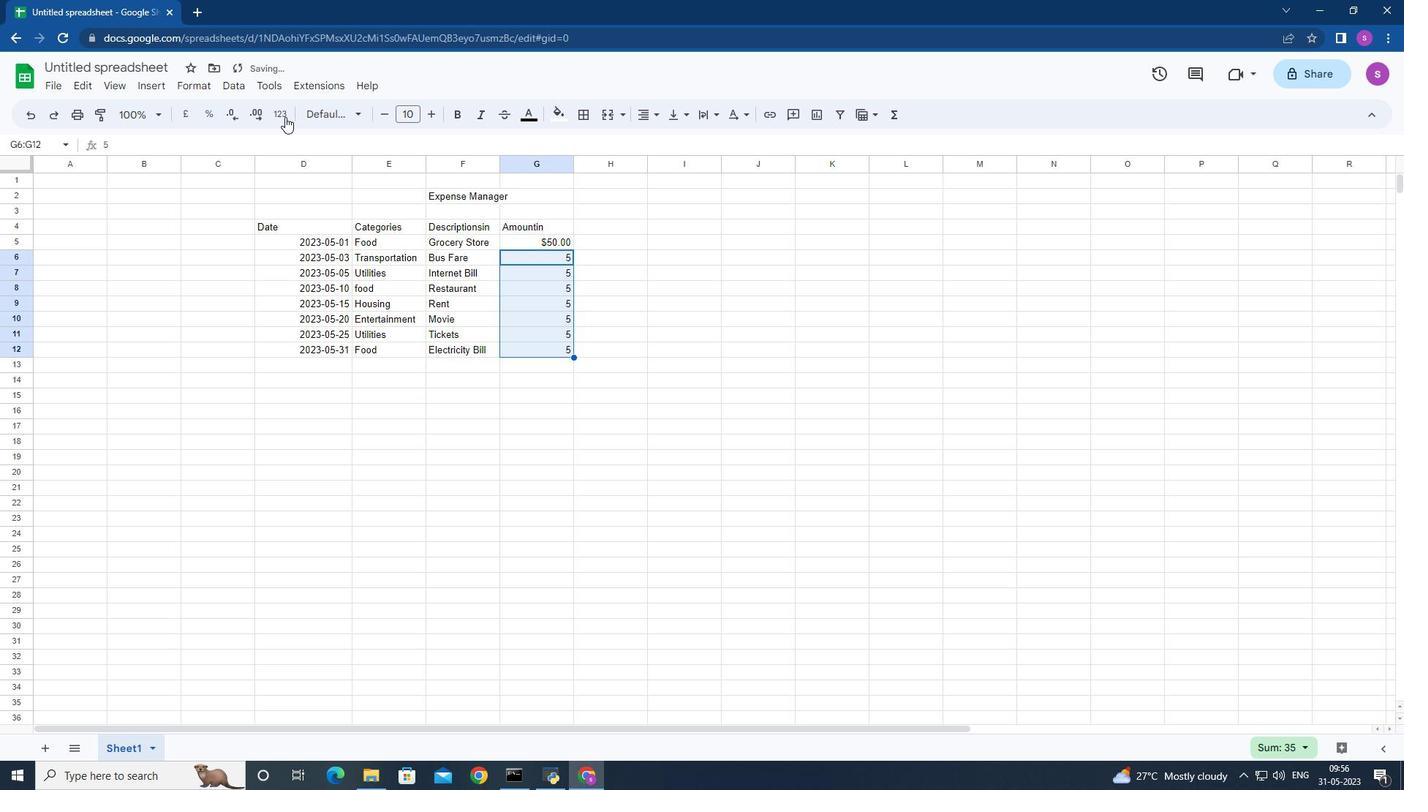 
Action: Mouse pressed left at (280, 112)
Screenshot: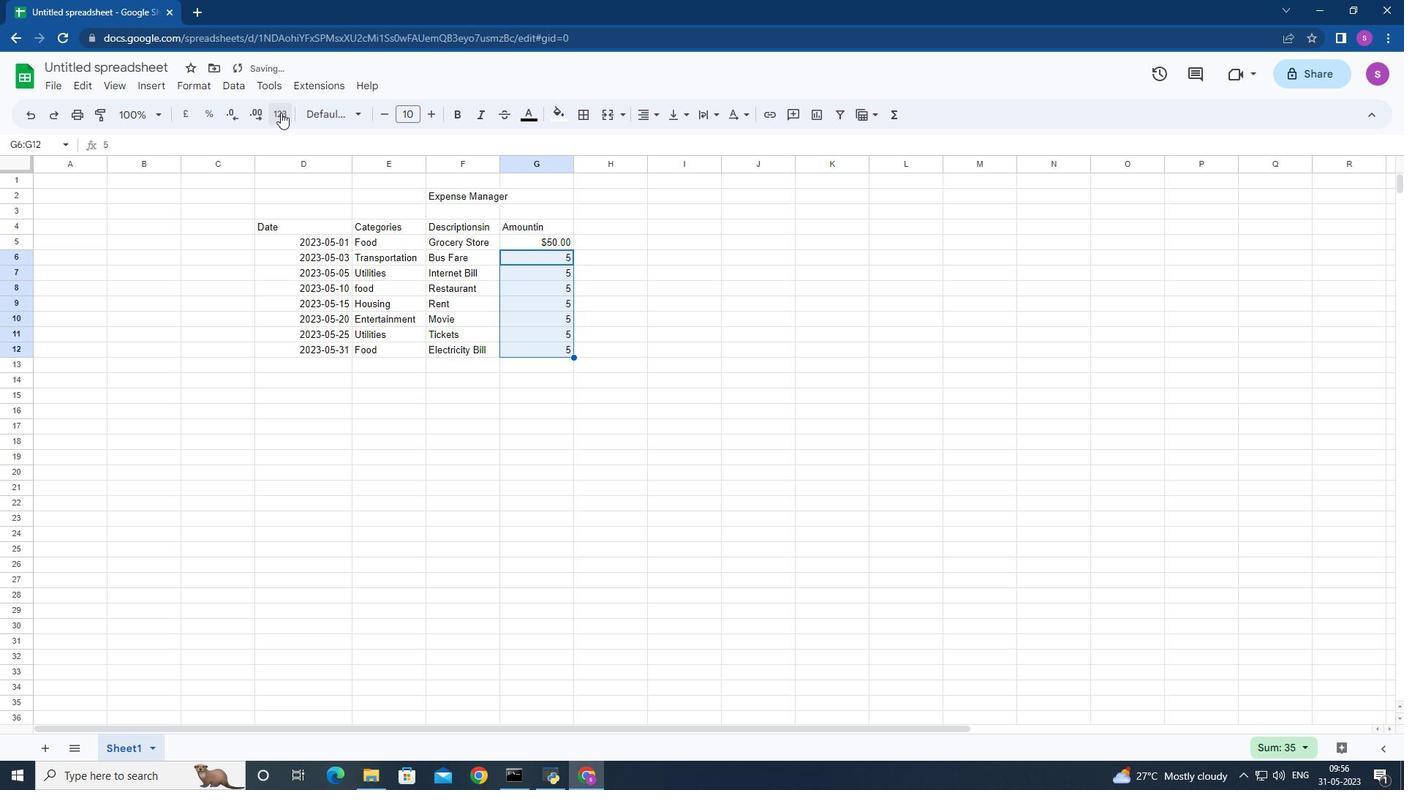 
Action: Mouse moved to (348, 494)
Screenshot: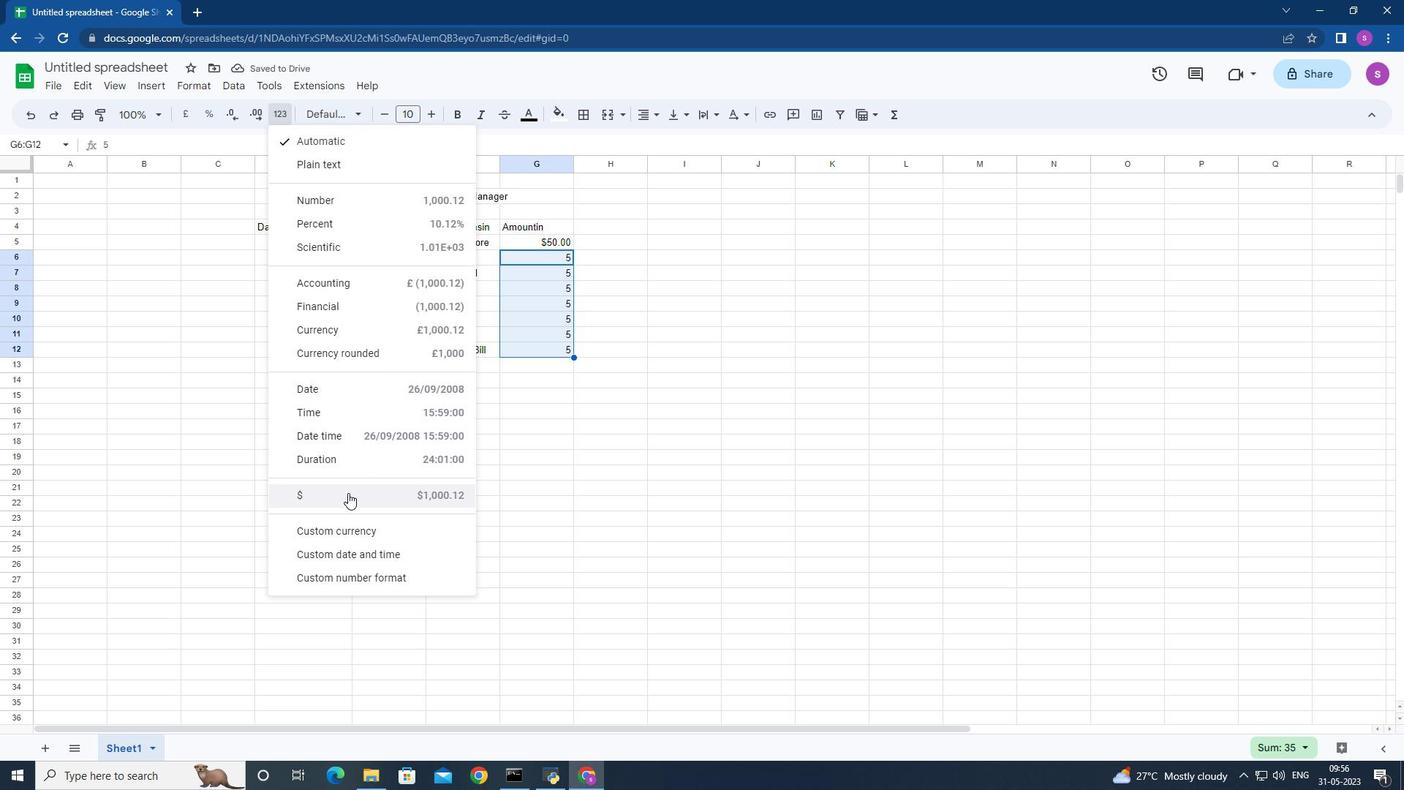 
Action: Mouse pressed left at (348, 494)
Screenshot: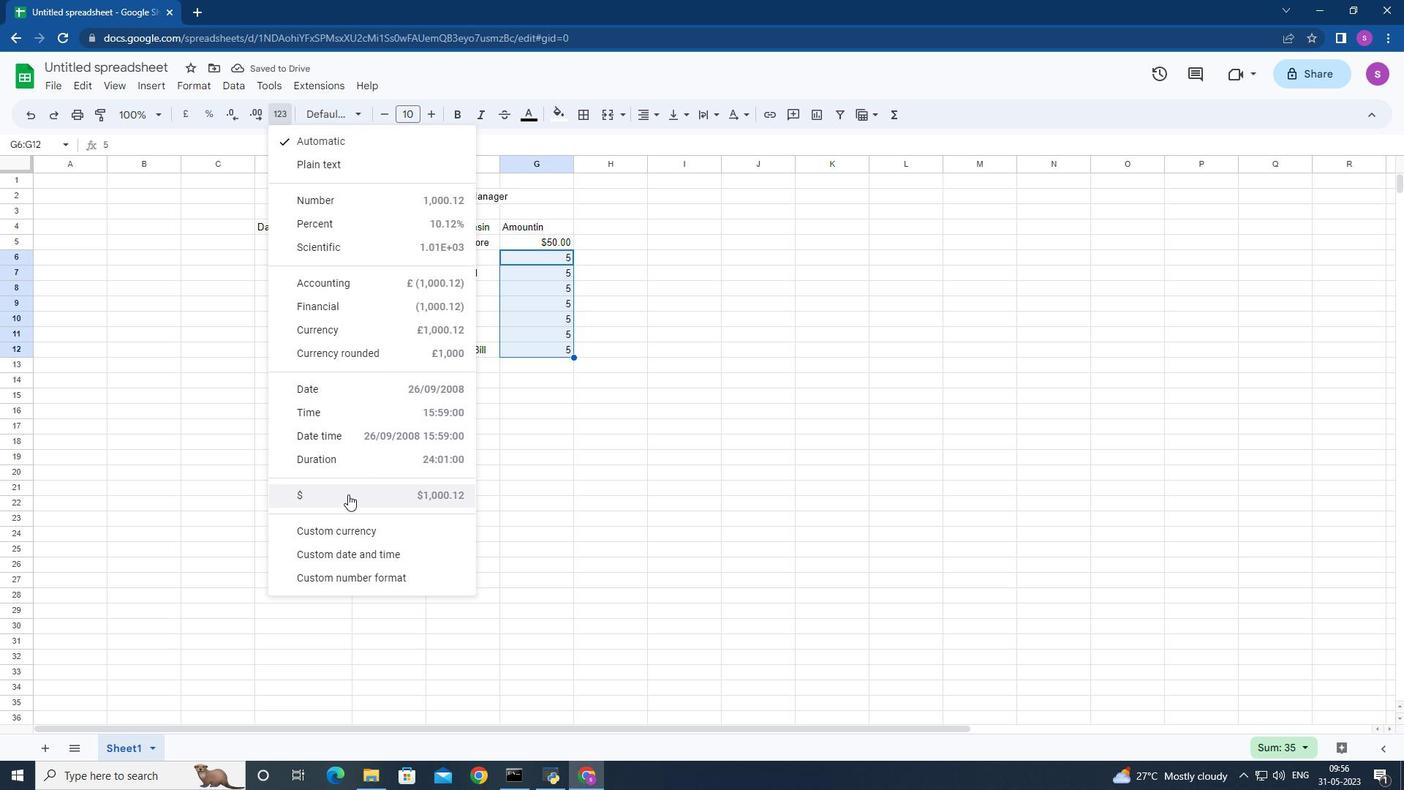 
Action: Mouse moved to (615, 229)
Screenshot: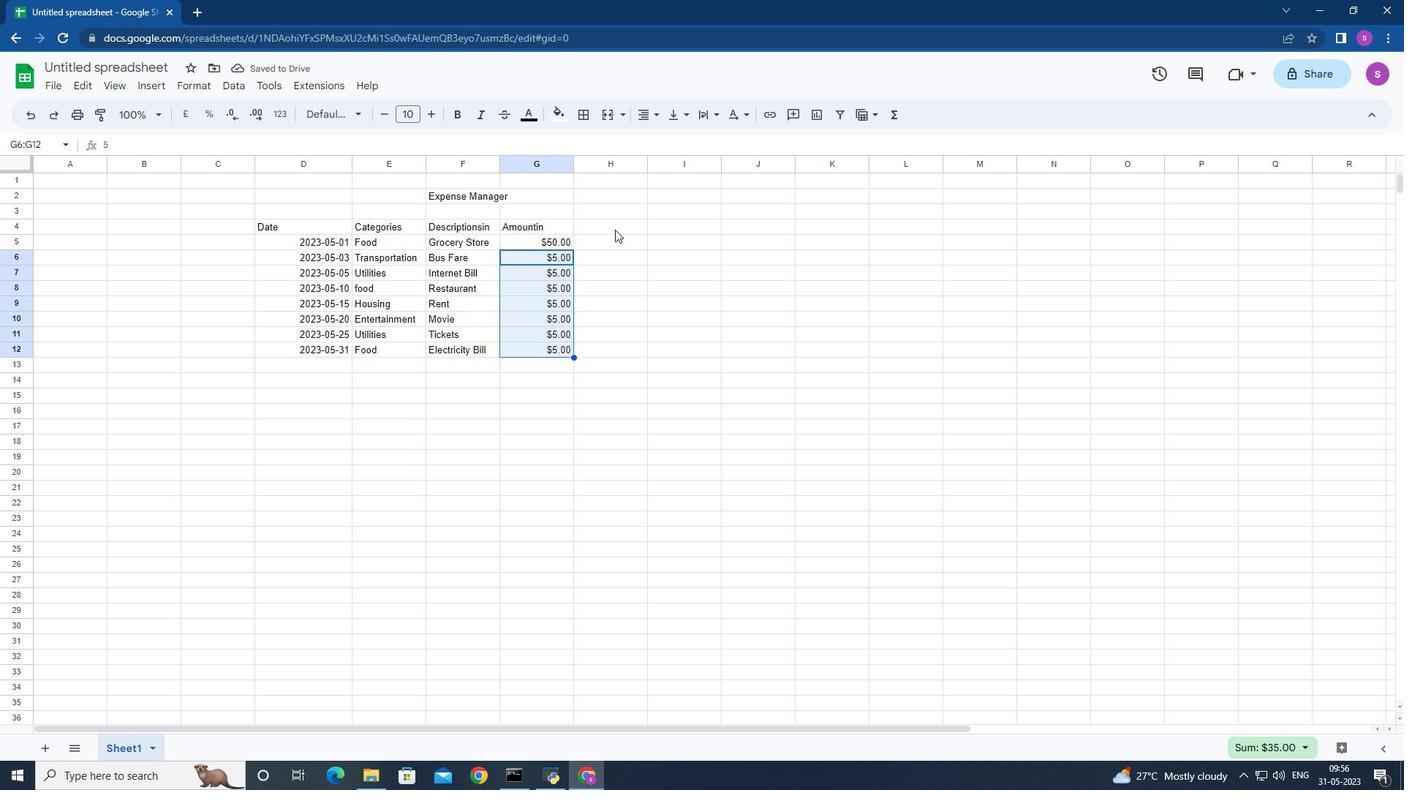 
Action: Mouse pressed left at (615, 229)
Screenshot: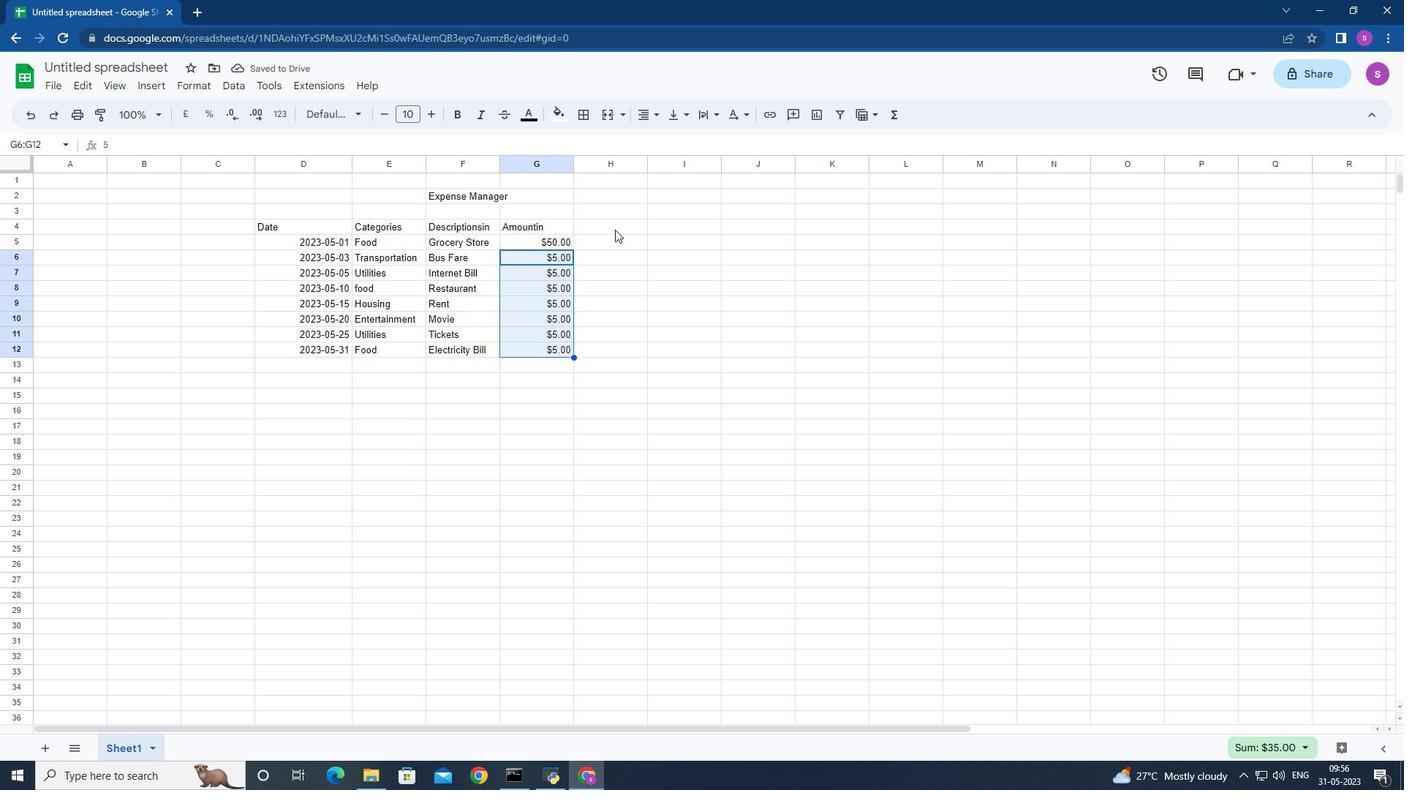 
Action: Mouse moved to (598, 243)
Screenshot: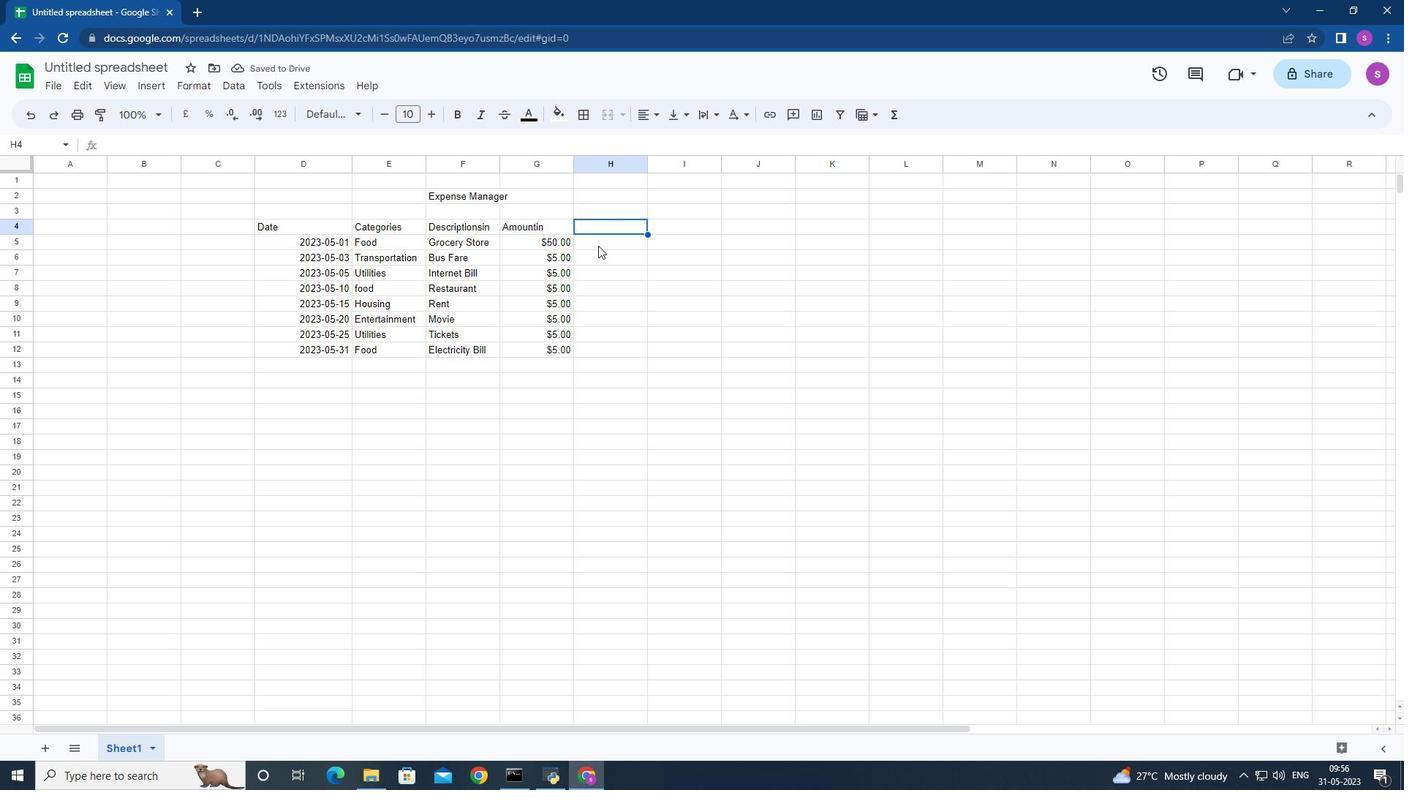 
Action: Mouse pressed left at (598, 243)
Screenshot: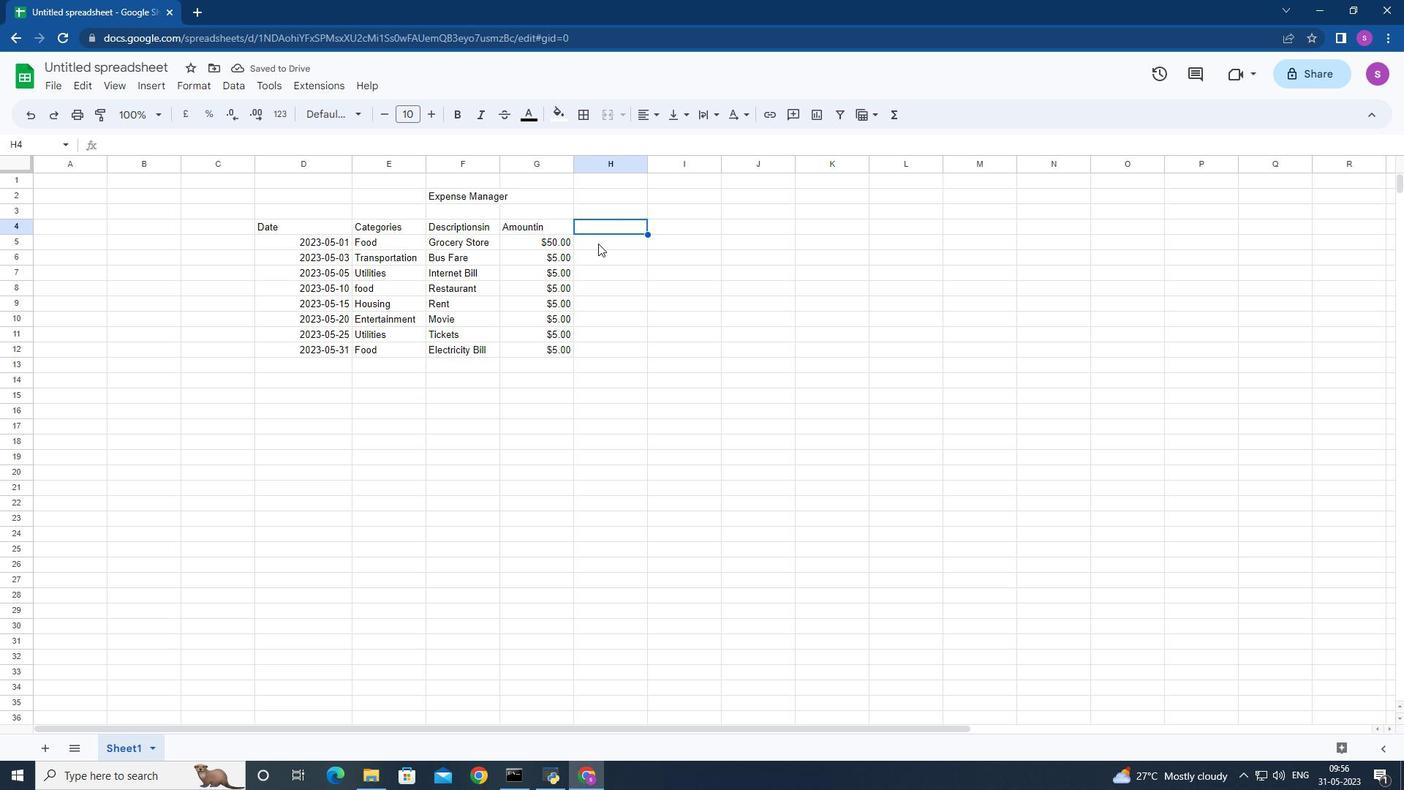 
Action: Mouse moved to (617, 354)
Screenshot: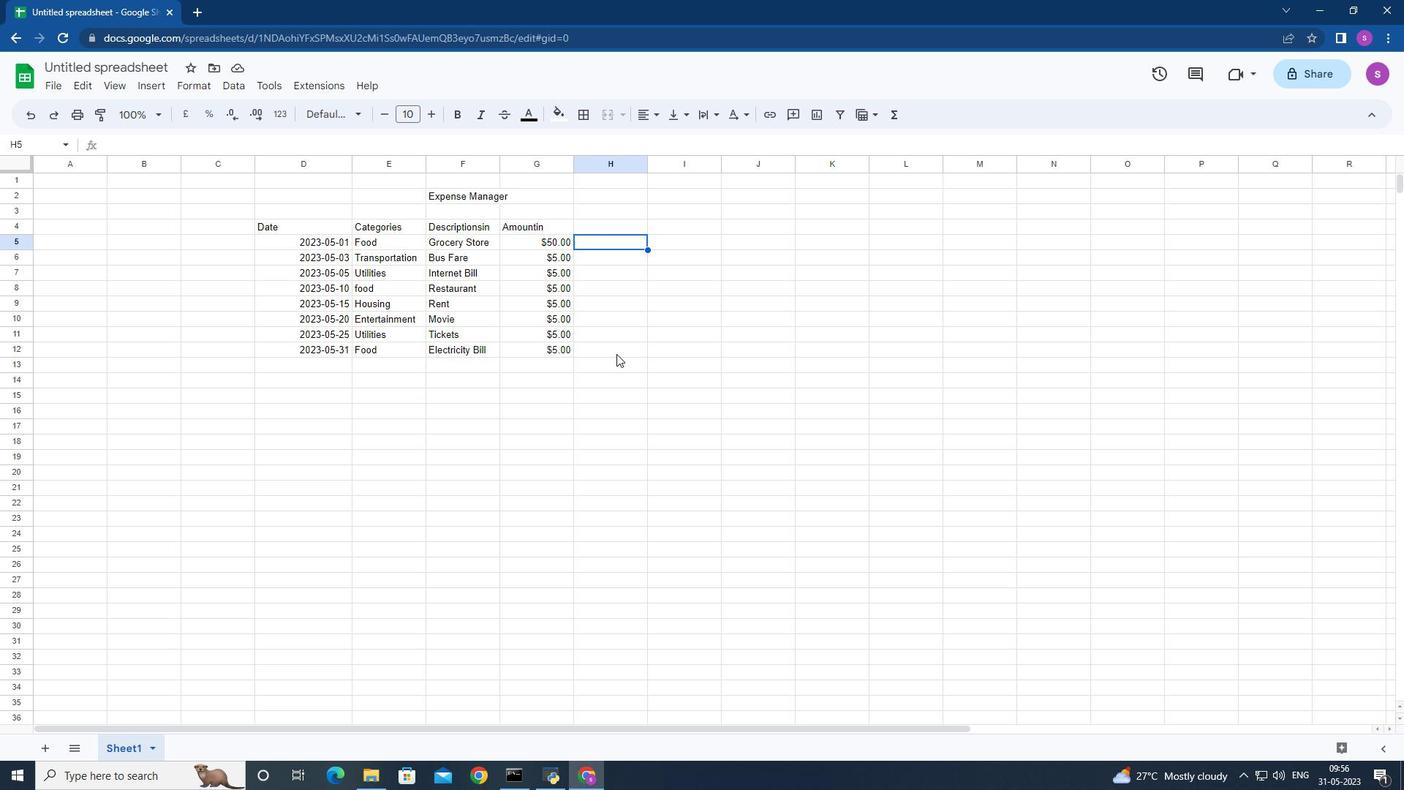 
